 Task: Open a blank google sheet and write heading  Optimum Sales. Add 10 people name  'Alexander Cooper, Victoria Hayes, Daniel Carter, Chloe Murphy, Christopher Ross, Natalie Price, Jack Peterson, Harper Foster, Joseph Gray, Lily Reed'Item code in between  1001-1098. Product range in between  5000-20000. Add Products   ASICS Shoe, Brooks Shoe, Clarks Shoe, Crocs Shoe, Dr. Martens Shoe, Ecco Shoe, Fila Shoe, Hush Puppies Shoe, Jordan Shoe, K-Swiss Shoe.Choose quantity  3 to 10 In Total Add  the Amounts. Save page  Optimum Sales   book
Action: Mouse moved to (255, 160)
Screenshot: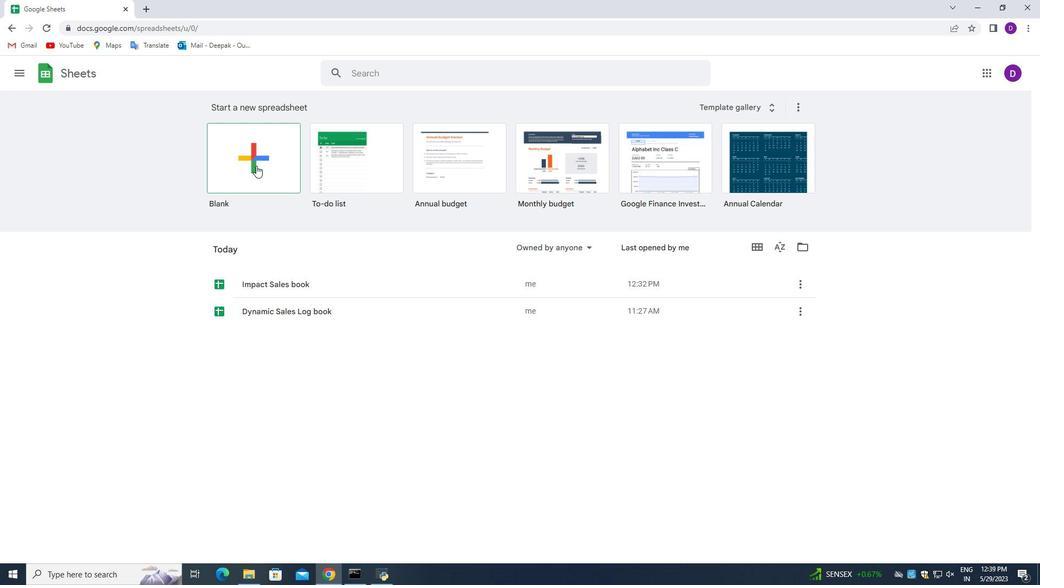 
Action: Mouse pressed left at (255, 160)
Screenshot: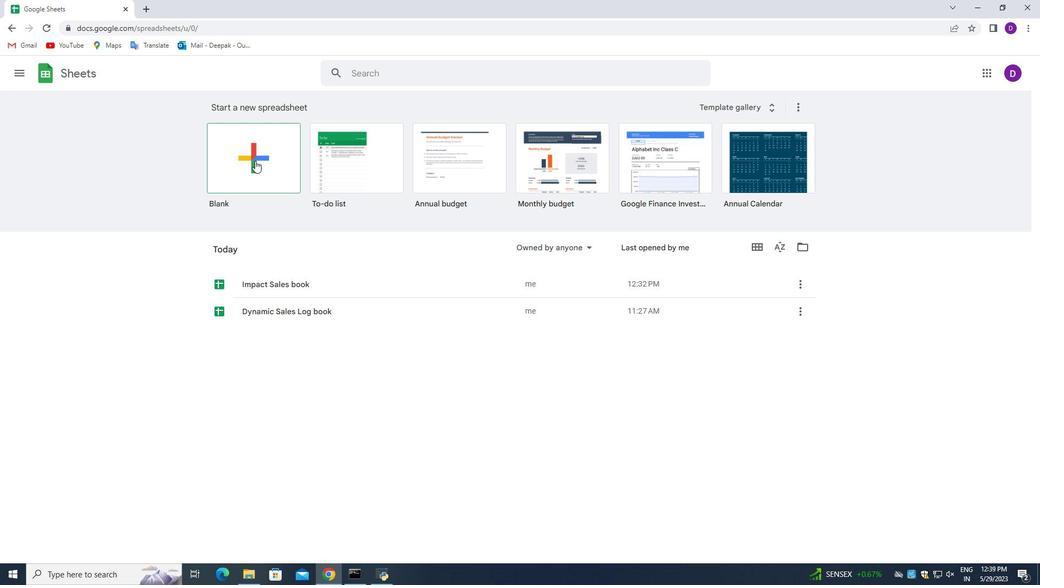 
Action: Mouse moved to (56, 149)
Screenshot: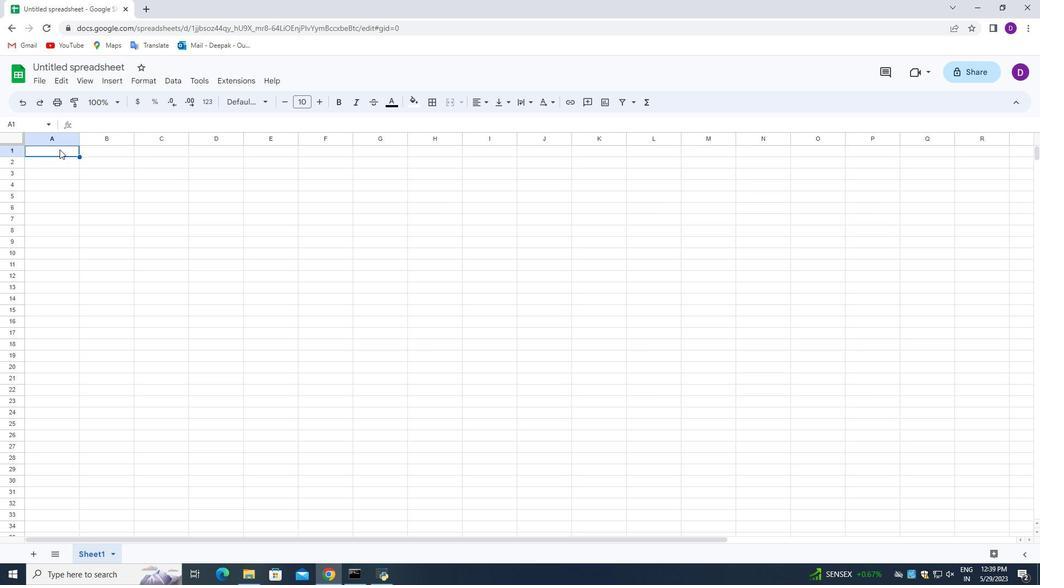 
Action: Mouse pressed left at (56, 149)
Screenshot: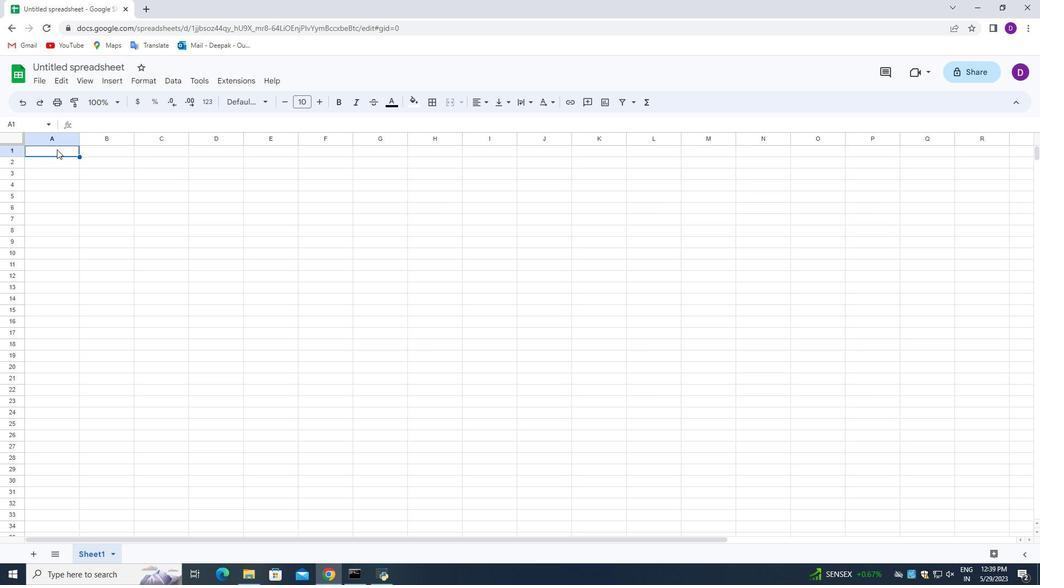 
Action: Mouse pressed left at (56, 149)
Screenshot: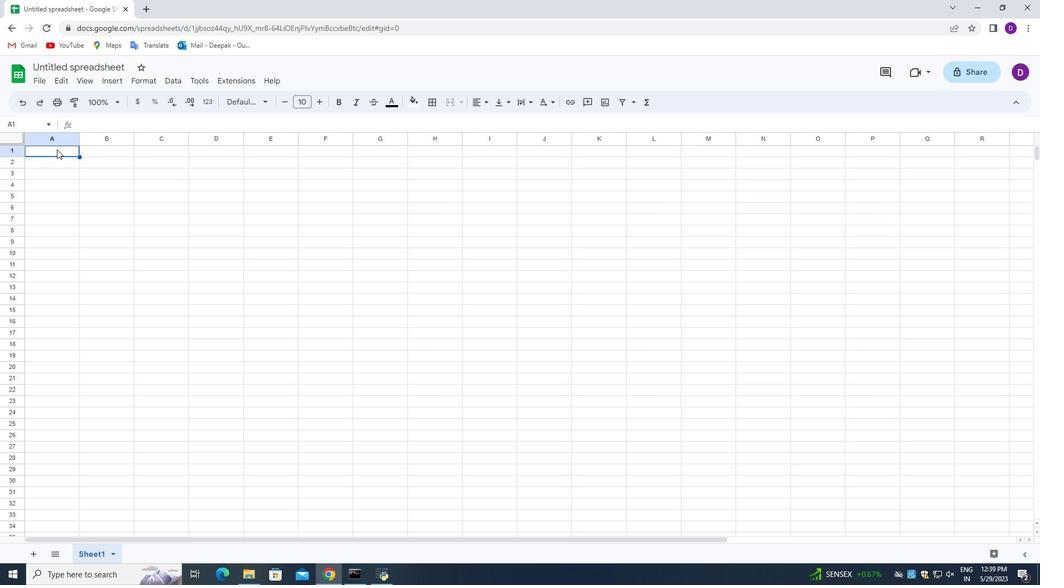 
Action: Mouse moved to (53, 150)
Screenshot: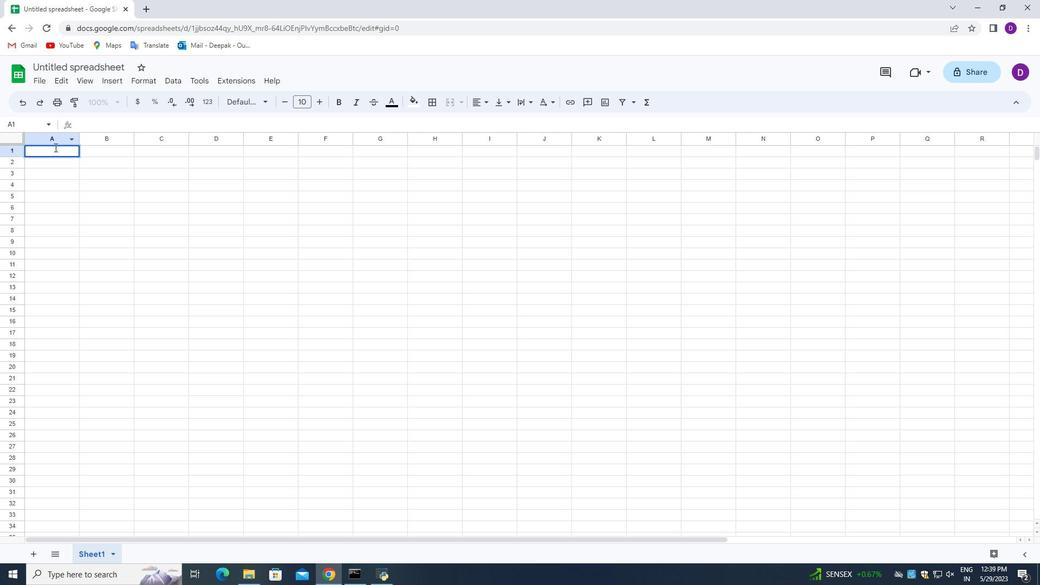 
Action: Key pressed <Key.shift>Optimum<Key.space><Key.shift_r>Sales<Key.enter><Key.shift>Name<Key.enter><Key.shift_r>Alexander<Key.enter>
Screenshot: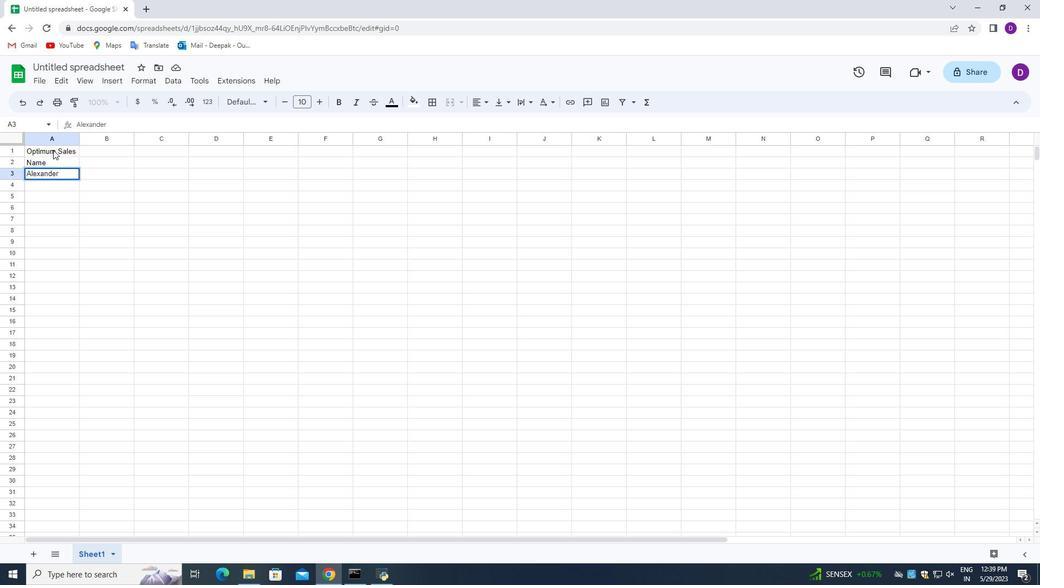 
Action: Mouse moved to (63, 176)
Screenshot: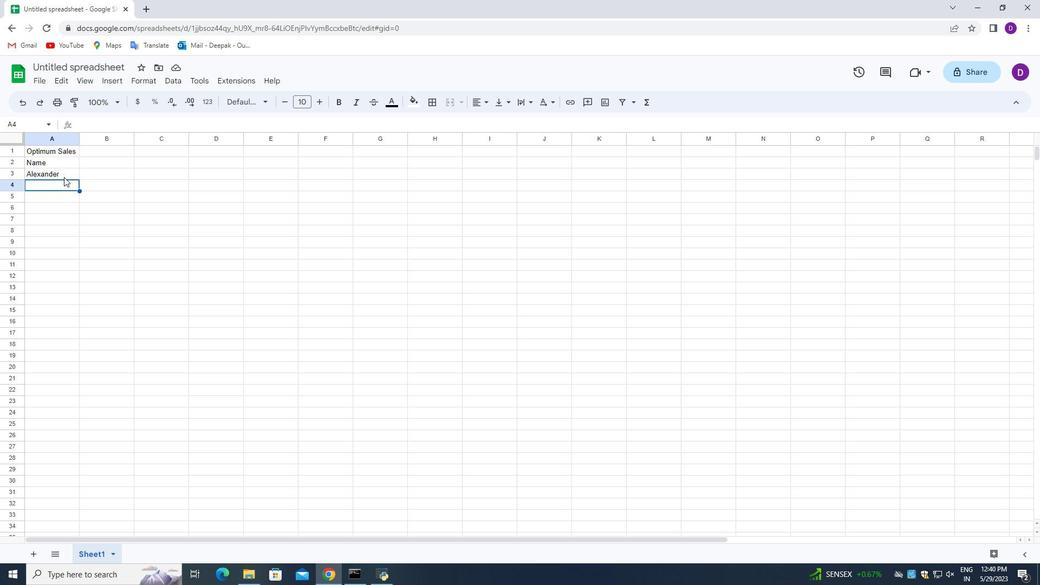 
Action: Mouse pressed left at (63, 176)
Screenshot: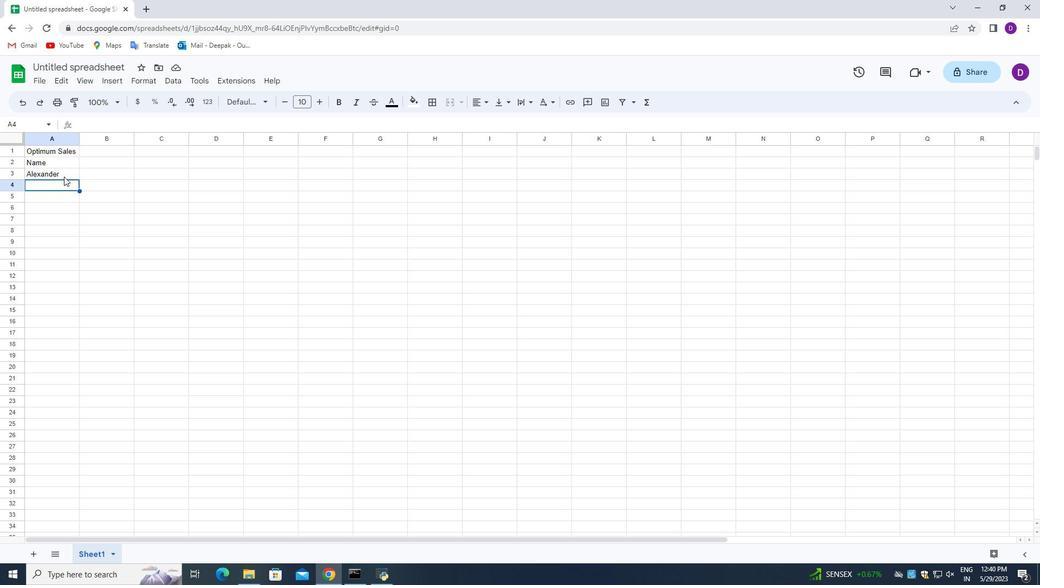
Action: Mouse pressed left at (63, 176)
Screenshot: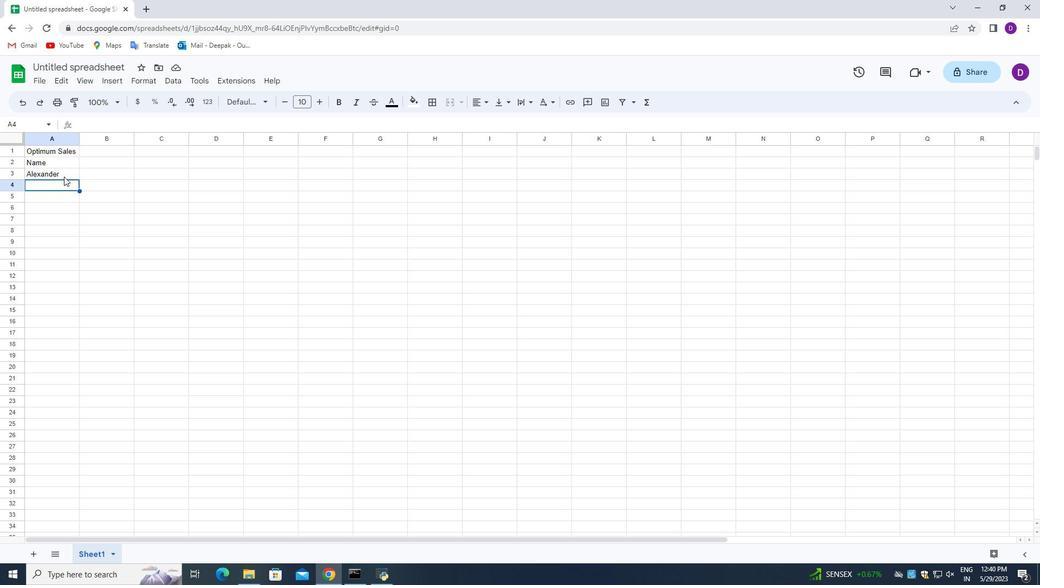 
Action: Mouse moved to (67, 176)
Screenshot: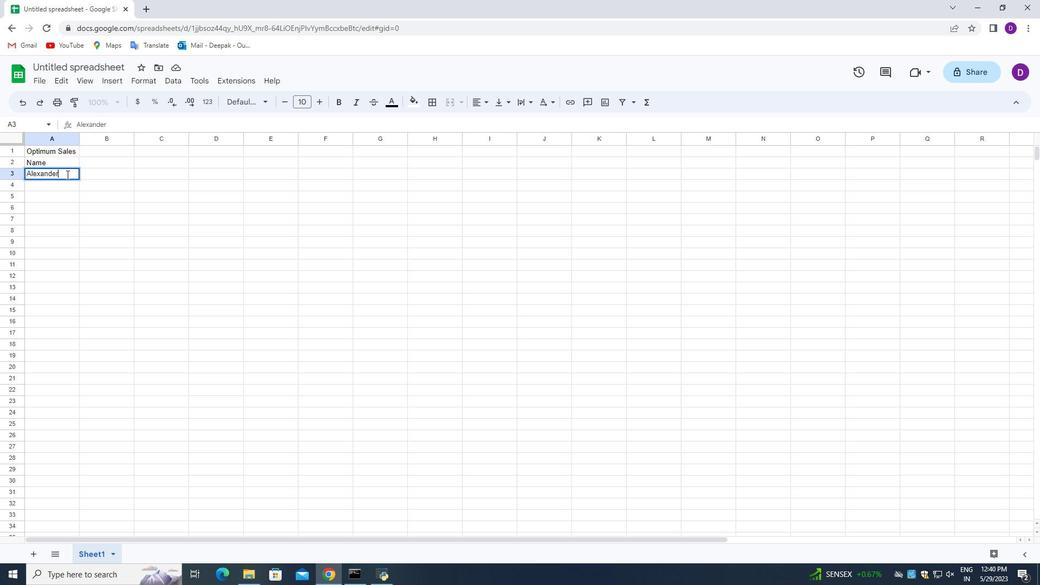
Action: Key pressed <Key.space><Key.shift_r>Cooper<Key.enter><Key.shift_r>Vicrt<Key.backspace><Key.backspace>toria<Key.space><Key.shift>Hayes<Key.enter><Key.shift_r>Daniel<Key.space><Key.shift_r>Carter<Key.enter><Key.shift_r>Chole<Key.space><Key.shift>Murphy<Key.enter><Key.shift_r>Christopher<Key.space><Key.shift_r>Ross<Key.enter><Key.shift>Natai<Key.backspace>lie<Key.space><Key.shift>Price<Key.enter><Key.shift>Jack<Key.space><Key.shift>Peterson<Key.enter><Key.shift>Harper<Key.space><Key.shift_r>Foster<Key.enter><Key.shift>Joseph<Key.space><Key.shift_r>Gray<Key.enter><Key.shift>Lily<Key.space><Key.shift_r>Reed<Key.enter>
Screenshot: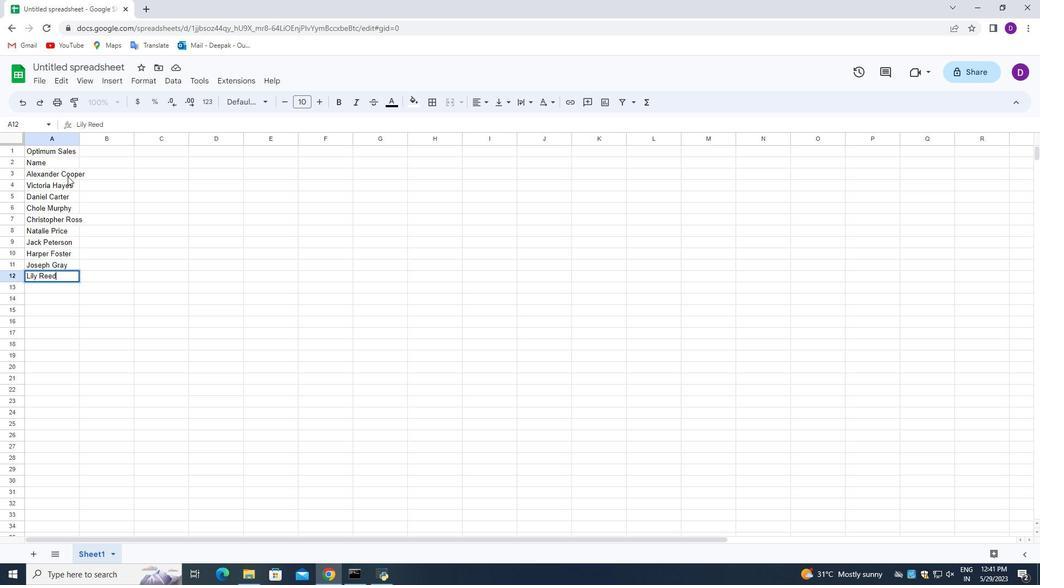 
Action: Mouse moved to (79, 141)
Screenshot: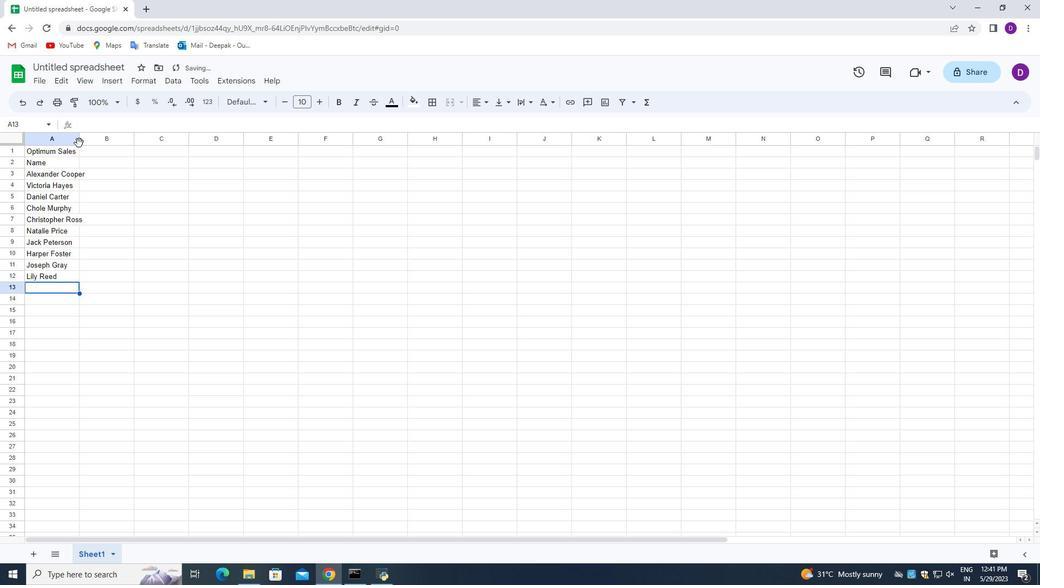 
Action: Mouse pressed left at (79, 141)
Screenshot: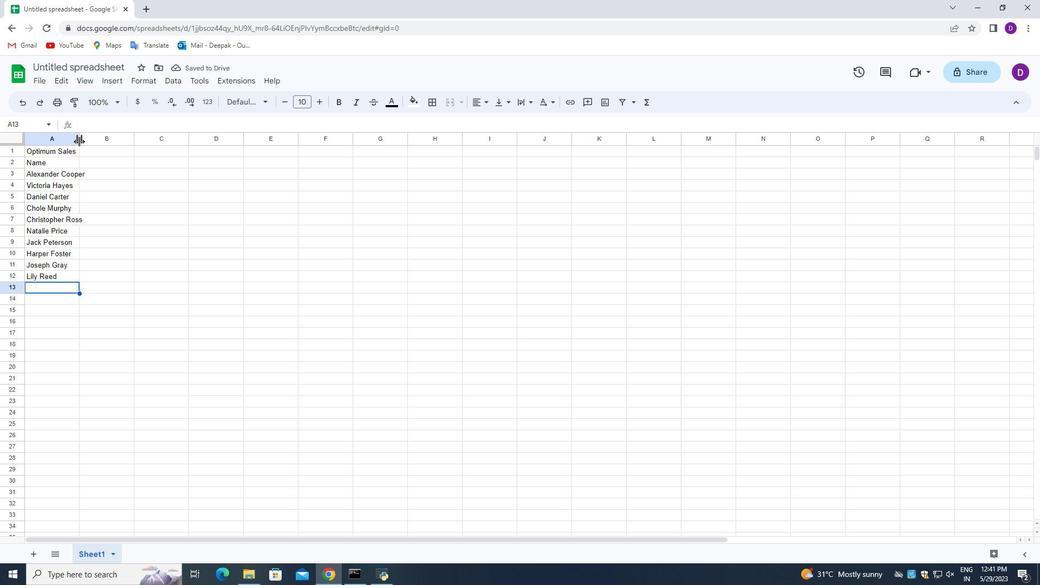 
Action: Mouse pressed left at (79, 141)
Screenshot: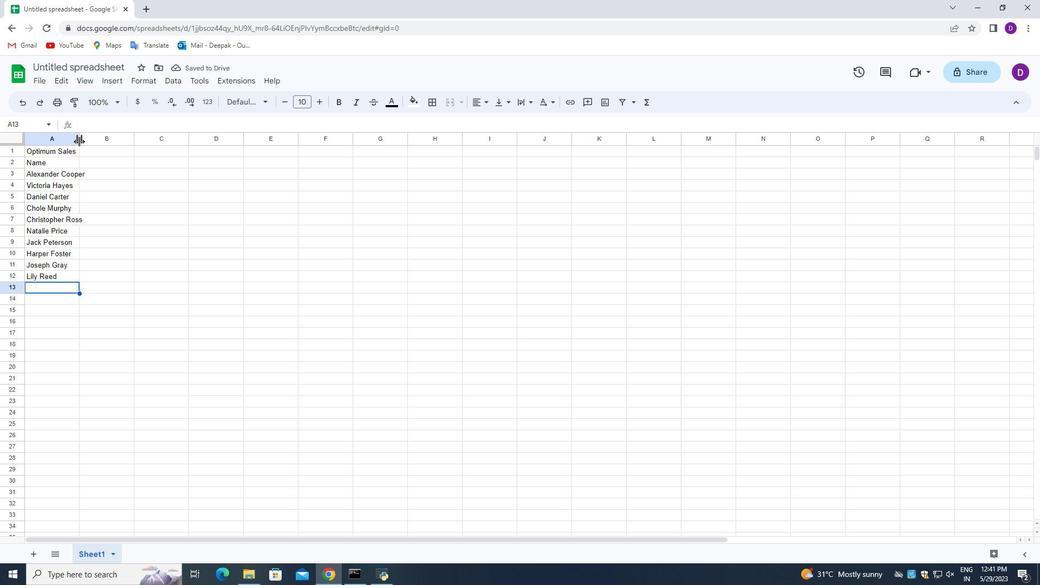 
Action: Mouse moved to (111, 162)
Screenshot: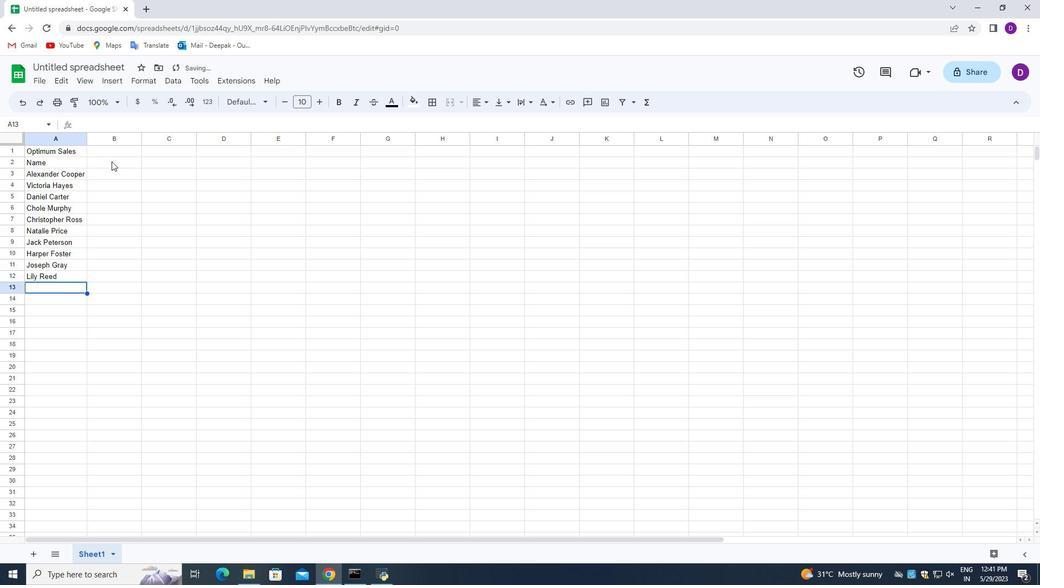 
Action: Mouse pressed left at (111, 162)
Screenshot: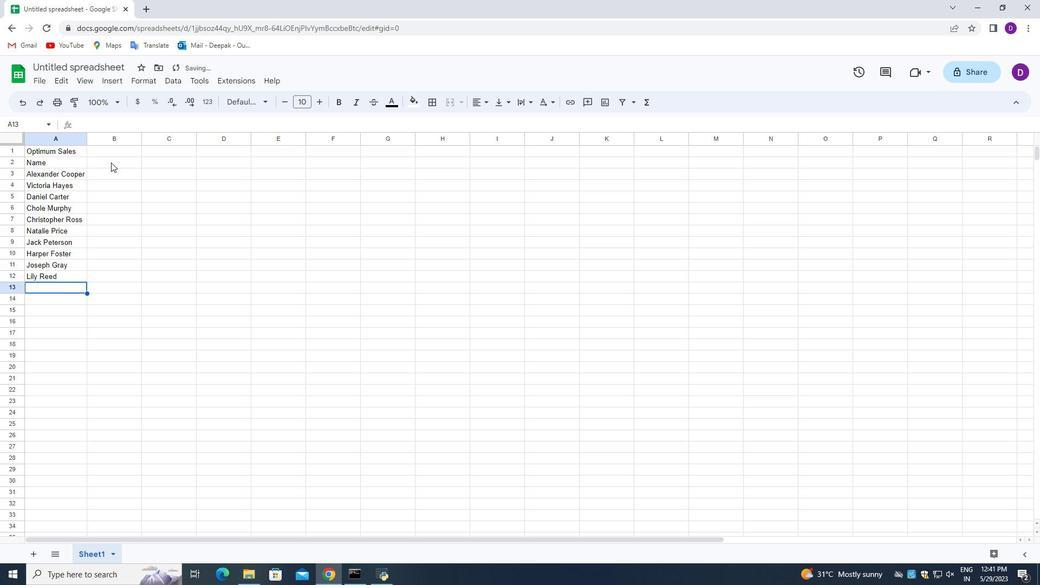 
Action: Mouse pressed left at (111, 162)
Screenshot: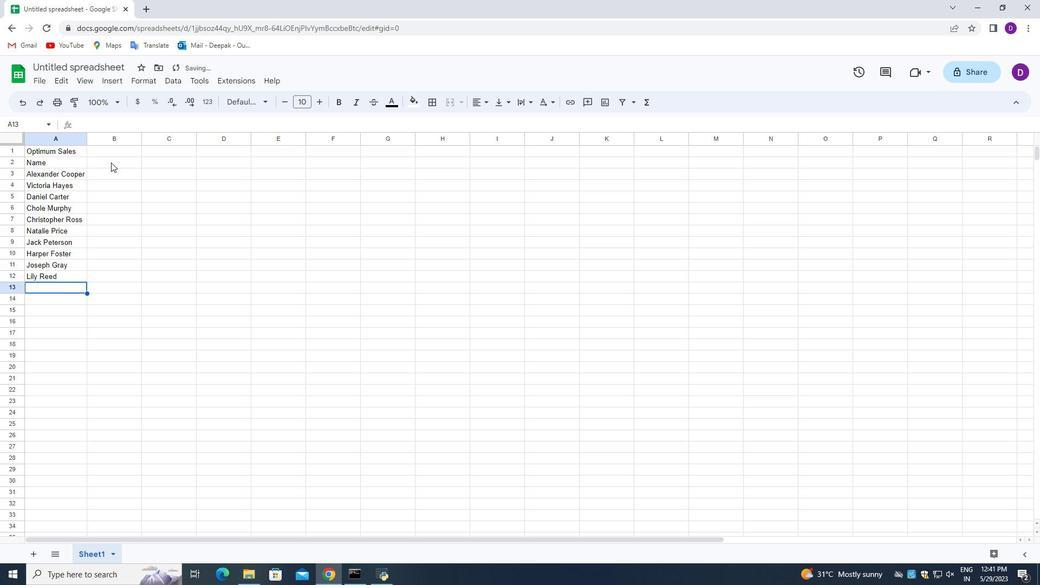 
Action: Mouse moved to (287, 312)
Screenshot: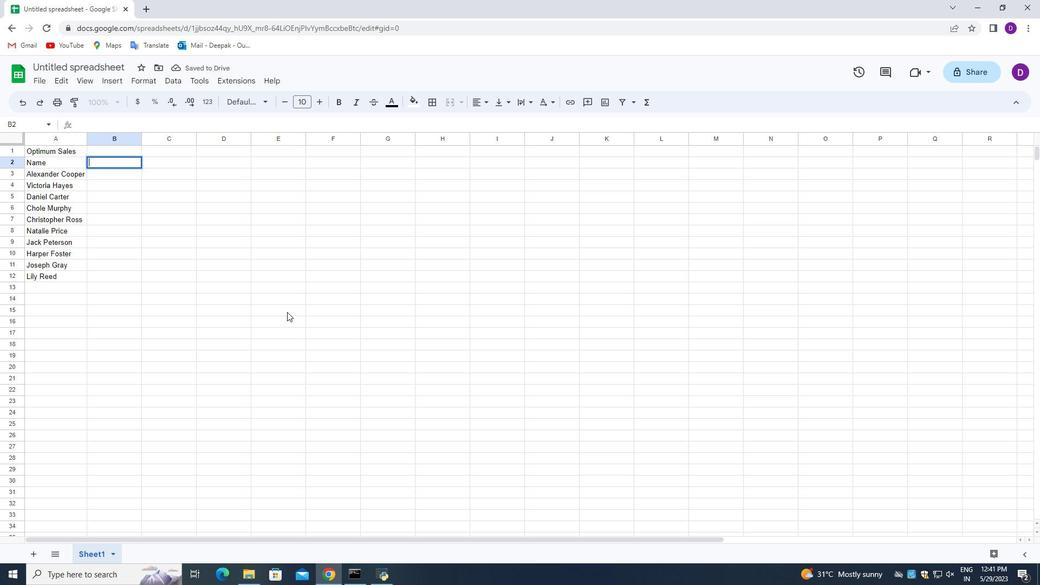 
Action: Key pressed <Key.shift>Item<Key.space><Key.shift_r>Code<Key.enter>1001<Key.enter>1005<Key.enter>1015<Key.enter>1020<Key.enter>1030<Key.enter>1040<Key.enter>1050<Key.enter>1060<Key.enter>1090<Key.enter>1095<Key.enter>
Screenshot: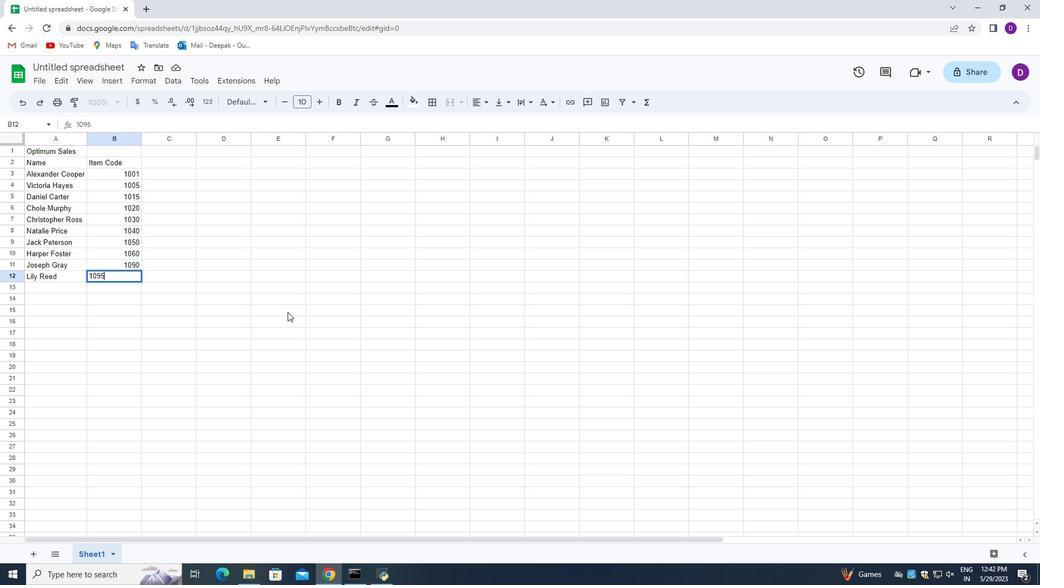 
Action: Mouse moved to (77, 66)
Screenshot: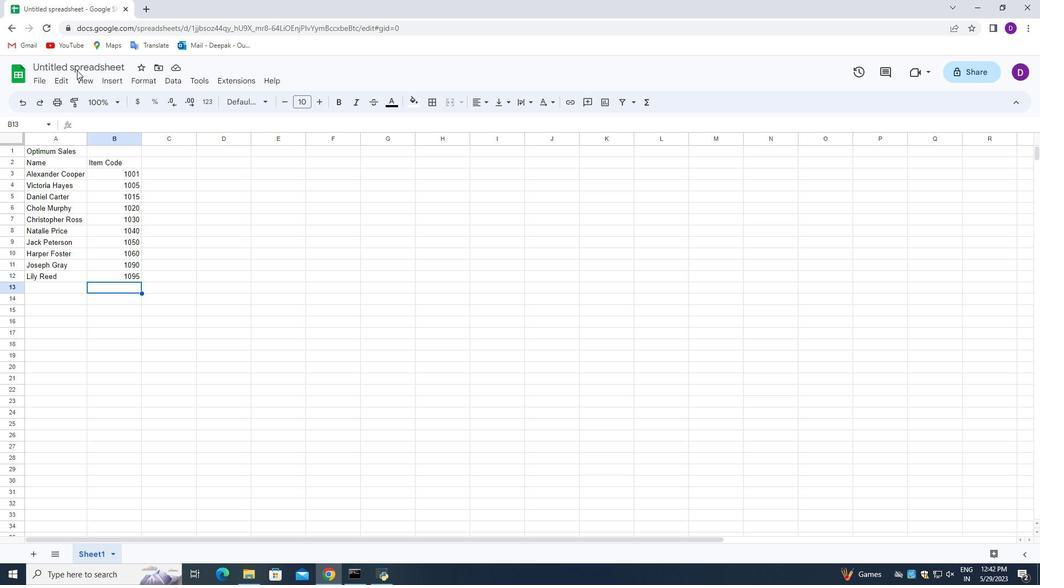 
Action: Mouse pressed left at (77, 66)
Screenshot: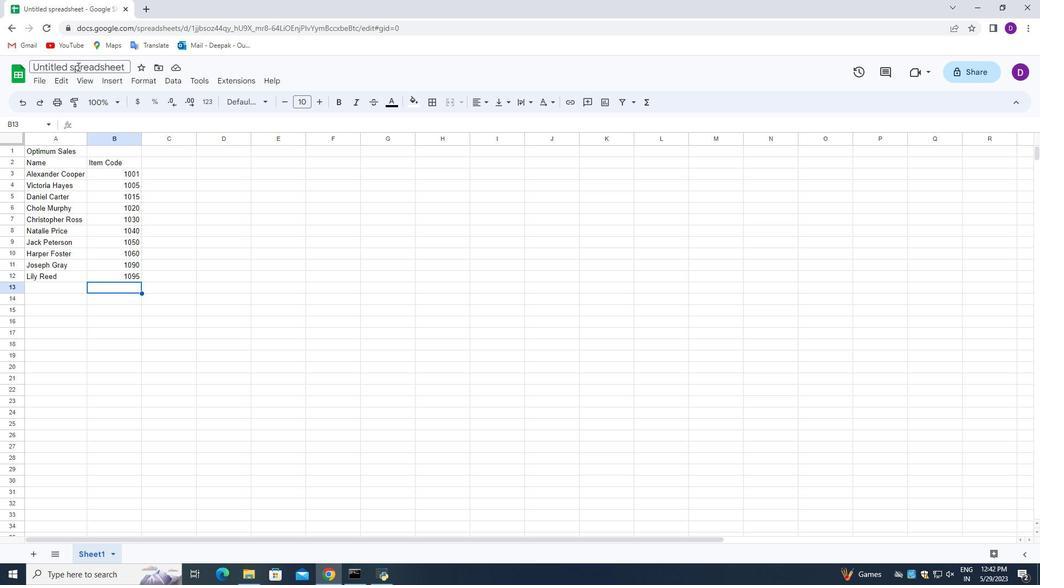 
Action: Key pressed <Key.backspace><Key.shift><Key.shift><Key.shift><Key.shift>Optimum<Key.space><Key.shift_r>Sales<Key.space>book
Screenshot: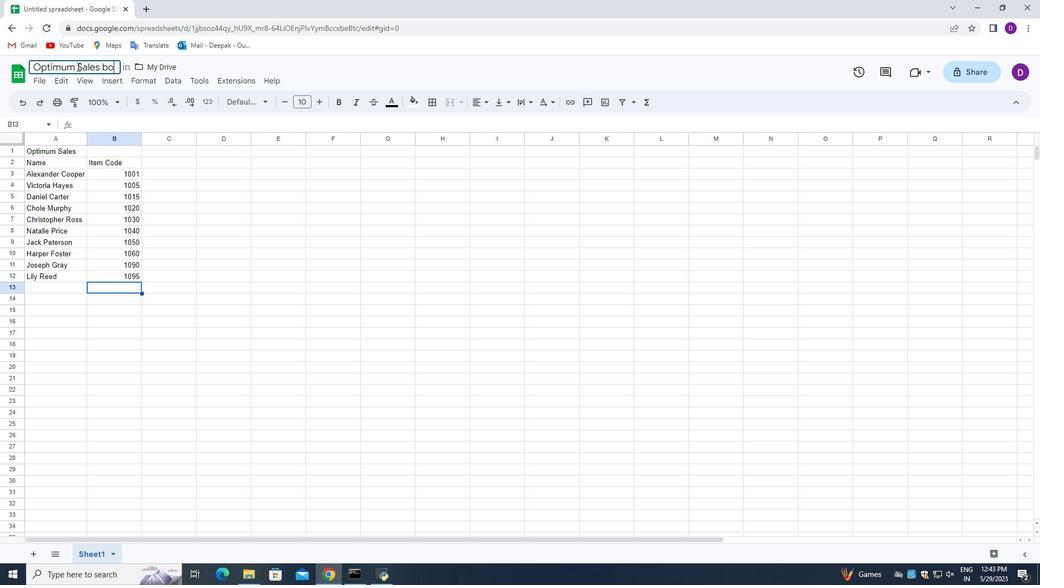 
Action: Mouse moved to (164, 158)
Screenshot: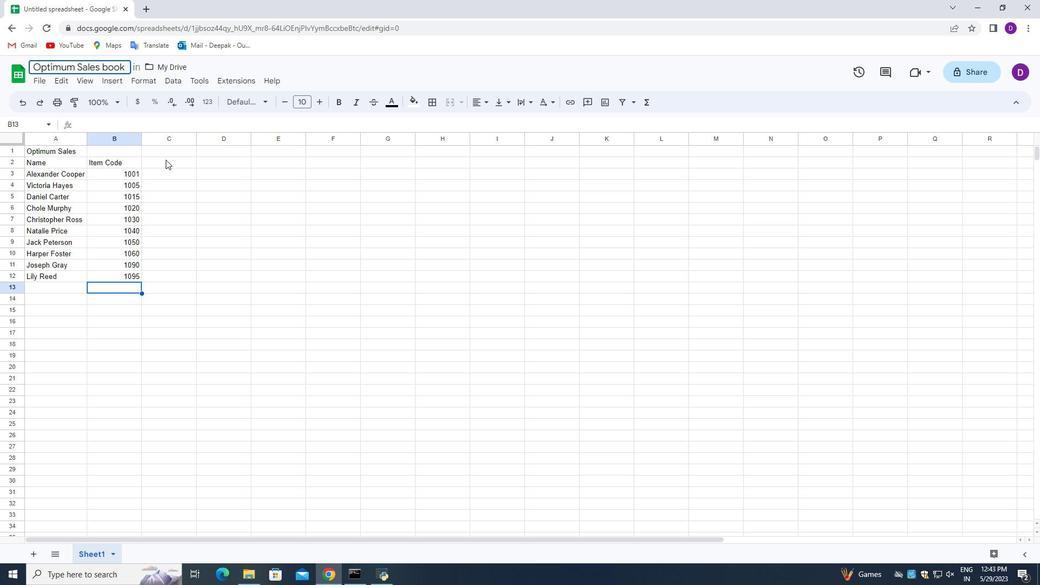
Action: Mouse pressed left at (164, 158)
Screenshot: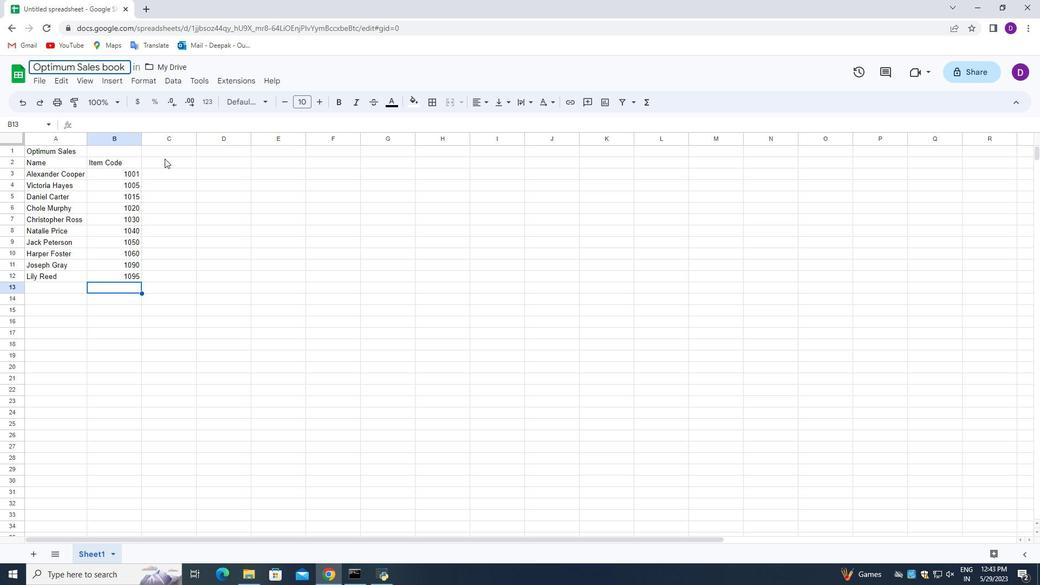 
Action: Mouse moved to (219, 157)
Screenshot: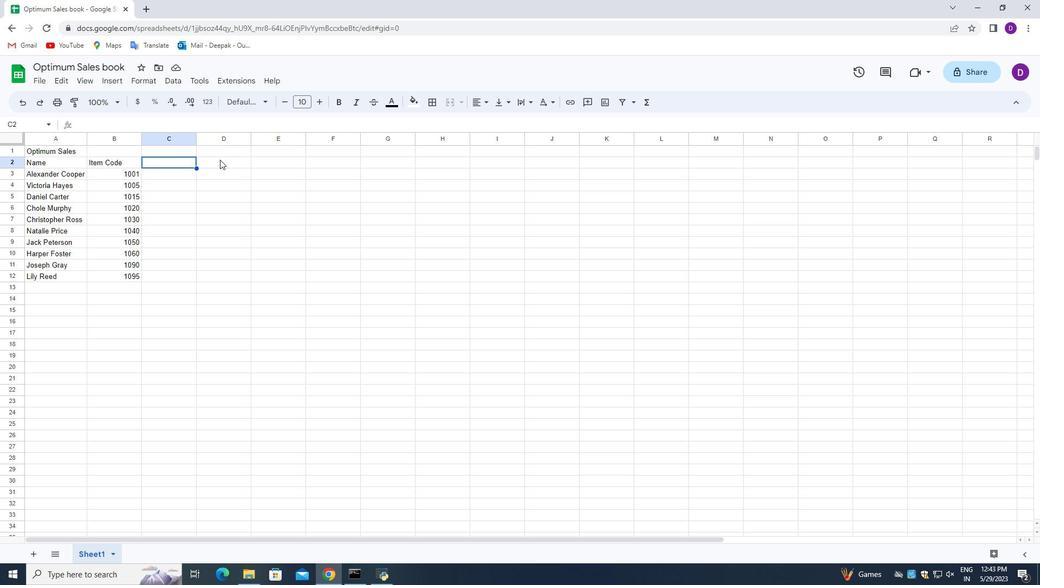 
Action: Mouse pressed left at (219, 157)
Screenshot: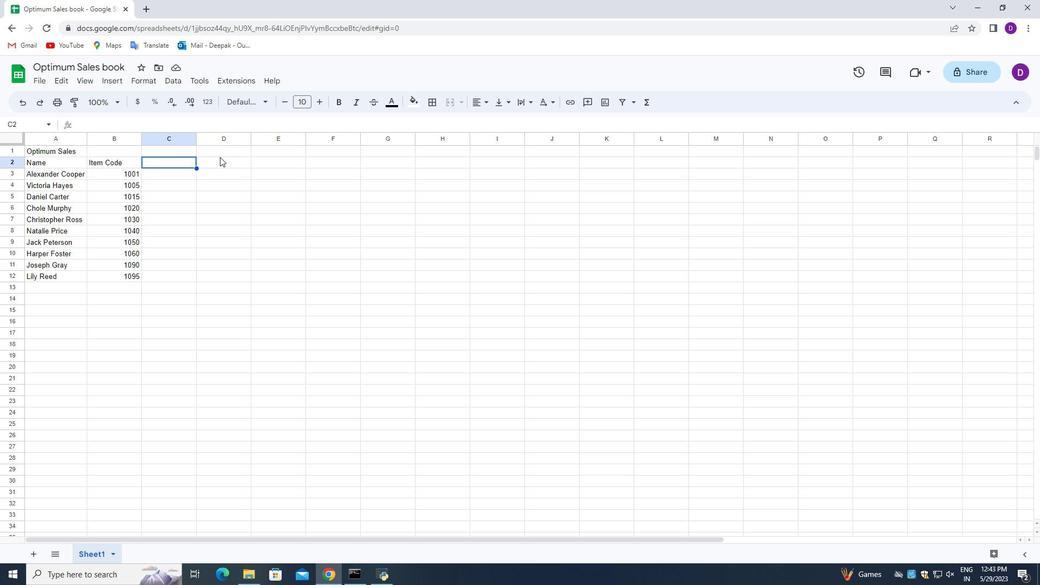 
Action: Mouse moved to (167, 157)
Screenshot: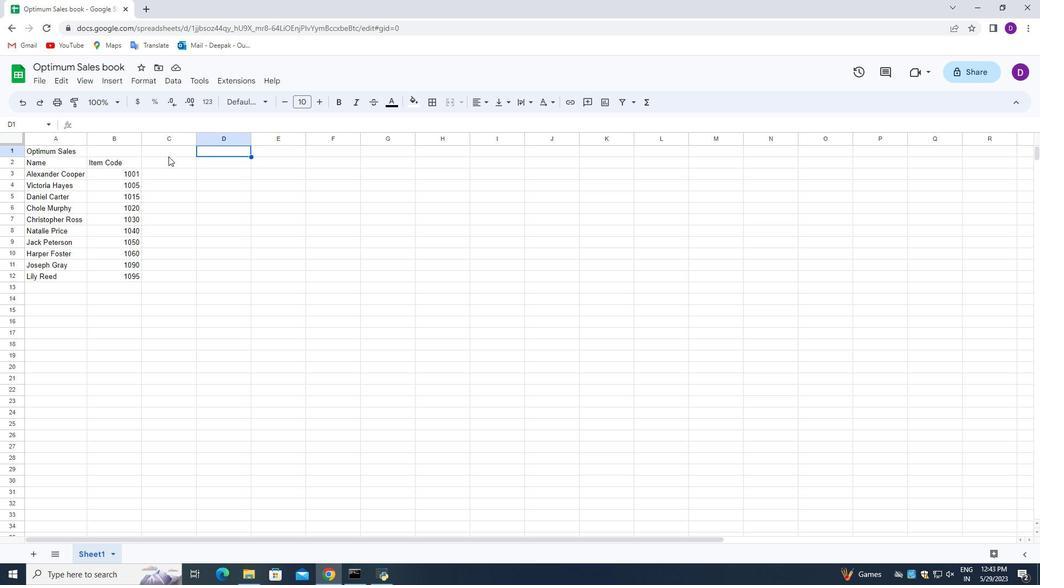 
Action: Mouse pressed left at (167, 157)
Screenshot: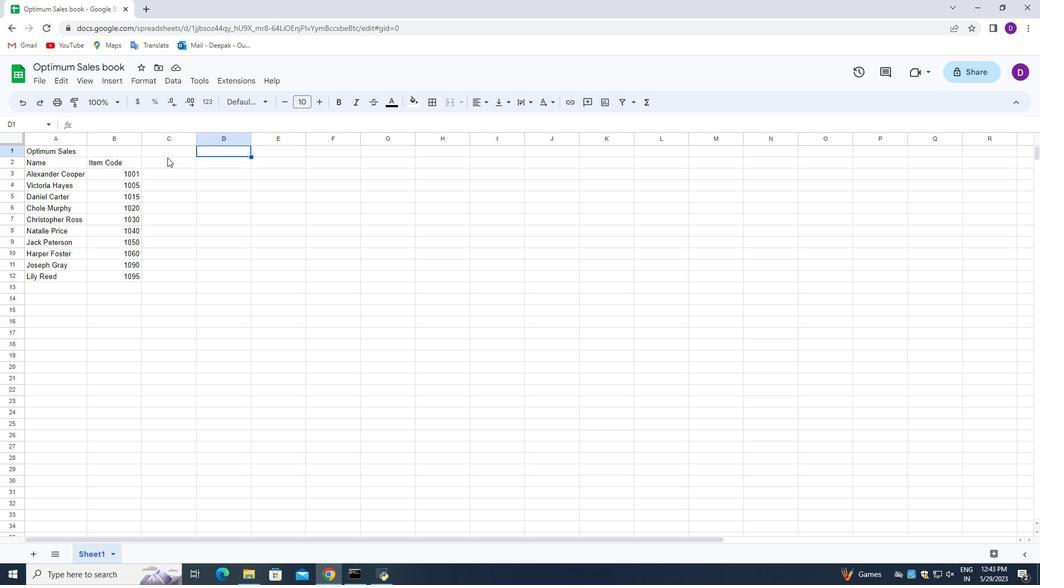 
Action: Mouse moved to (219, 159)
Screenshot: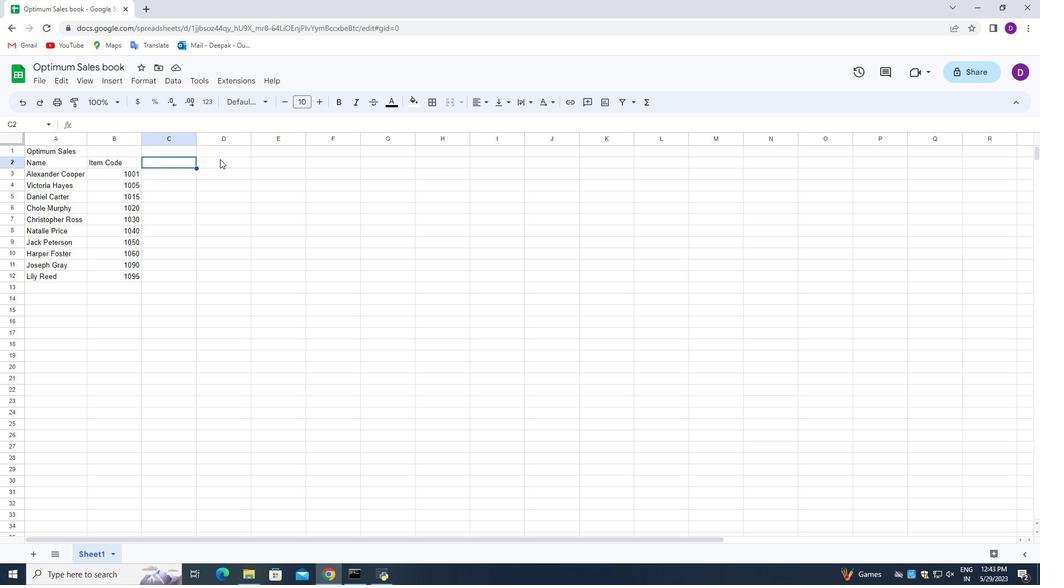 
Action: Mouse pressed left at (219, 159)
Screenshot: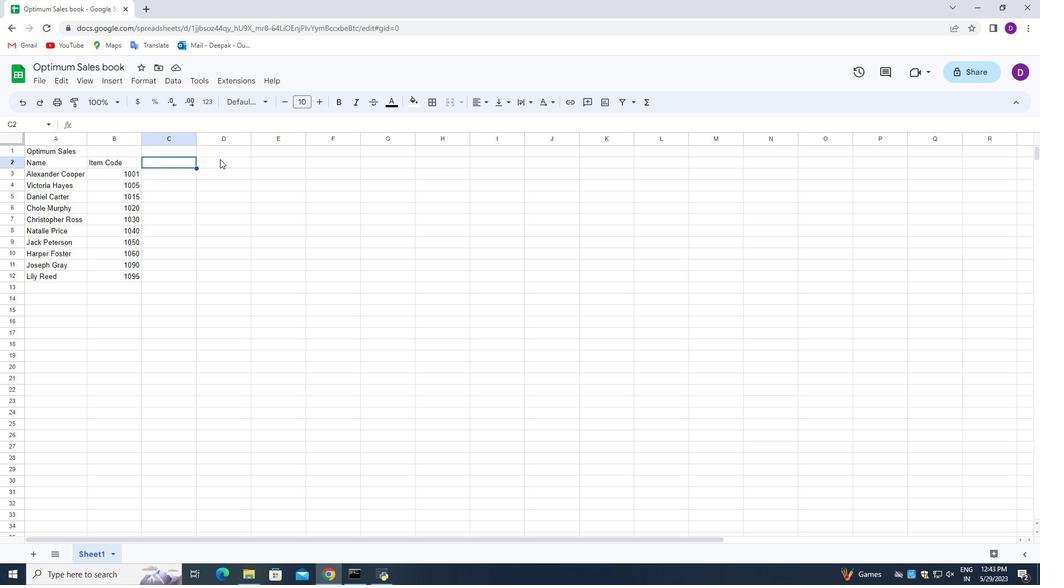 
Action: Mouse moved to (178, 158)
Screenshot: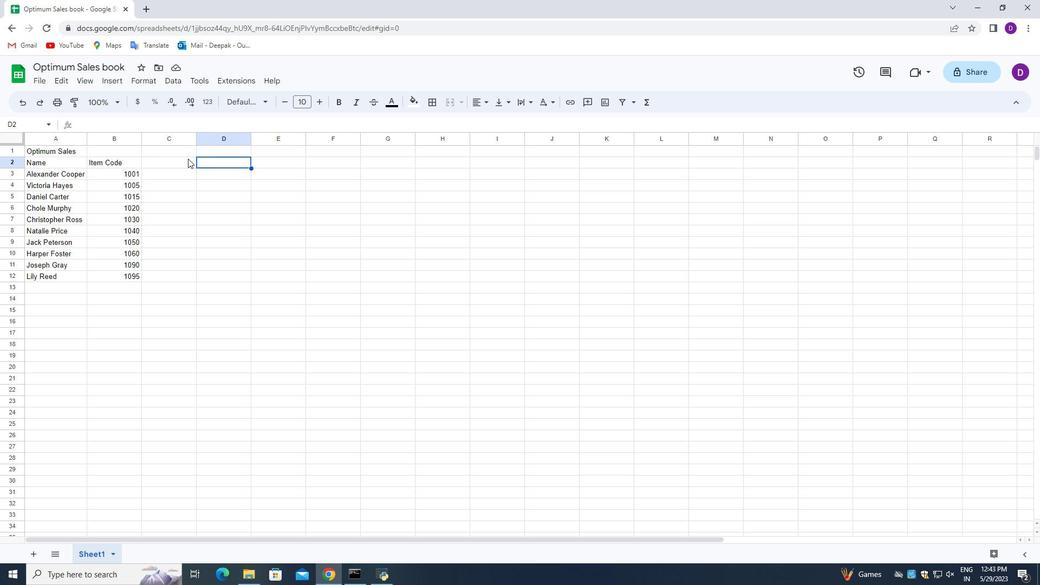 
Action: Mouse pressed left at (178, 158)
Screenshot: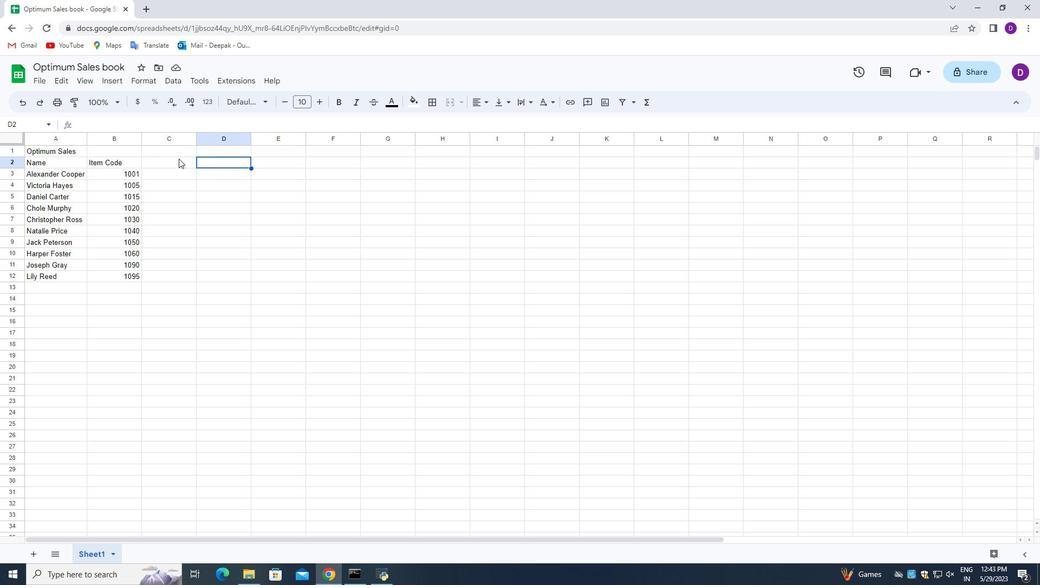 
Action: Mouse moved to (170, 166)
Screenshot: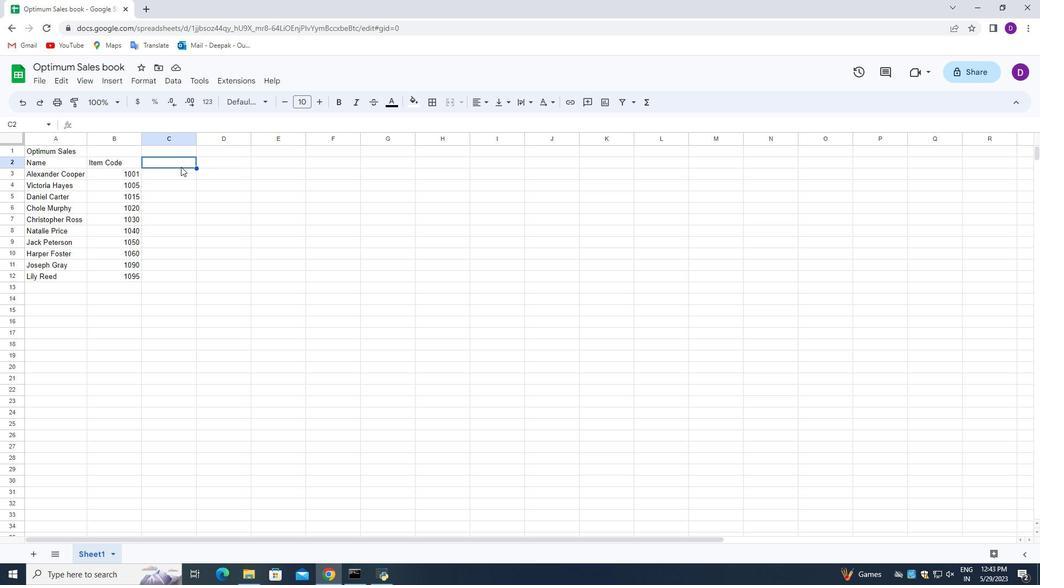 
Action: Key pressed k<Key.backspace><Key.shift>Product<Key.space><Key.shift_r>Range<Key.enter>
Screenshot: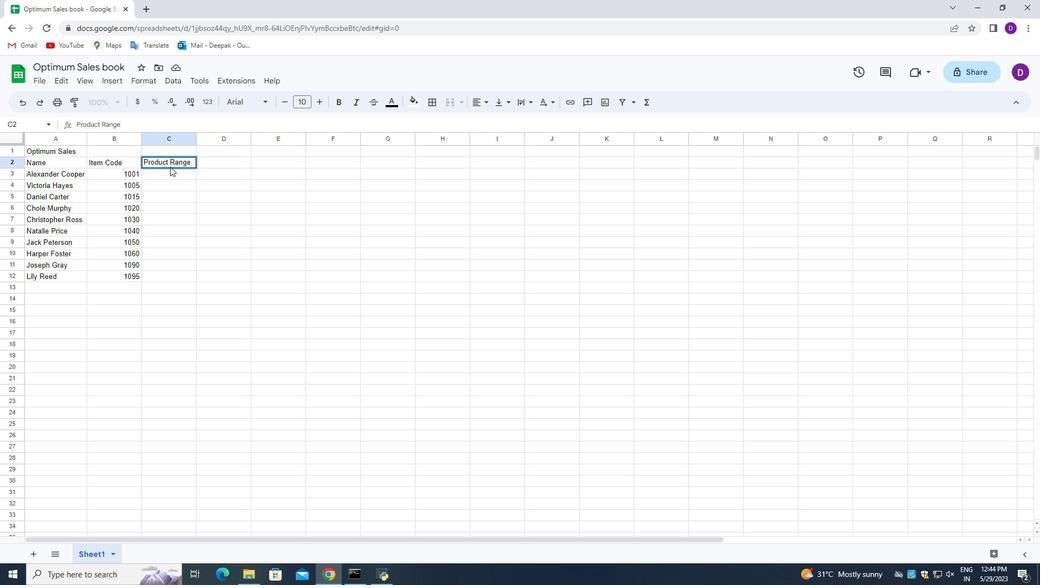 
Action: Mouse moved to (170, 171)
Screenshot: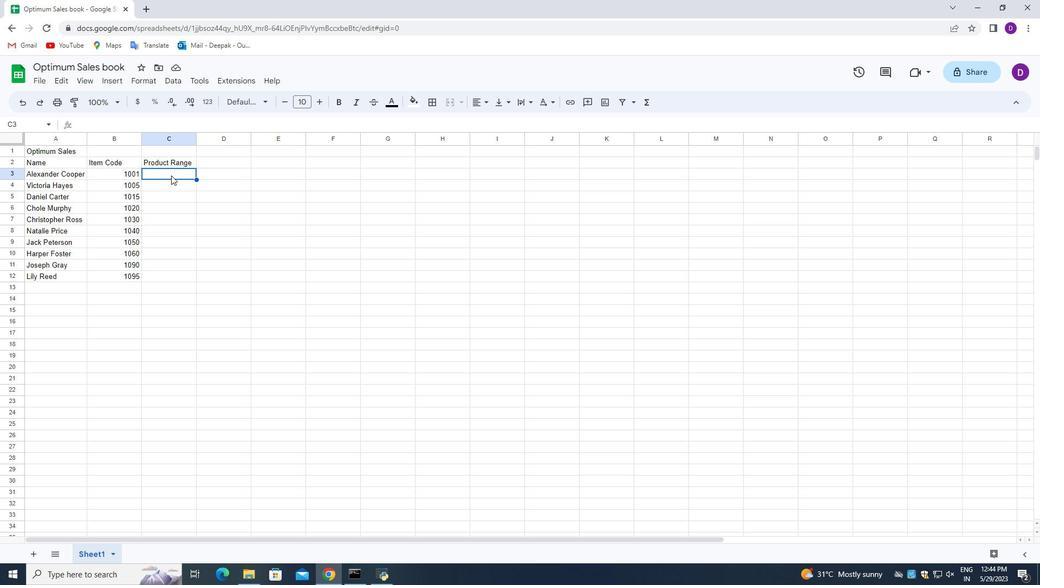 
Action: Mouse pressed left at (170, 171)
Screenshot: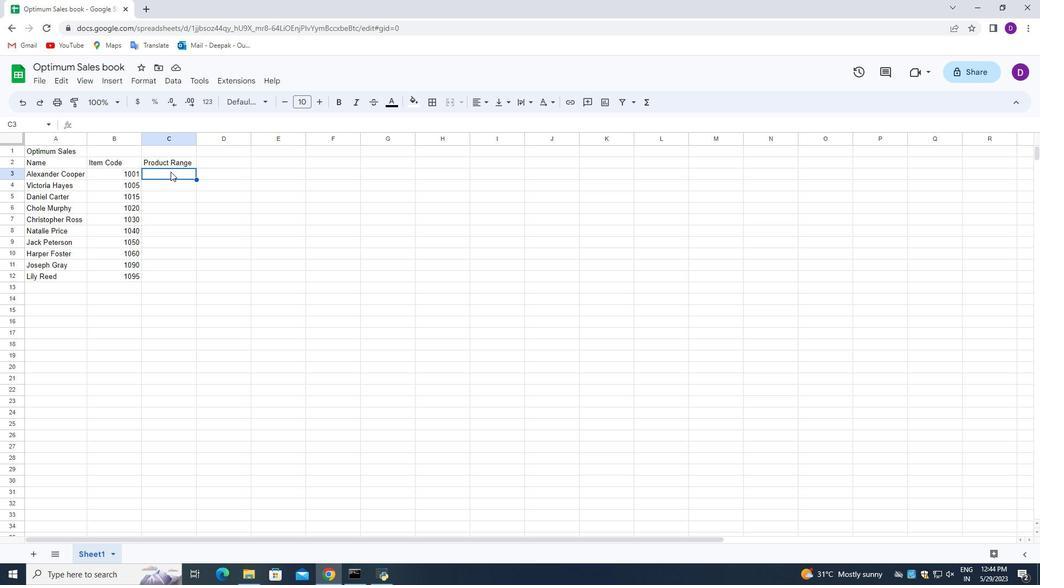 
Action: Mouse pressed left at (170, 171)
Screenshot: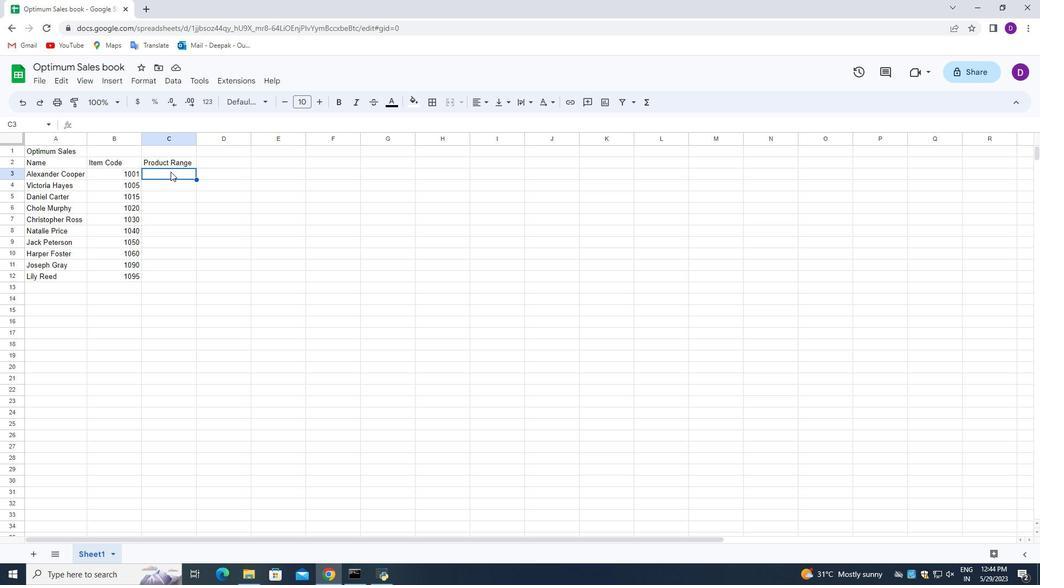 
Action: Key pressed 5000<Key.enter>6000<Key.enter>7000<Key.enter>80<Key.enter><Key.enter><Key.enter><Key.backspace>
Screenshot: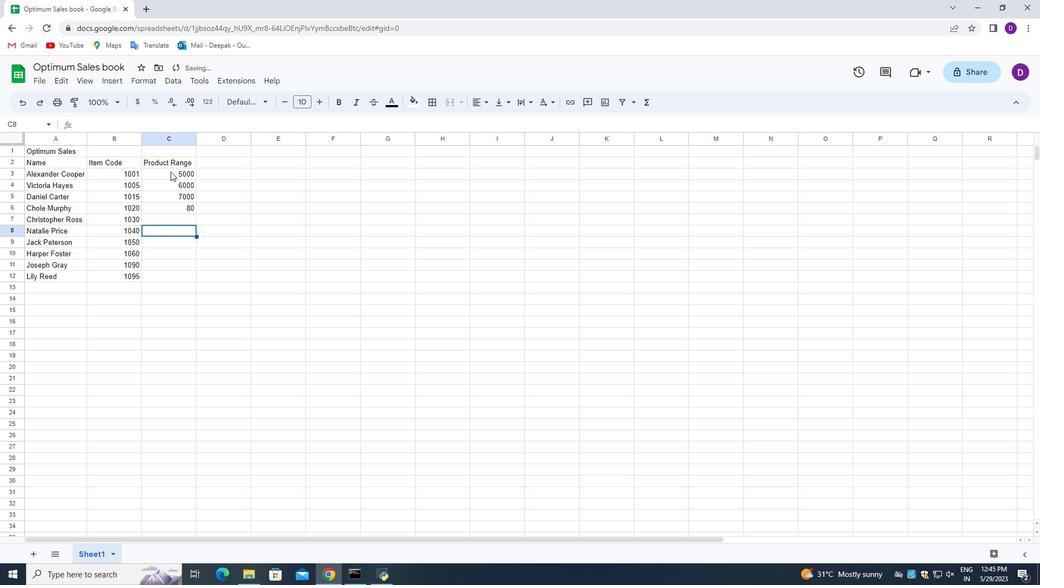 
Action: Mouse moved to (176, 206)
Screenshot: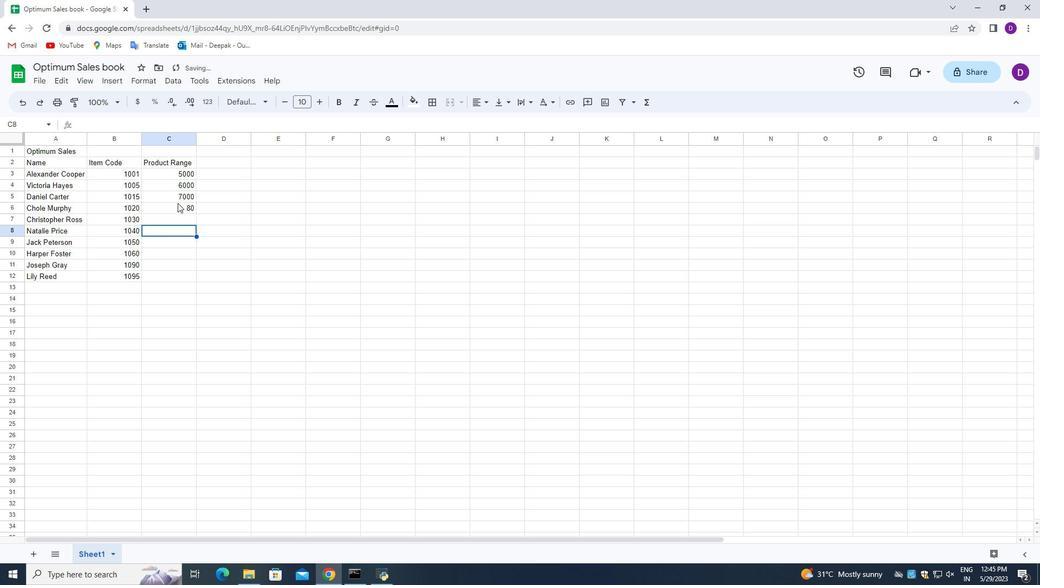 
Action: Mouse pressed left at (176, 206)
Screenshot: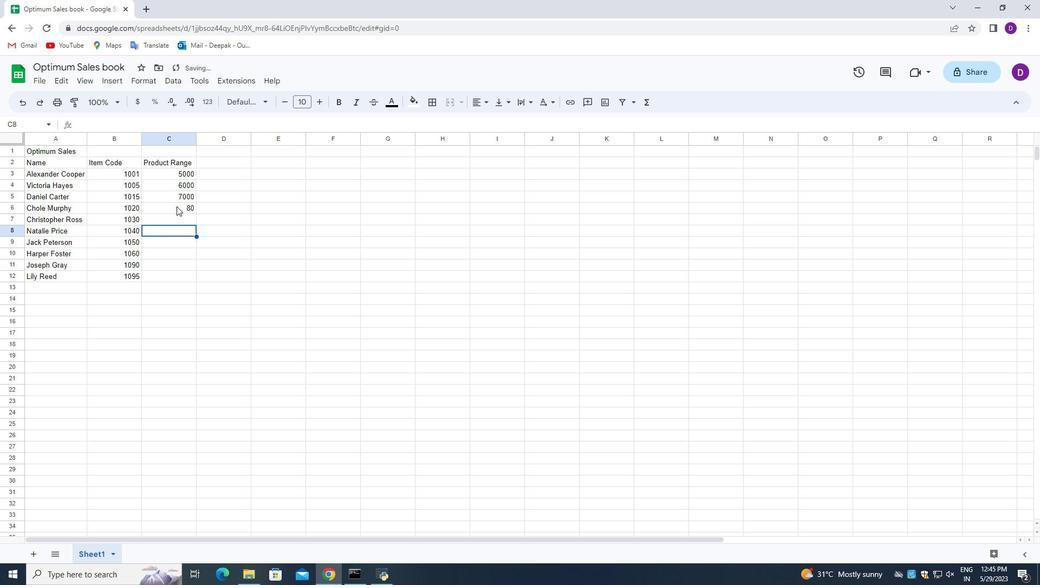 
Action: Mouse pressed left at (176, 206)
Screenshot: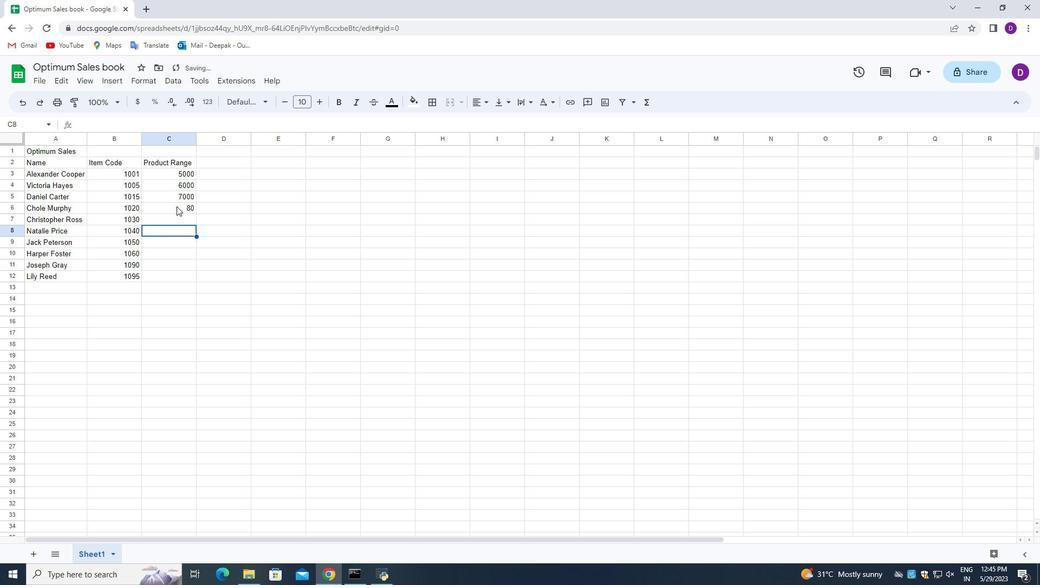 
Action: Key pressed 00
Screenshot: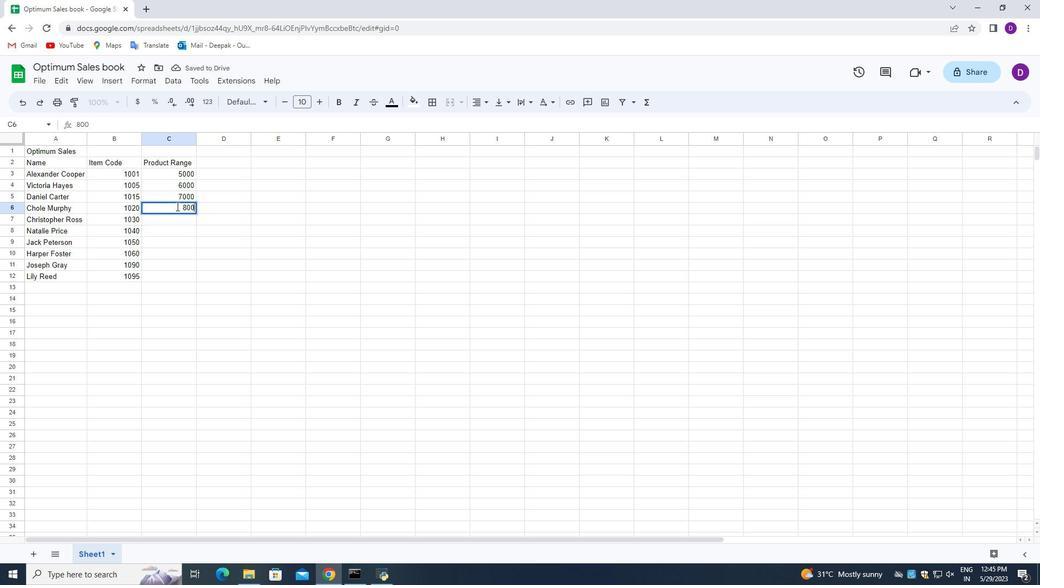 
Action: Mouse moved to (176, 206)
Screenshot: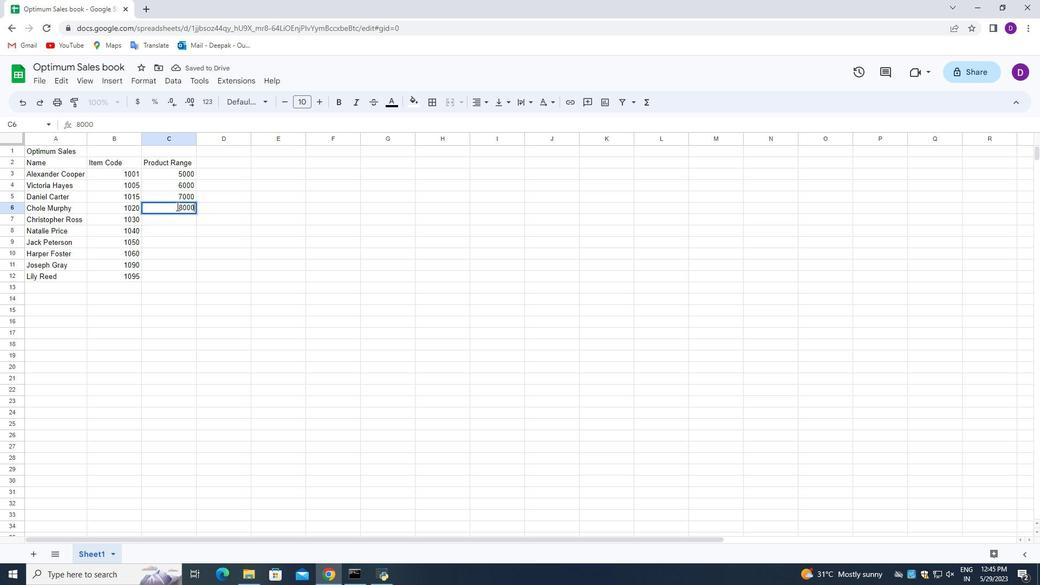 
Action: Key pressed <Key.enter>9000<Key.enter>10000<Key.enter>12000<Key.enter>15000<Key.enter>16<Key.enter><Key.enter><Key.enter>
Screenshot: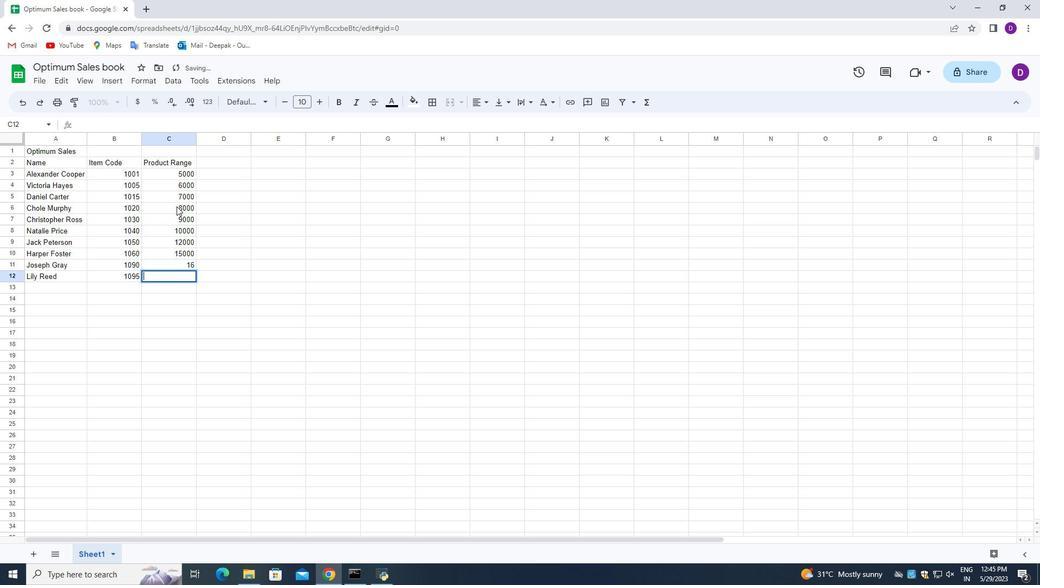 
Action: Mouse moved to (180, 265)
Screenshot: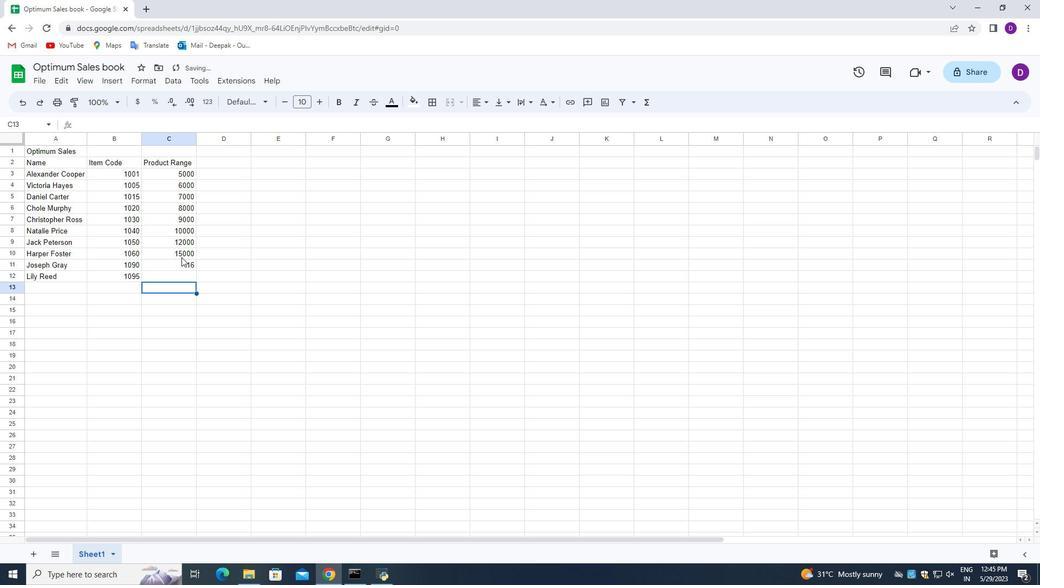 
Action: Mouse pressed left at (180, 265)
Screenshot: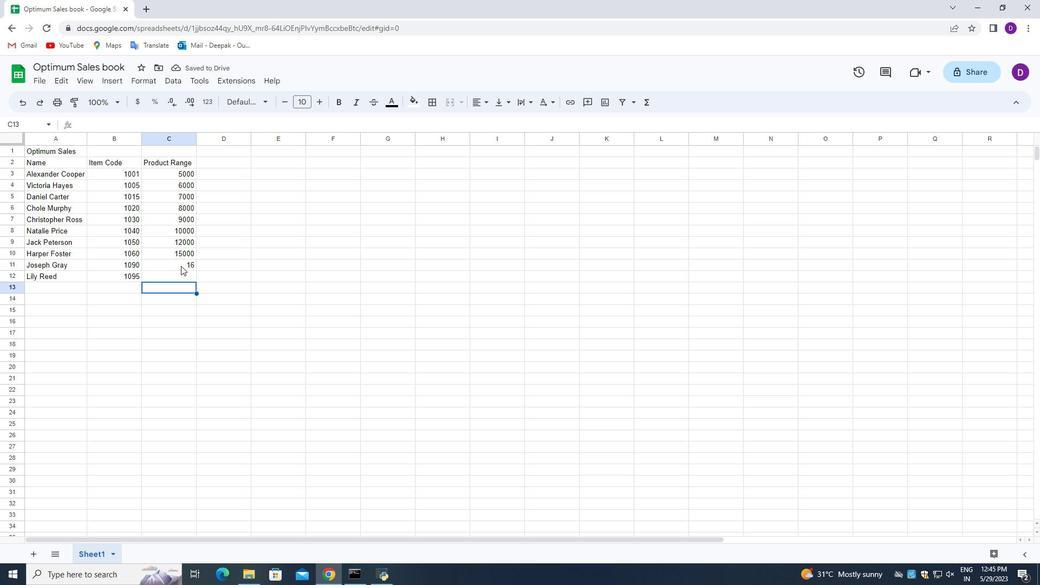 
Action: Mouse pressed left at (180, 265)
Screenshot: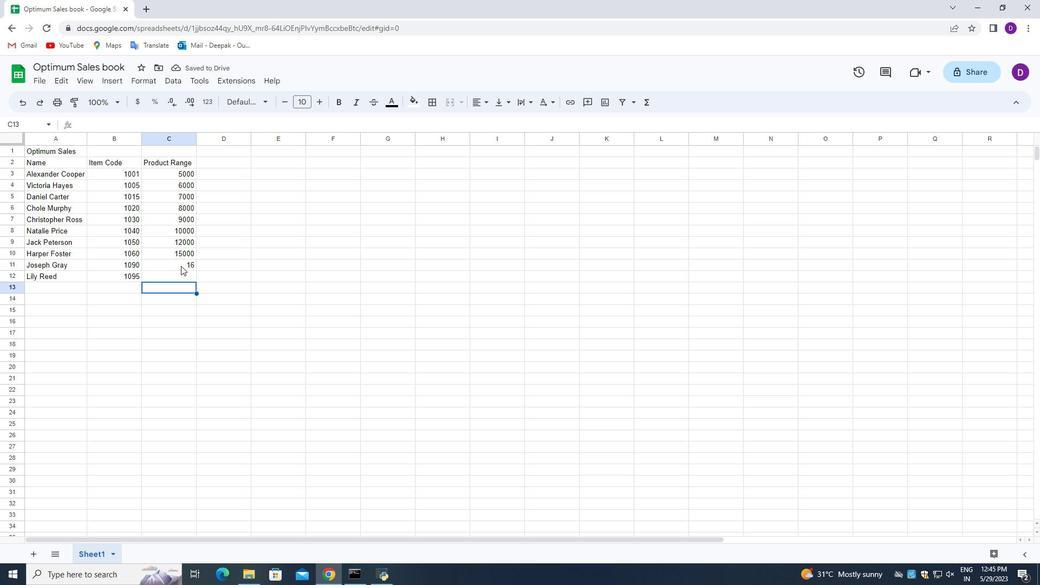 
Action: Key pressed <Key.backspace><Key.backspace>16000<Key.enter>195000<Key.enter>
Screenshot: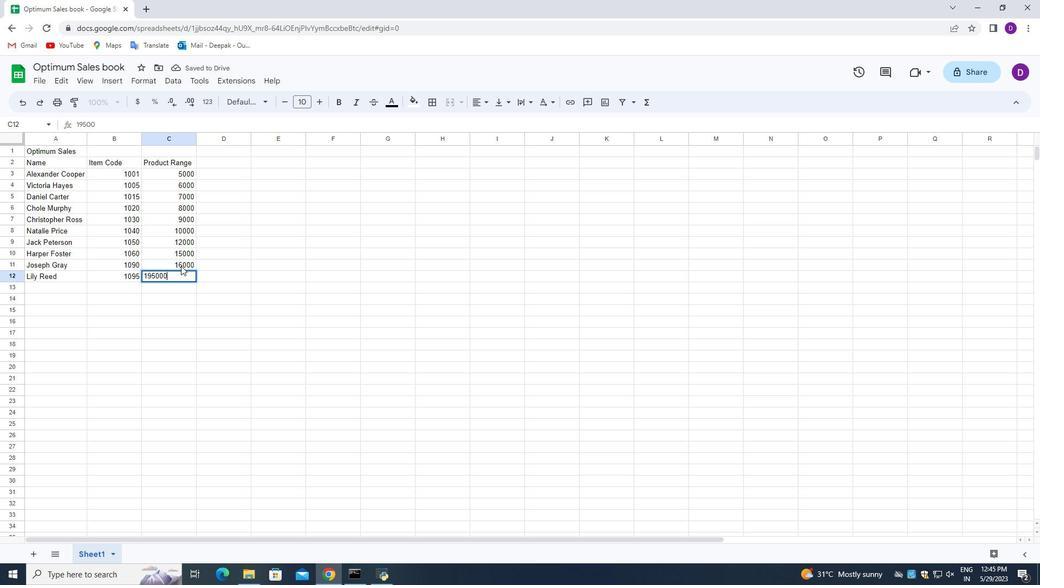 
Action: Mouse moved to (191, 275)
Screenshot: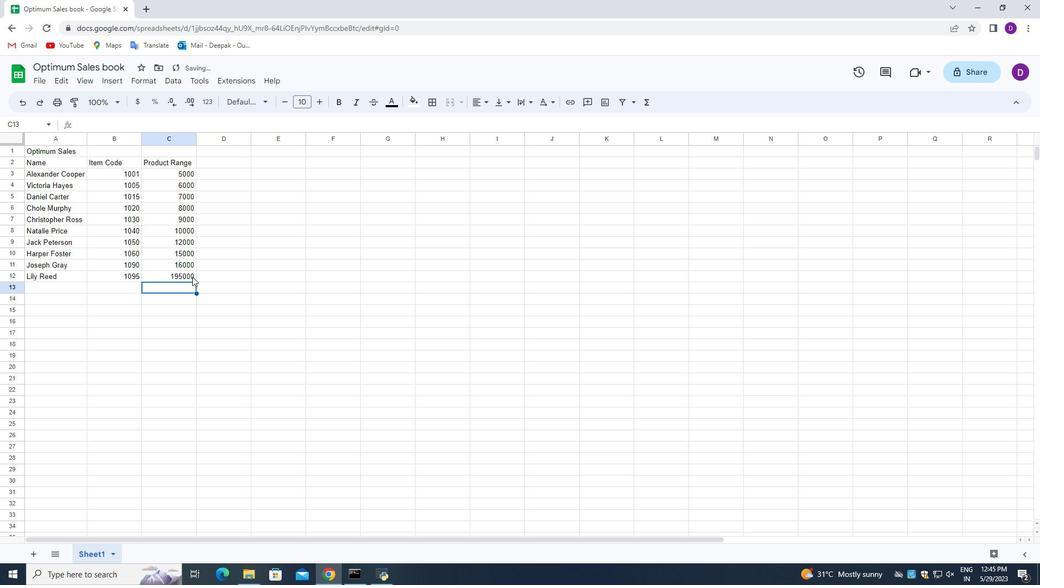 
Action: Mouse pressed left at (191, 275)
Screenshot: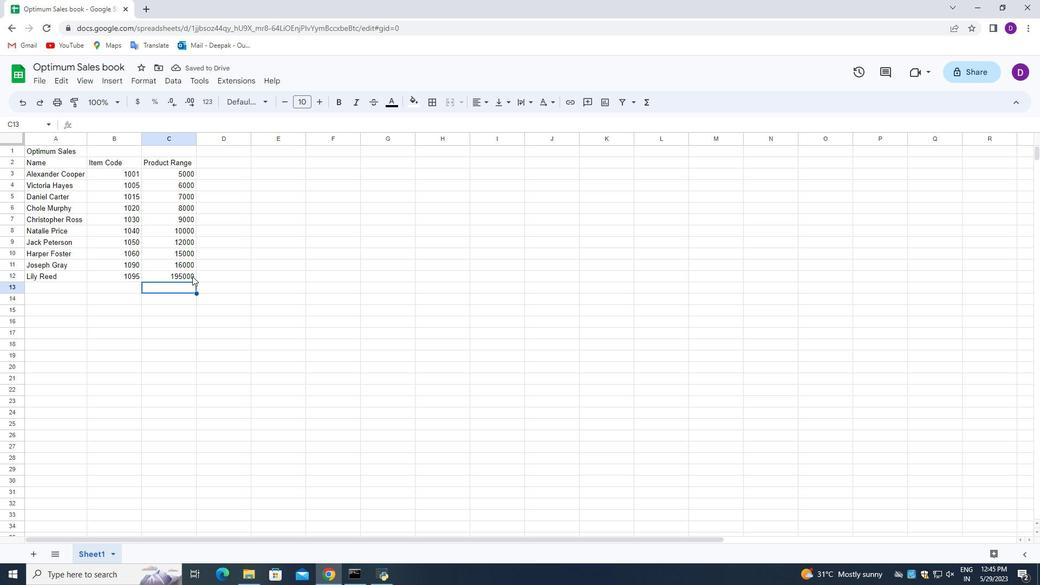 
Action: Mouse pressed left at (191, 275)
Screenshot: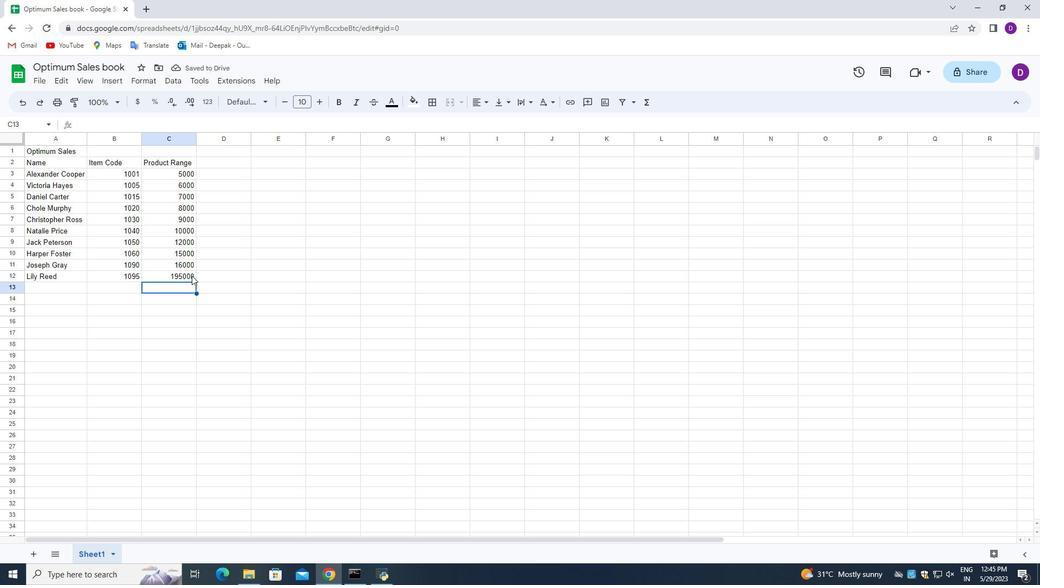 
Action: Key pressed <Key.backspace><Key.enter>
Screenshot: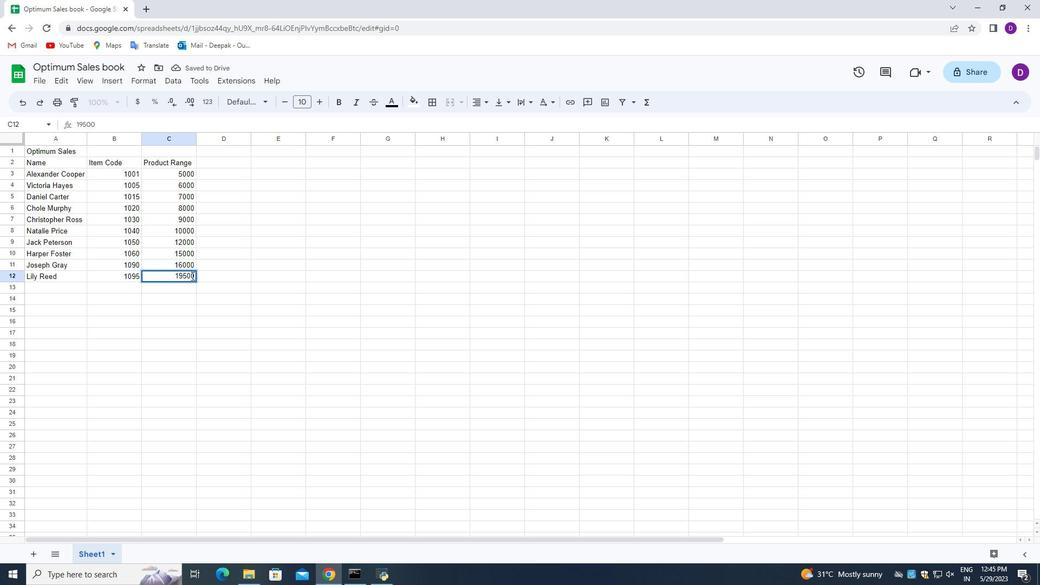 
Action: Mouse moved to (221, 157)
Screenshot: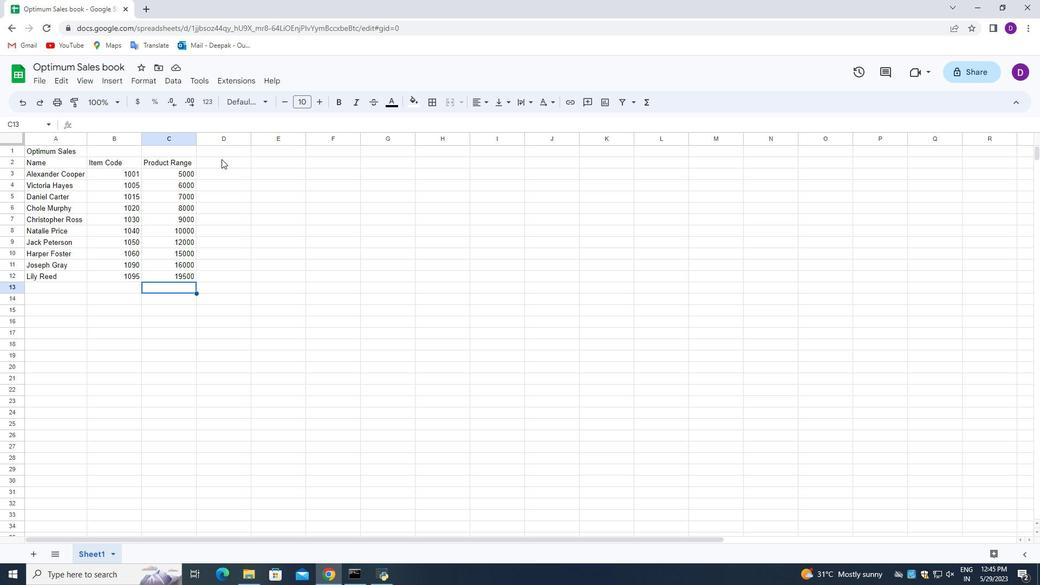 
Action: Mouse pressed left at (221, 157)
Screenshot: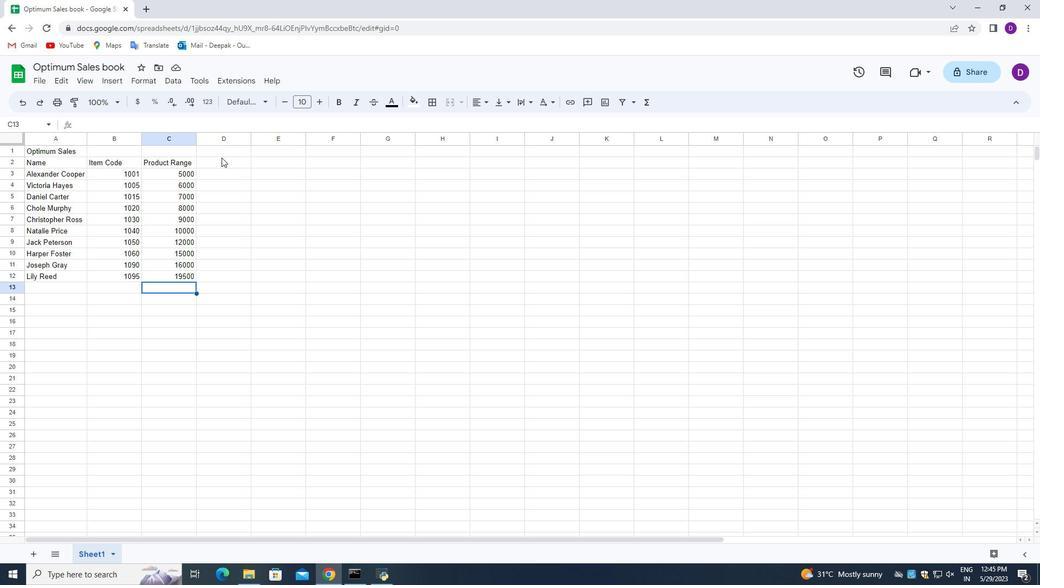 
Action: Mouse moved to (221, 160)
Screenshot: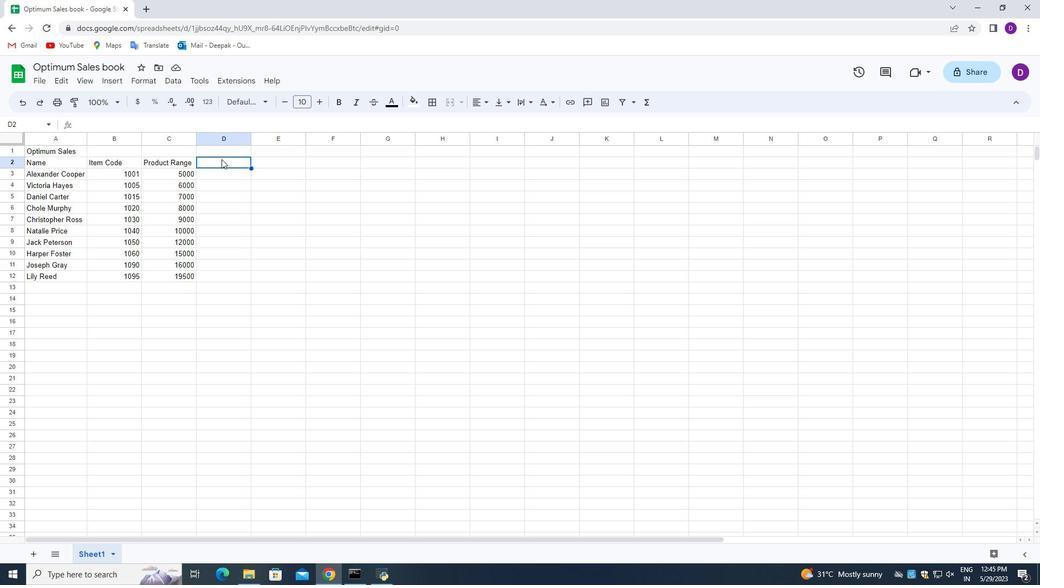 
Action: Key pressed <Key.shift>Producte<Key.backspace>s<Key.enter>
Screenshot: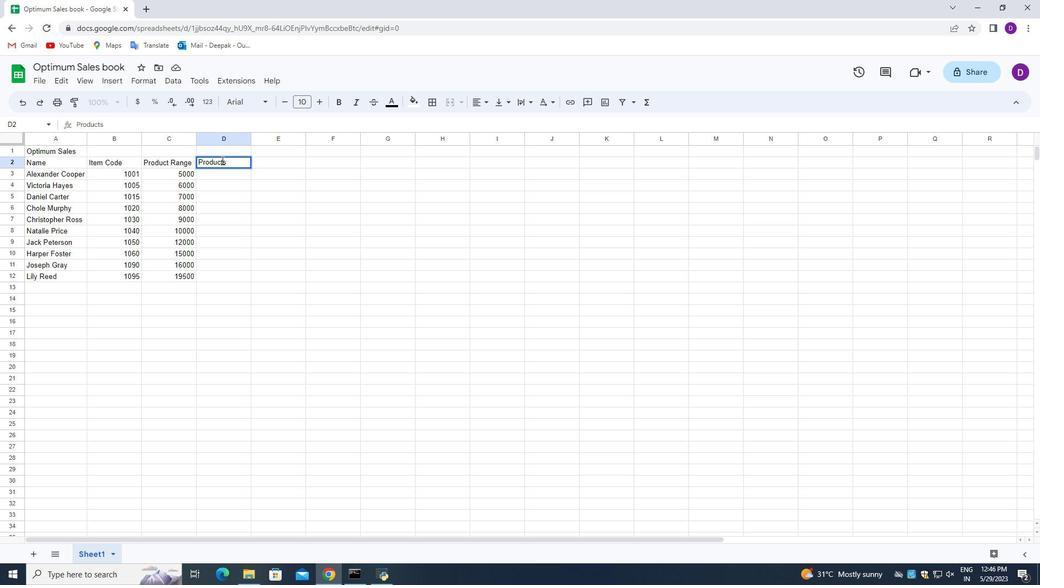 
Action: Mouse moved to (268, 160)
Screenshot: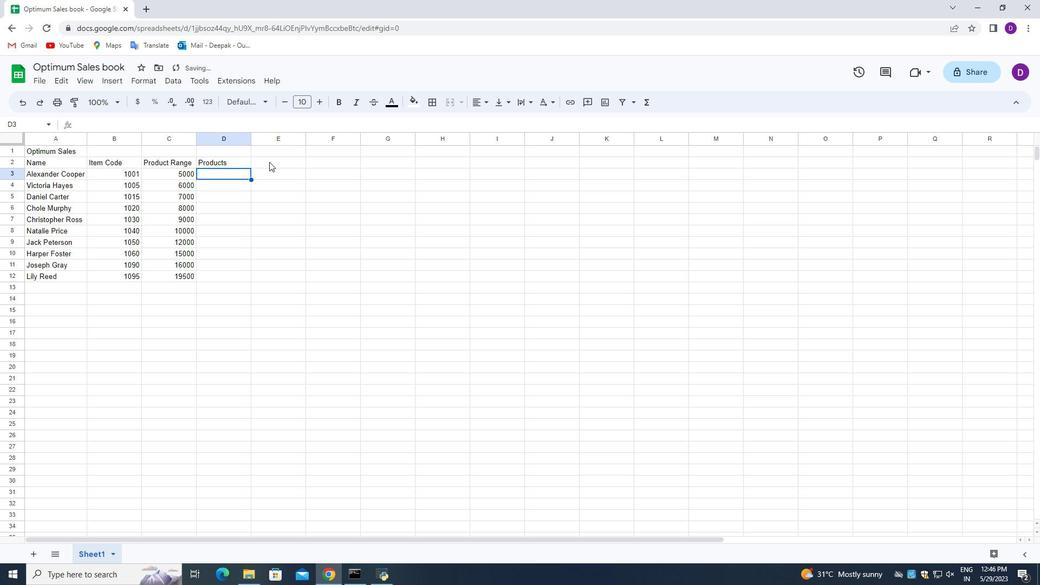 
Action: Key pressed <Key.shift_r>A<Key.shift_r>SICS<Key.space><Key.space><Key.backspace><Key.shift_r>Shoe<Key.enter><Key.shift_r>Brooks<Key.space><Key.shift_r>Shoe<Key.enter><Key.shift_r>Clarks<Key.space><Key.shift_r>Shoe<Key.enter><Key.shift_r>Crocs<Key.space><Key.shift_r>Shoe<Key.enter><Key.shift_r>Dr,<Key.backspace>.<Key.space><Key.shift>Martens<Key.space><Key.shift_r>Shoe<Key.enter><Key.shift_r><Key.shift_r><Key.shift_r><Key.shift_r><Key.shift_r><Key.shift_r><Key.shift_r><Key.shift_r>Ecco<Key.space><Key.shift_r>Shoe<Key.enter><Key.shift_r>Fila<Key.space><Key.shift_r>Shoe<Key.enter><Key.shift>Hush<Key.space><Key.shift>Puppies<Key.space><Key.shift_r>Shoes<Key.enter><Key.shift>Jordan<Key.space><Key.shift_r><Key.shift_r>Shoe<Key.enter><Key.shift>K<Key.shift>_<Key.backspace>-<Key.shift_r>Swiss<Key.space><Key.shift_r>Shoe<Key.enter>
Screenshot: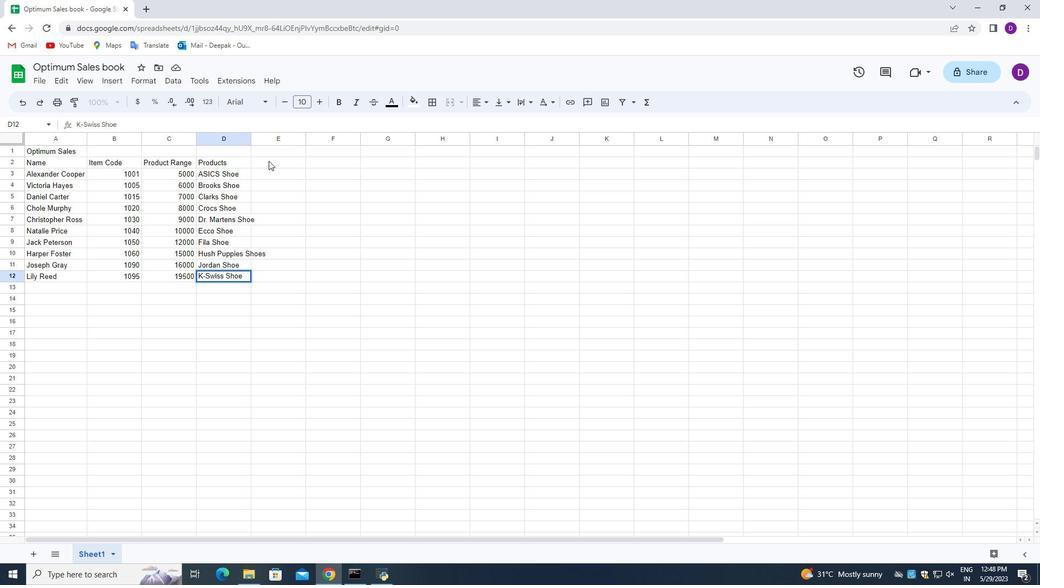 
Action: Mouse moved to (250, 141)
Screenshot: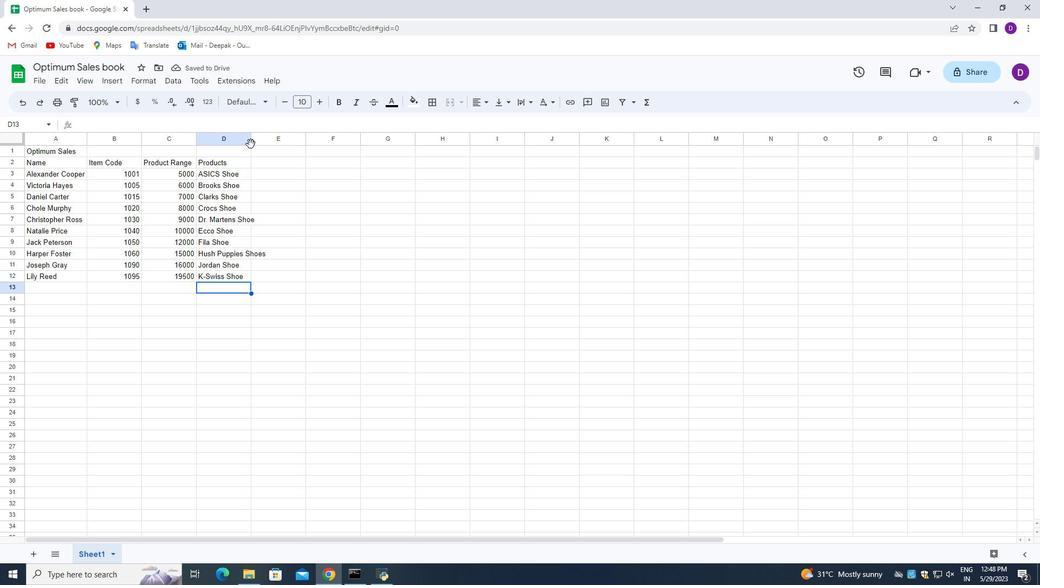 
Action: Mouse pressed left at (250, 141)
Screenshot: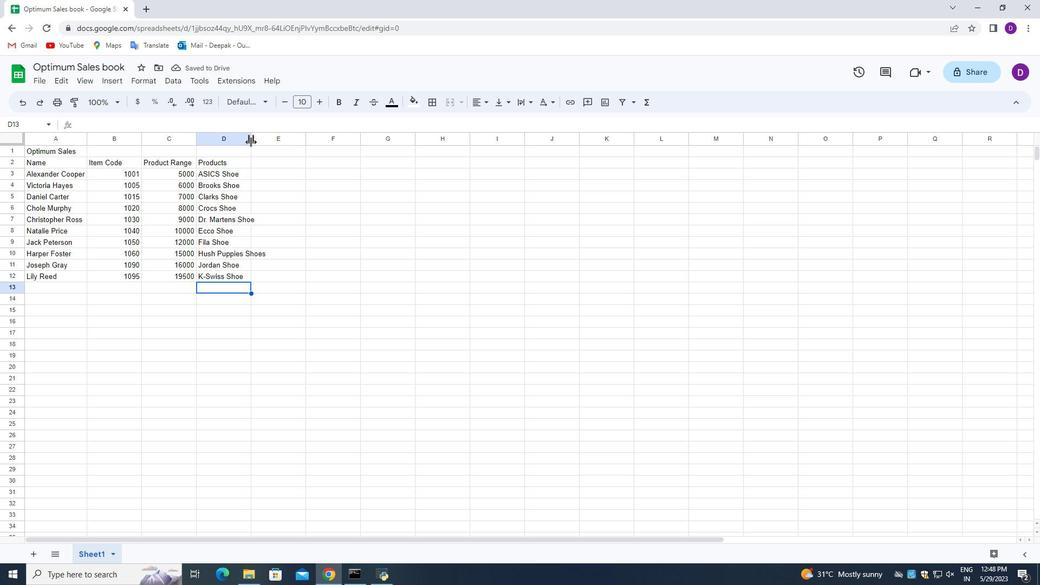 
Action: Mouse pressed left at (250, 141)
Screenshot: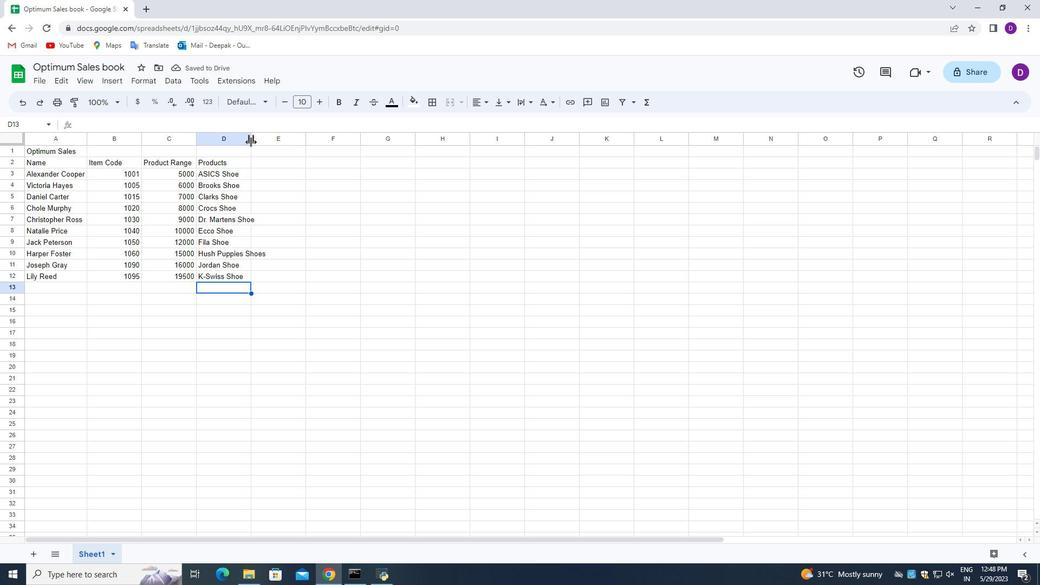 
Action: Mouse moved to (286, 160)
Screenshot: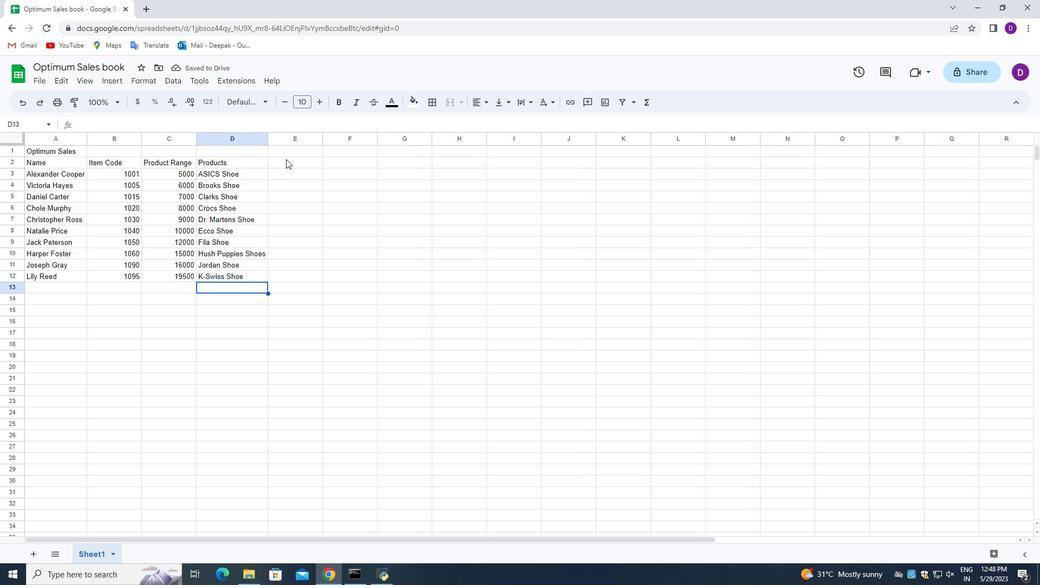 
Action: Mouse pressed left at (286, 160)
Screenshot: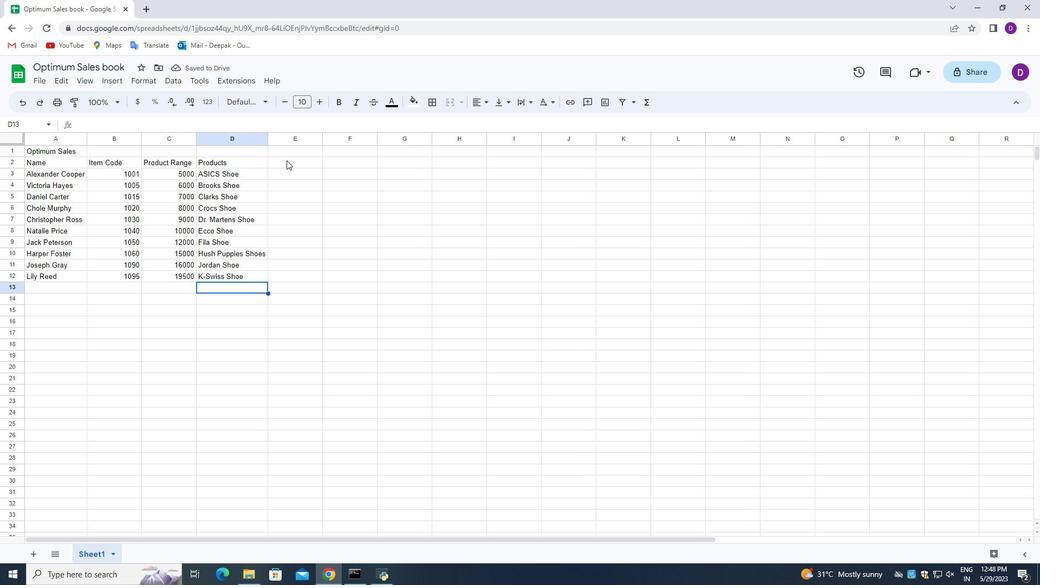 
Action: Mouse moved to (286, 160)
Screenshot: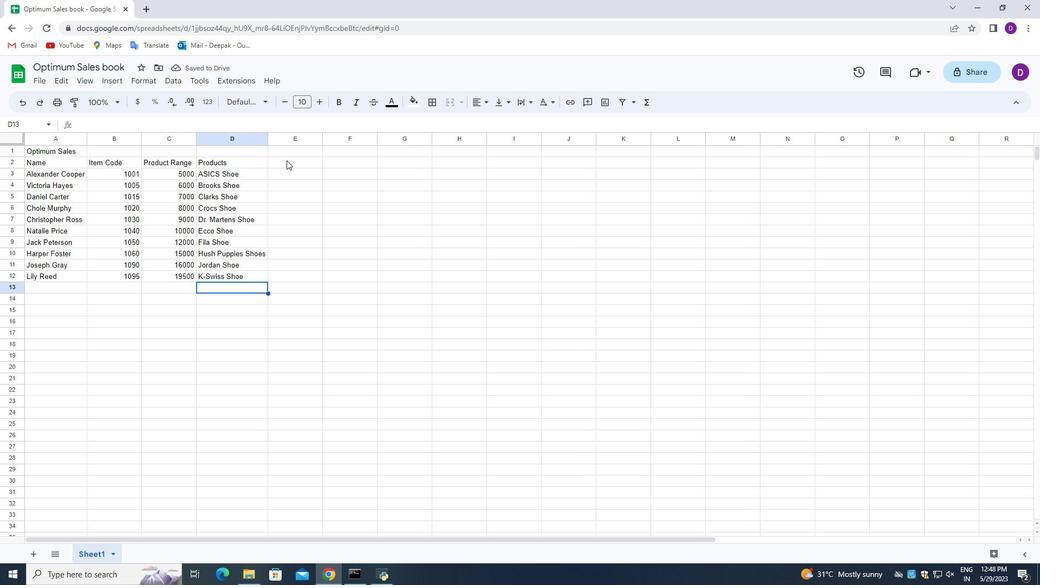 
Action: Mouse pressed left at (286, 160)
Screenshot: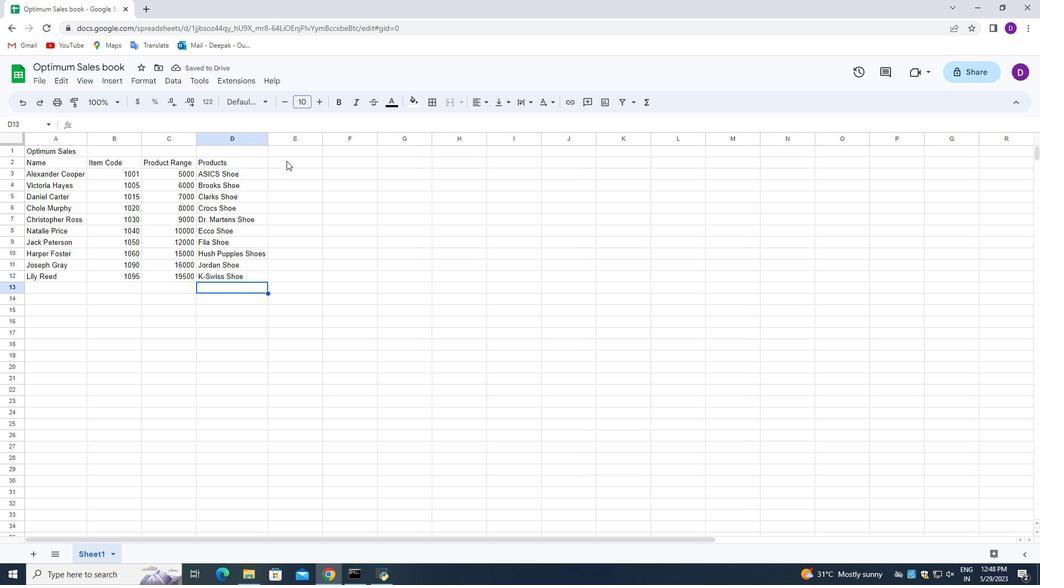 
Action: Key pressed <Key.shift_r>Quantity
Screenshot: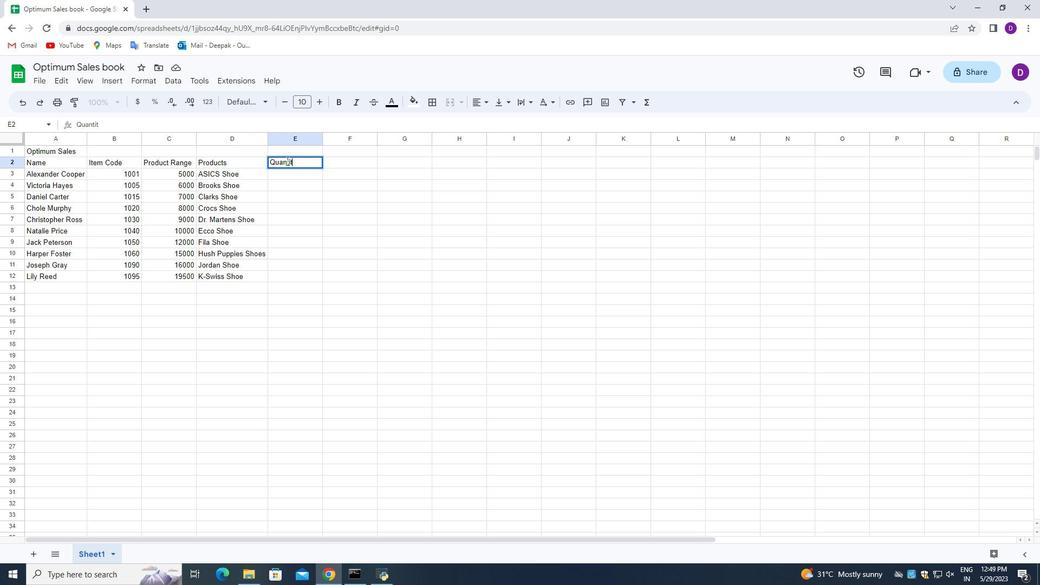 
Action: Mouse moved to (299, 173)
Screenshot: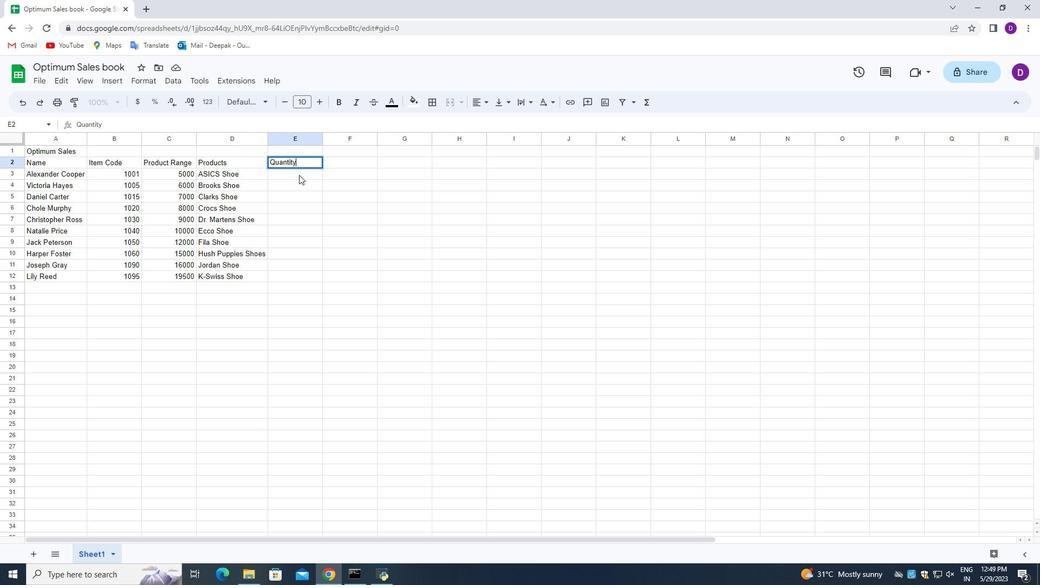 
Action: Mouse pressed left at (299, 173)
Screenshot: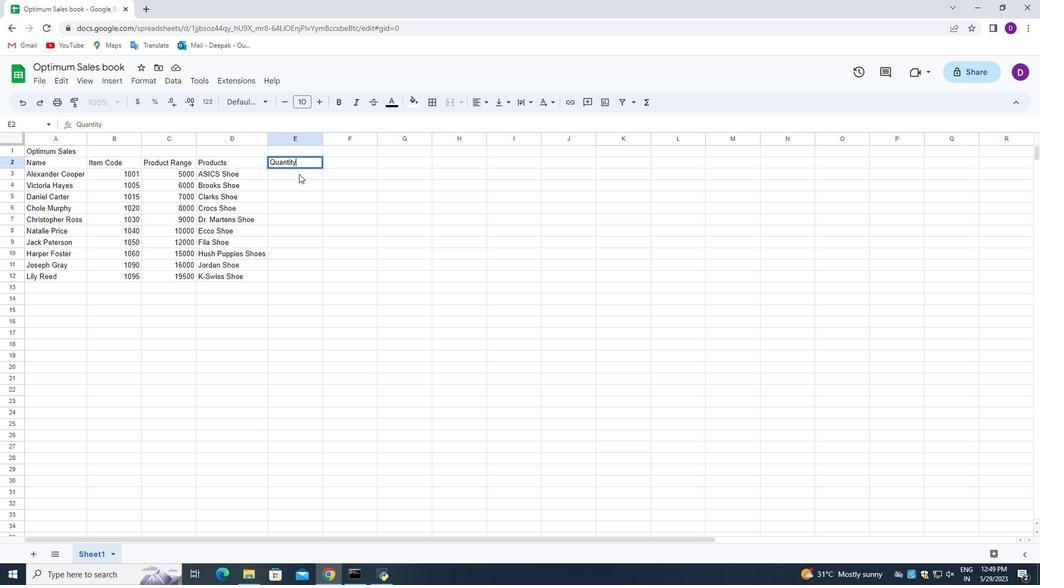 
Action: Key pressed 3<Key.enter>6<Key.enter>5<Key.enter>9<Key.enter>1<Key.enter>4<Key.enter>8<Key.enter>5<Key.enter>7<Key.enter>6<Key.enter>
Screenshot: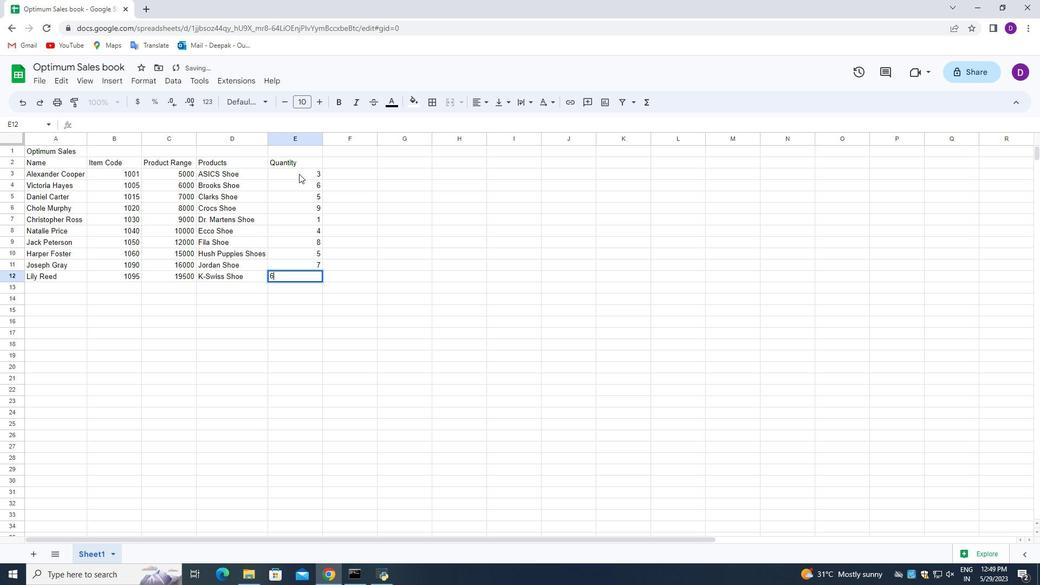 
Action: Mouse moved to (306, 217)
Screenshot: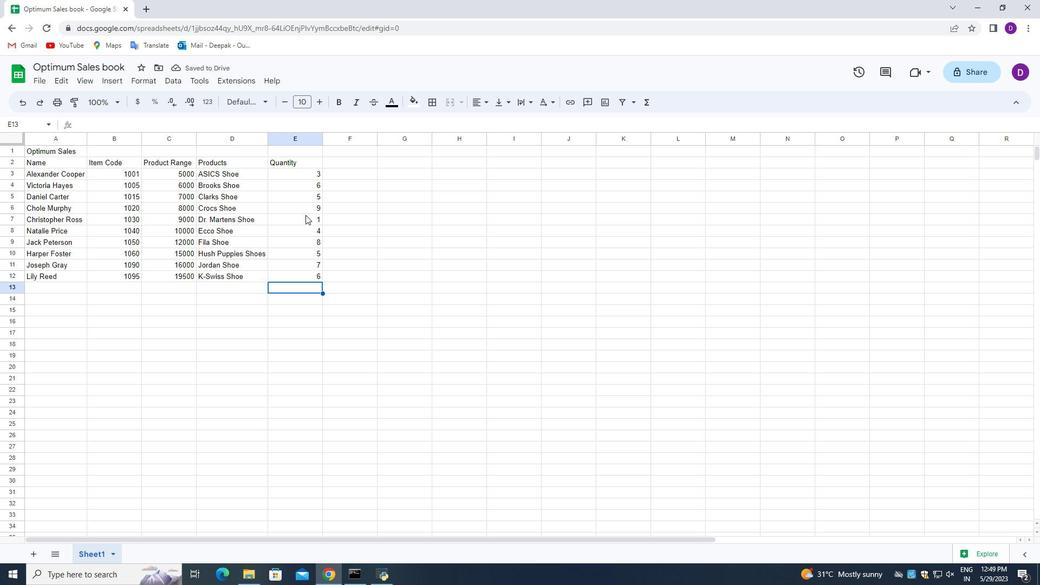 
Action: Mouse pressed left at (306, 217)
Screenshot: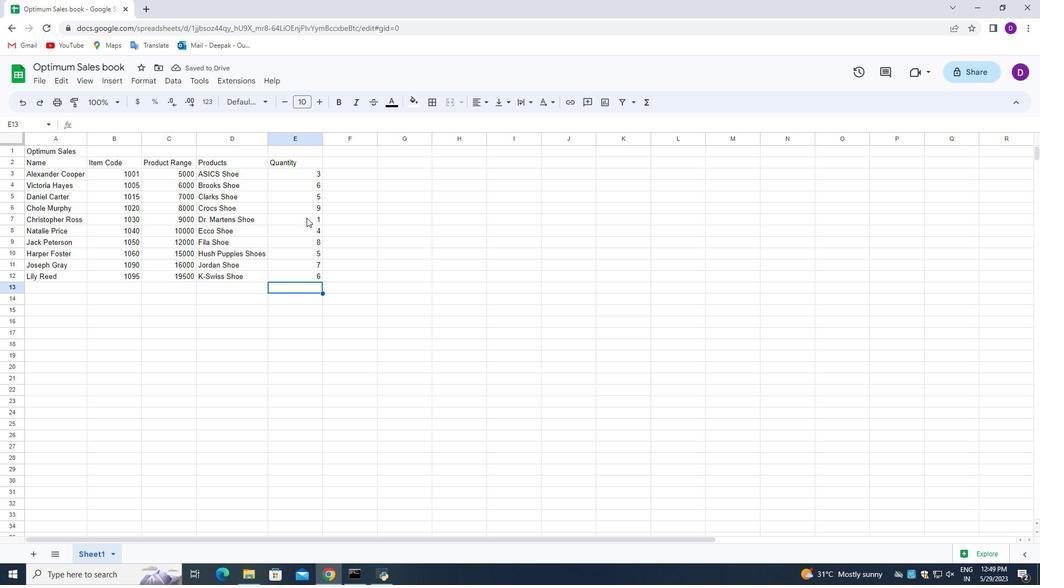 
Action: Key pressed <Key.delete>5
Screenshot: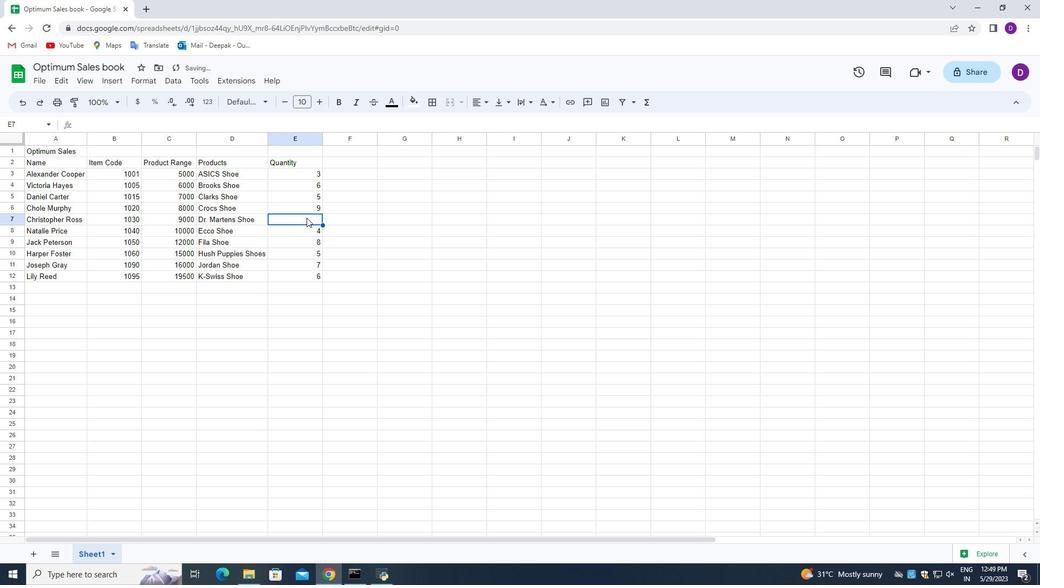 
Action: Mouse moved to (346, 162)
Screenshot: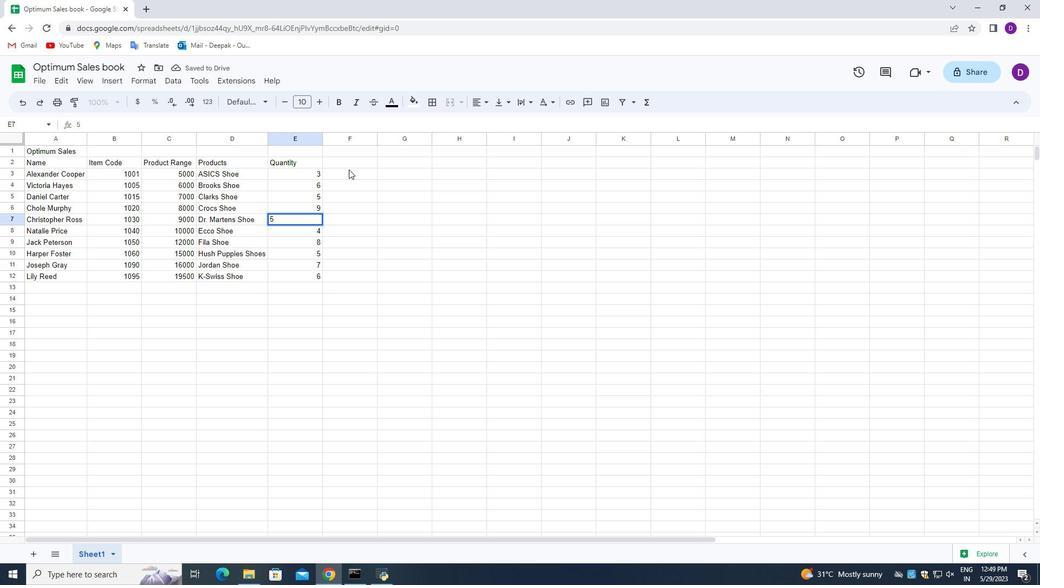 
Action: Mouse pressed left at (346, 162)
Screenshot: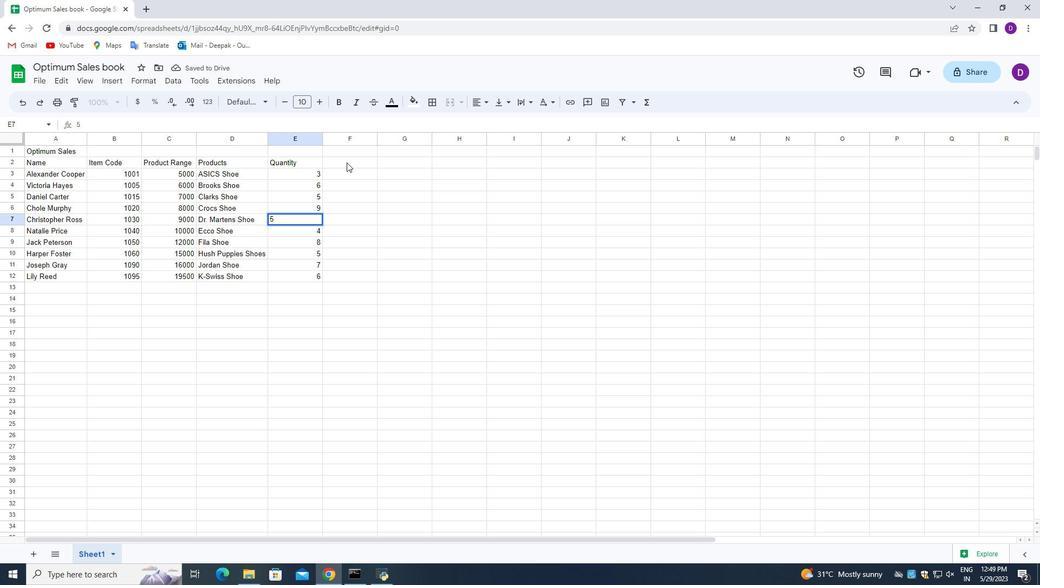 
Action: Mouse moved to (347, 162)
Screenshot: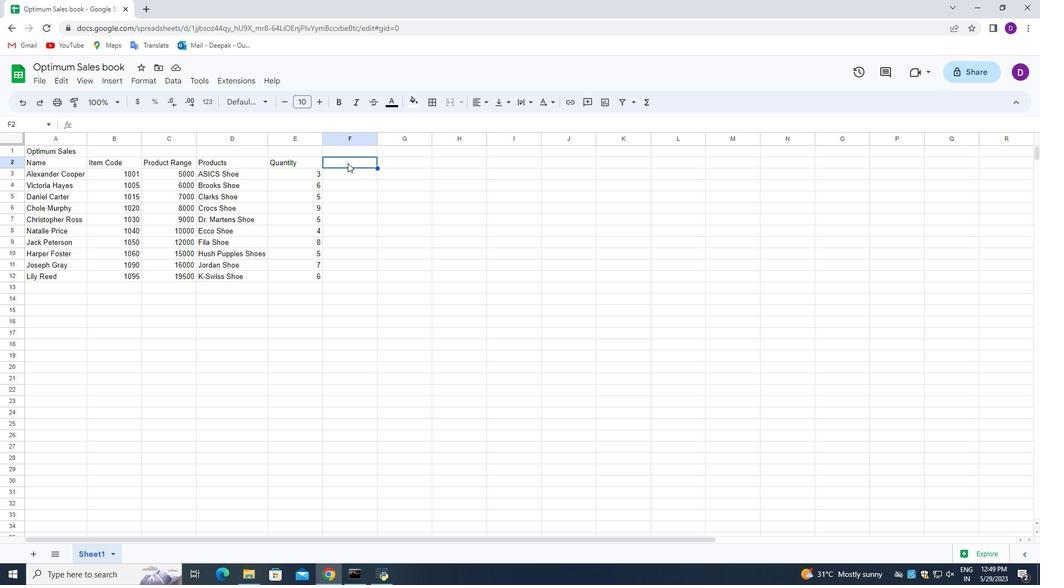 
Action: Mouse pressed left at (347, 162)
Screenshot: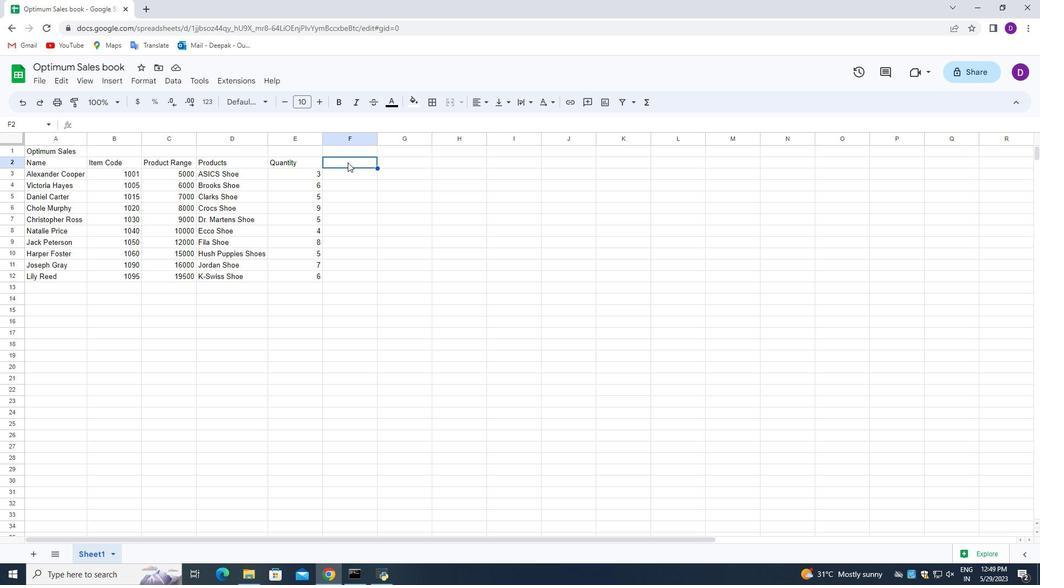 
Action: Mouse pressed left at (347, 162)
Screenshot: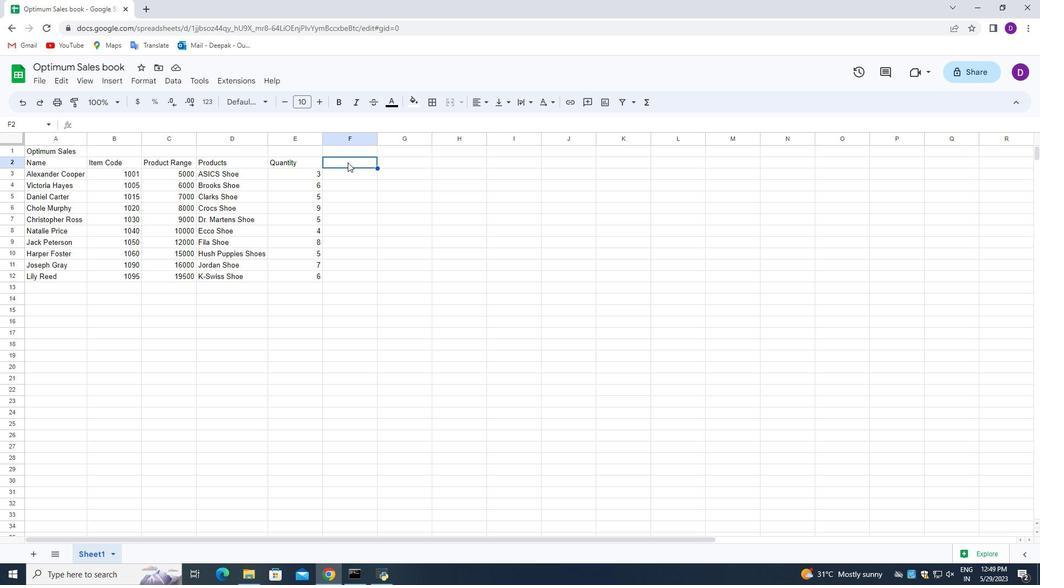 
Action: Key pressed <Key.shift_r>Amount<Key.space>
Screenshot: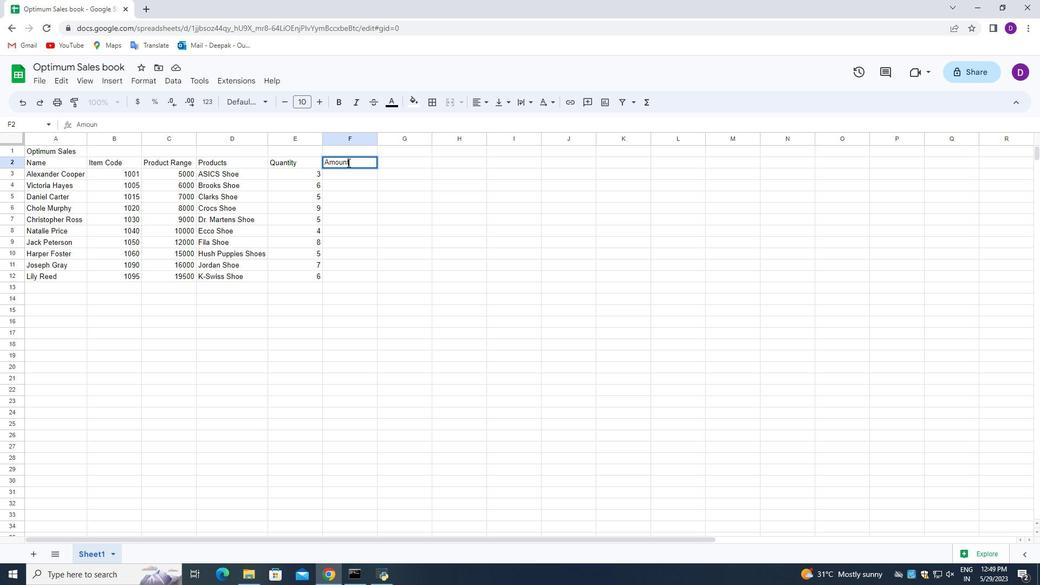 
Action: Mouse moved to (351, 172)
Screenshot: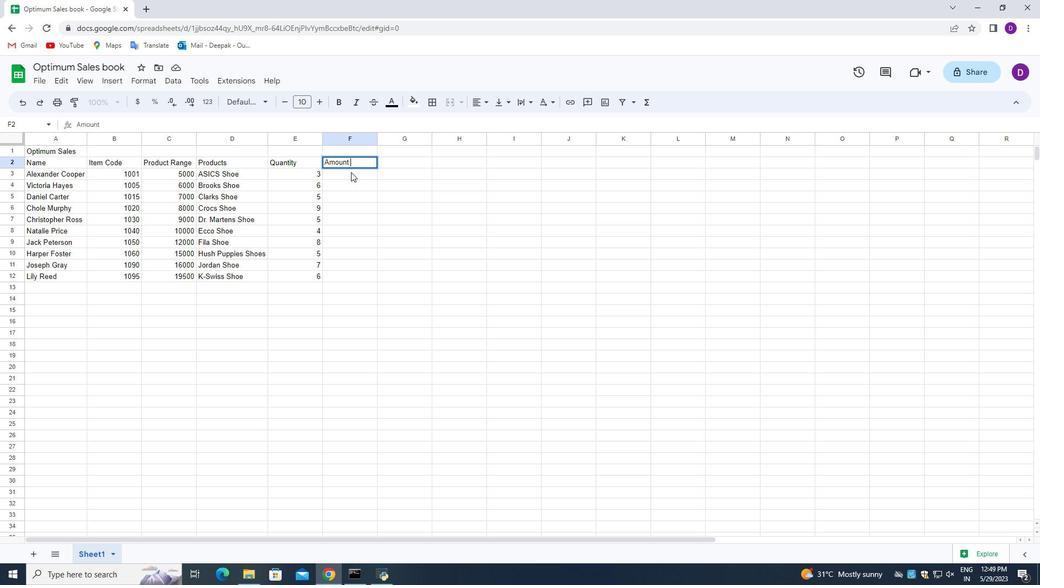 
Action: Mouse pressed left at (351, 172)
Screenshot: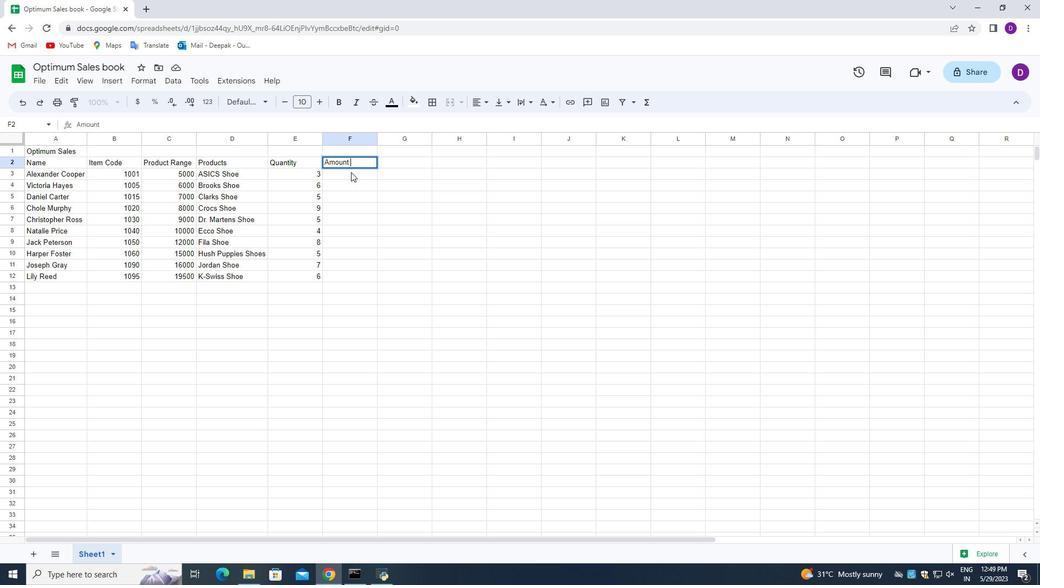 
Action: Mouse moved to (354, 163)
Screenshot: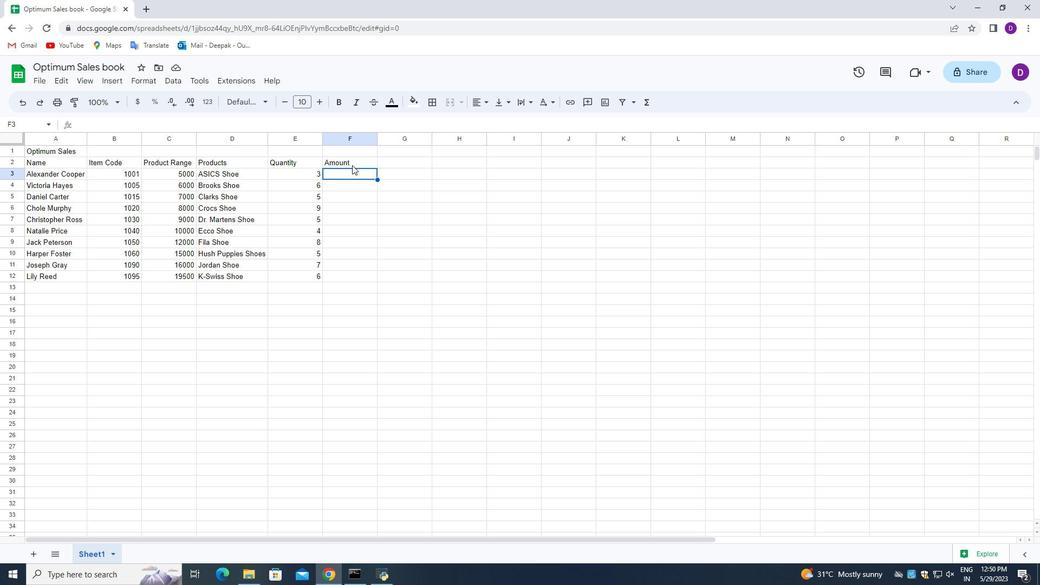 
Action: Mouse pressed left at (354, 163)
Screenshot: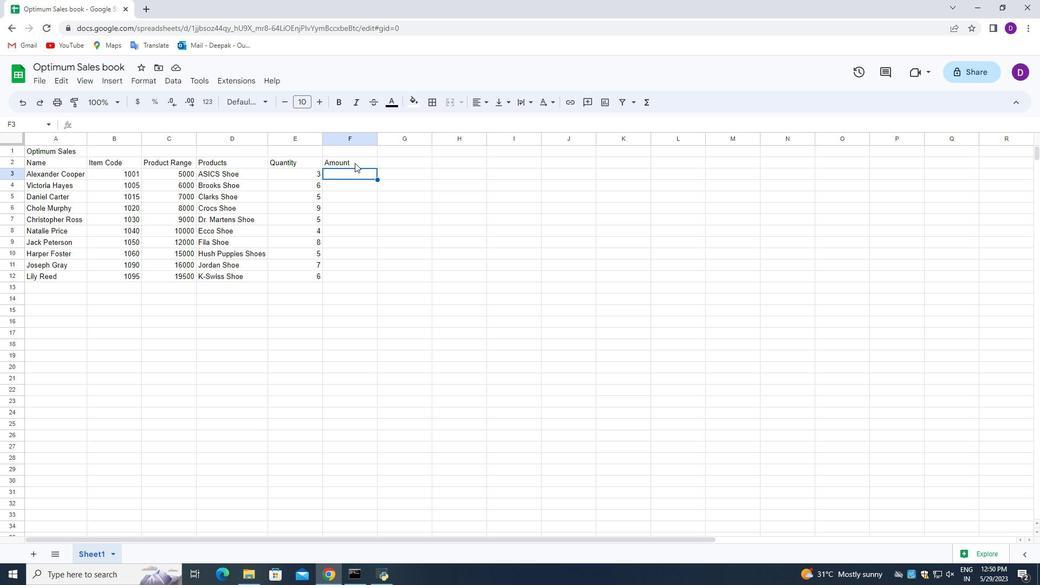 
Action: Mouse pressed left at (354, 163)
Screenshot: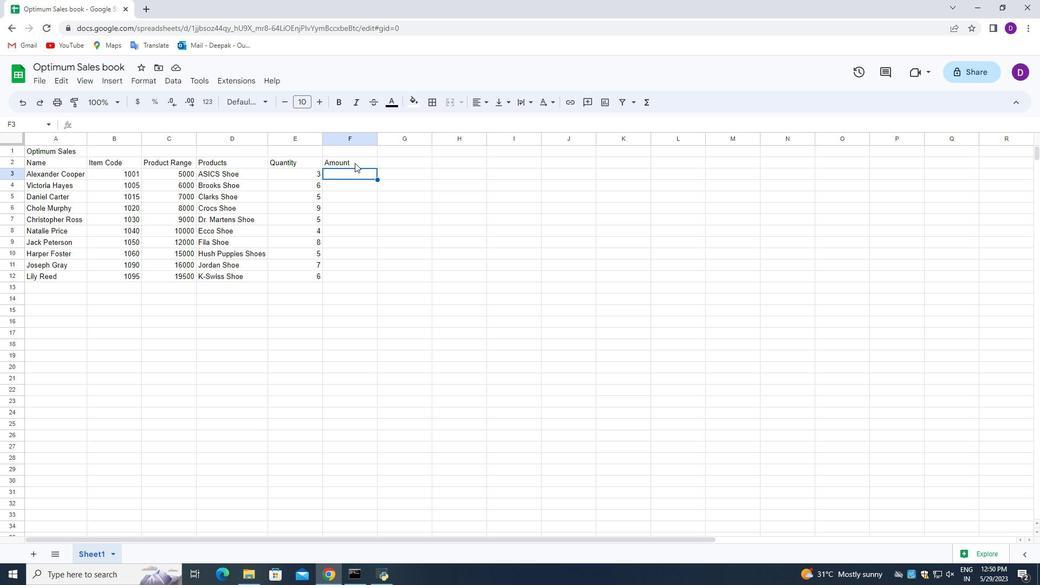 
Action: Key pressed <Key.backspace>s
Screenshot: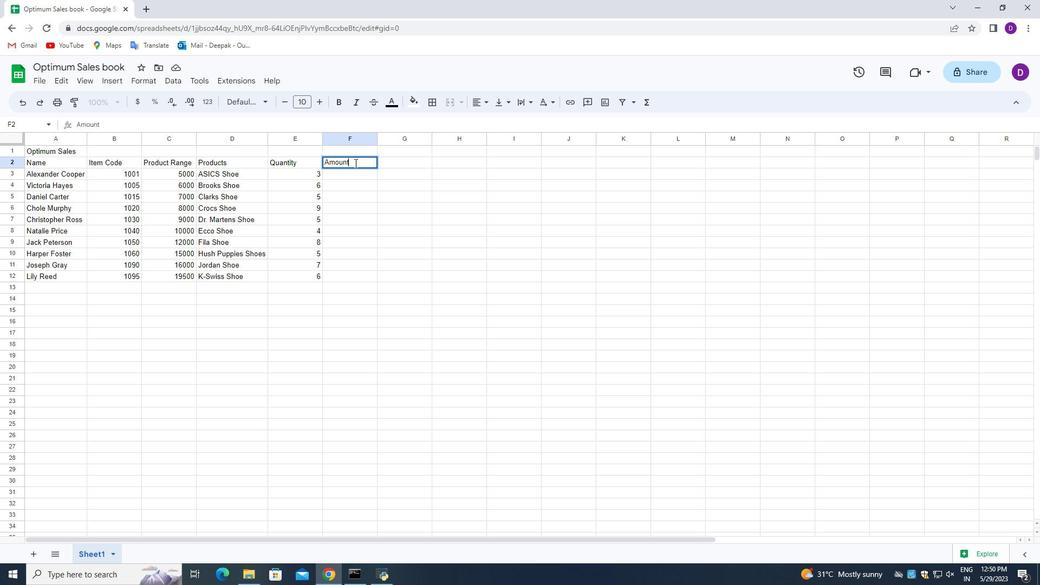 
Action: Mouse moved to (356, 171)
Screenshot: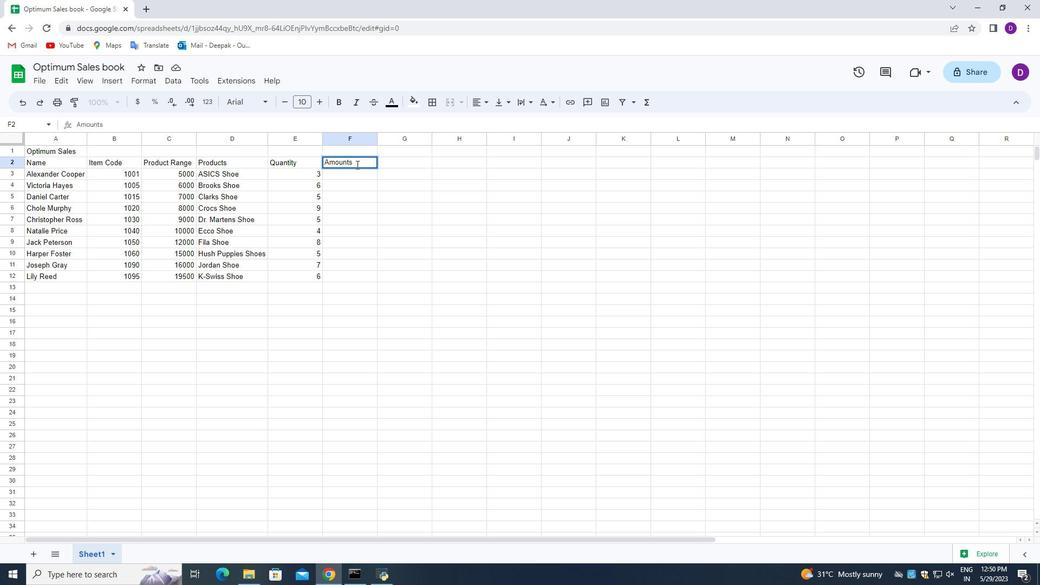 
Action: Mouse pressed left at (356, 171)
Screenshot: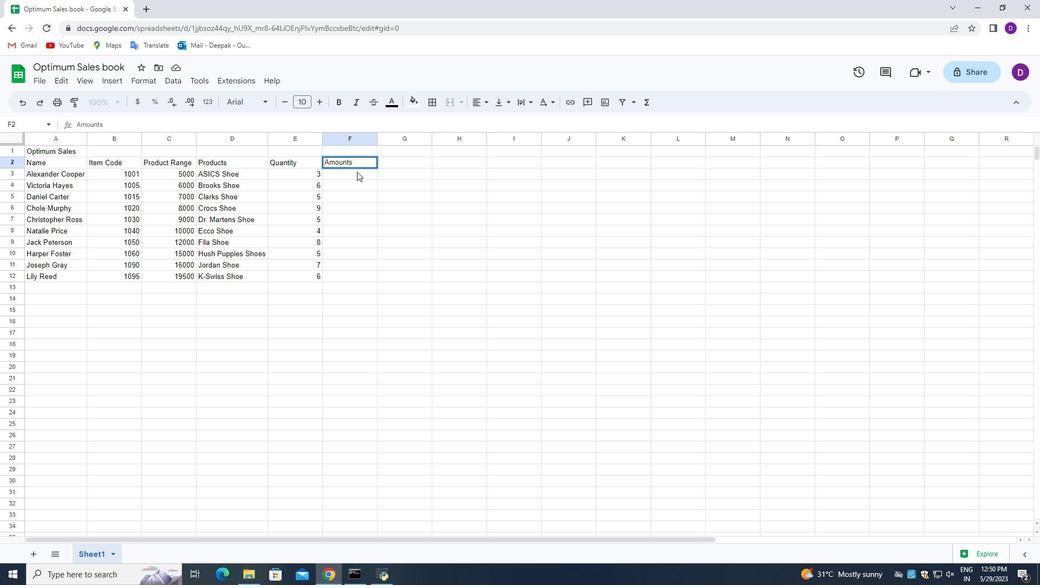 
Action: Key pressed =c3*e3<Key.enter>
Screenshot: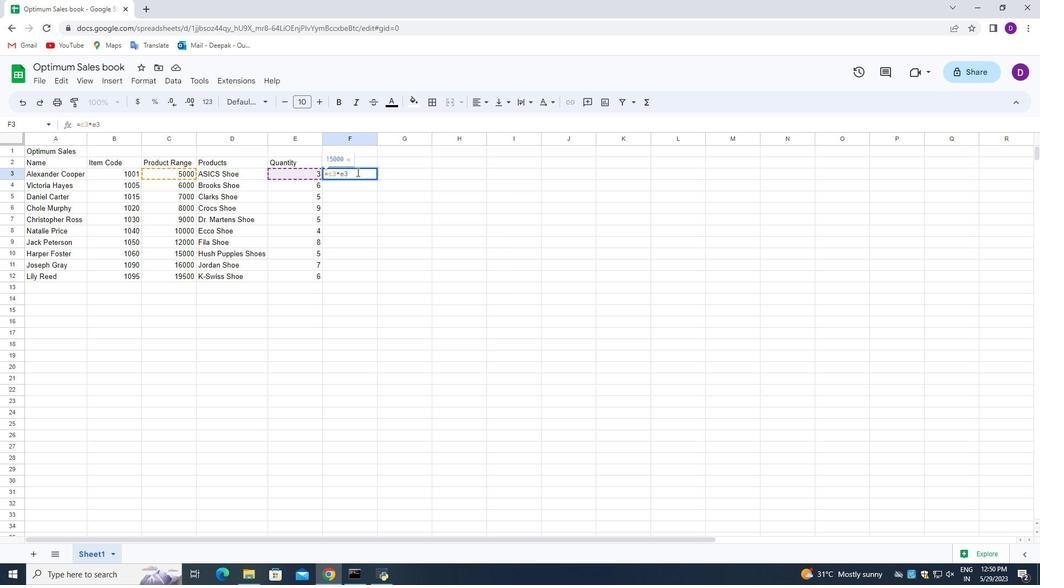 
Action: Mouse moved to (351, 185)
Screenshot: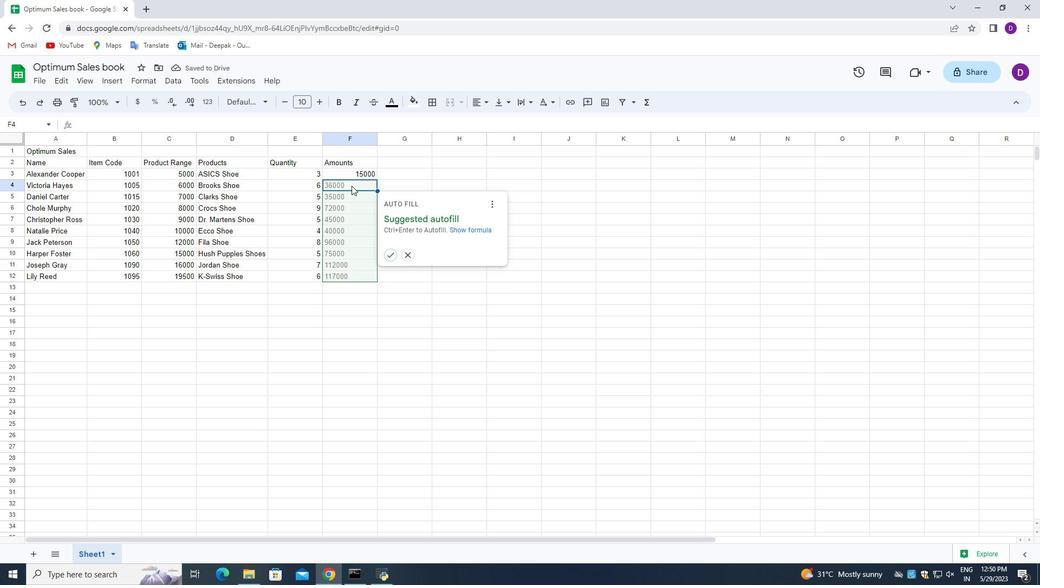 
Action: Mouse pressed left at (351, 185)
Screenshot: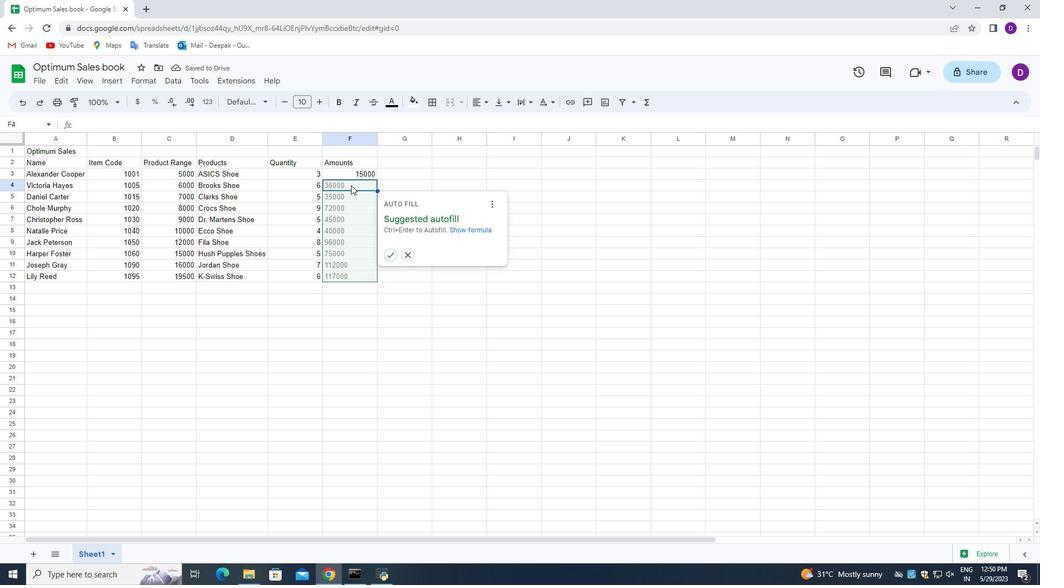 
Action: Mouse moved to (349, 184)
Screenshot: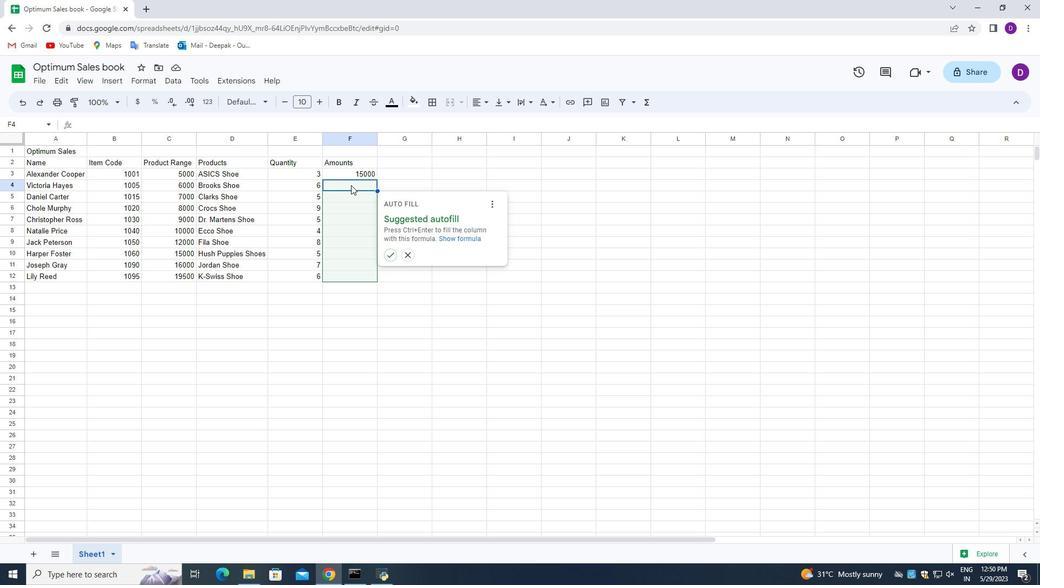 
Action: Mouse pressed left at (349, 184)
Screenshot: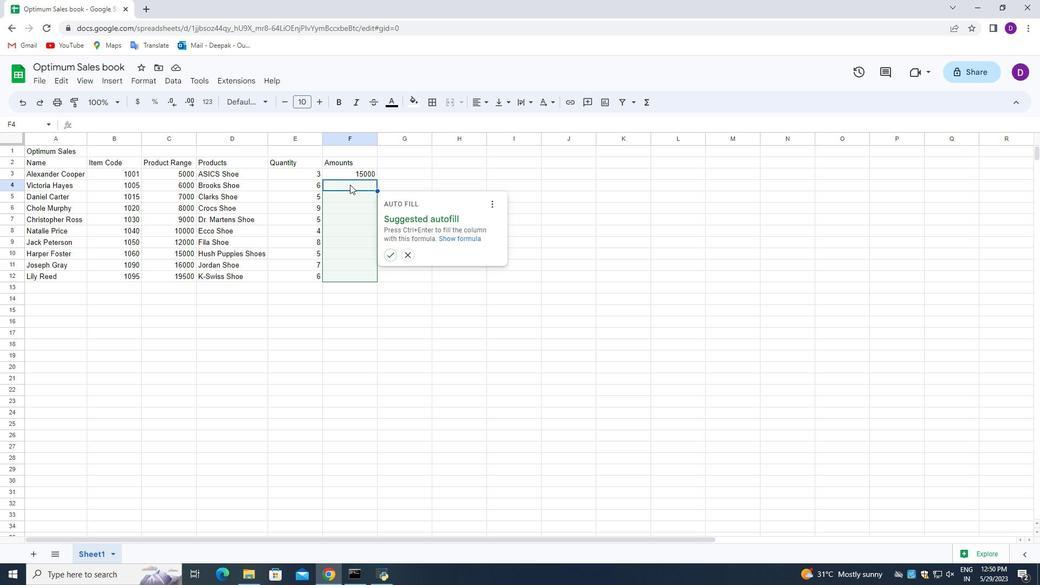 
Action: Mouse moved to (421, 303)
Screenshot: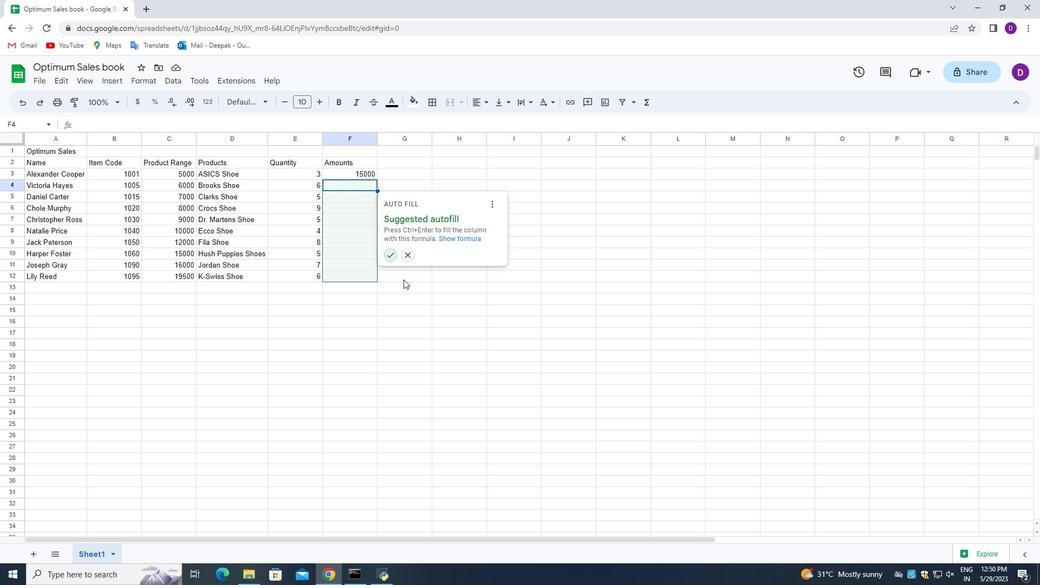 
Action: Mouse pressed left at (421, 303)
Screenshot: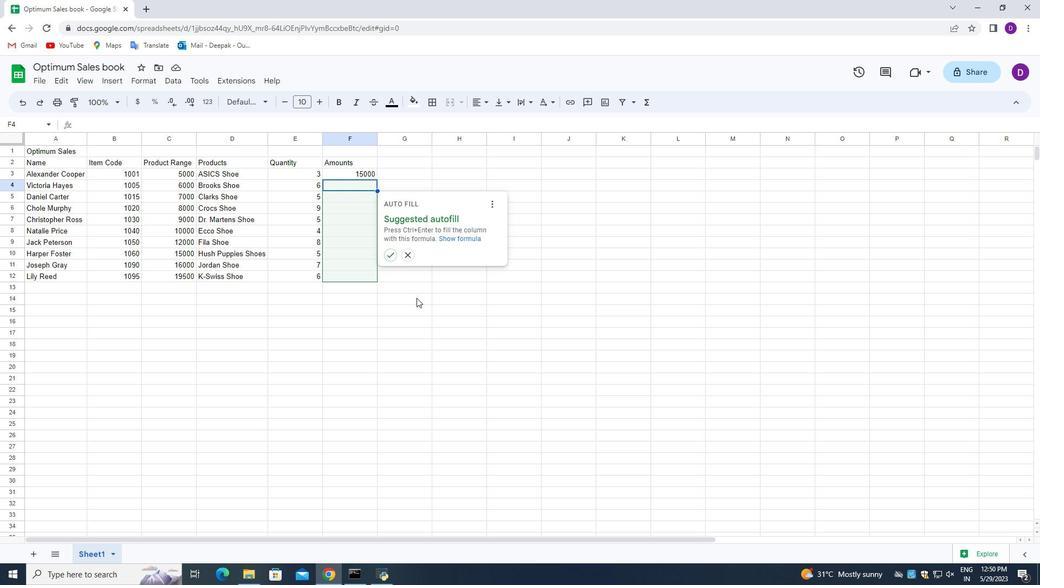 
Action: Mouse moved to (339, 185)
Screenshot: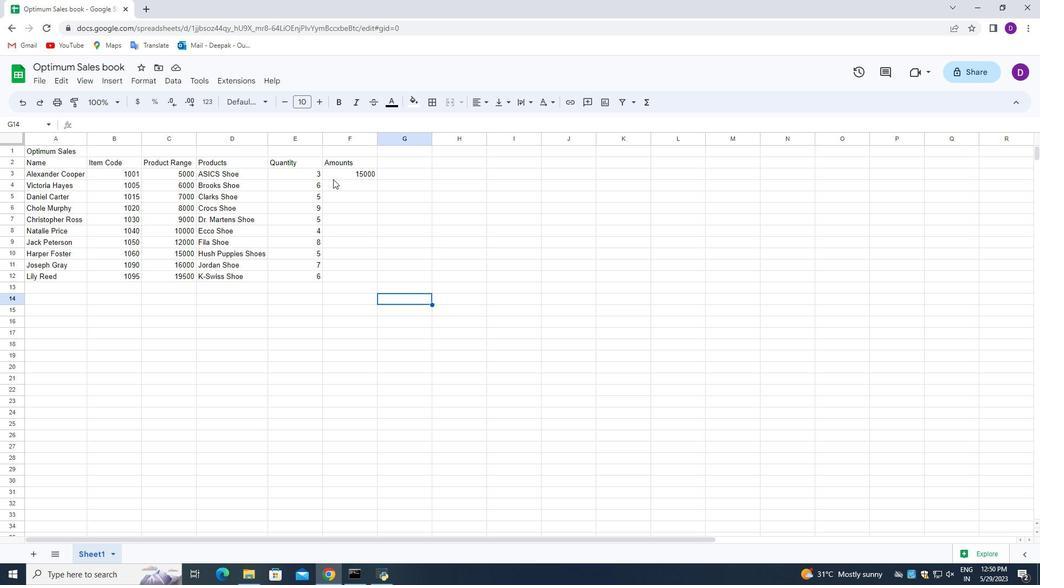 
Action: Mouse pressed left at (339, 185)
Screenshot: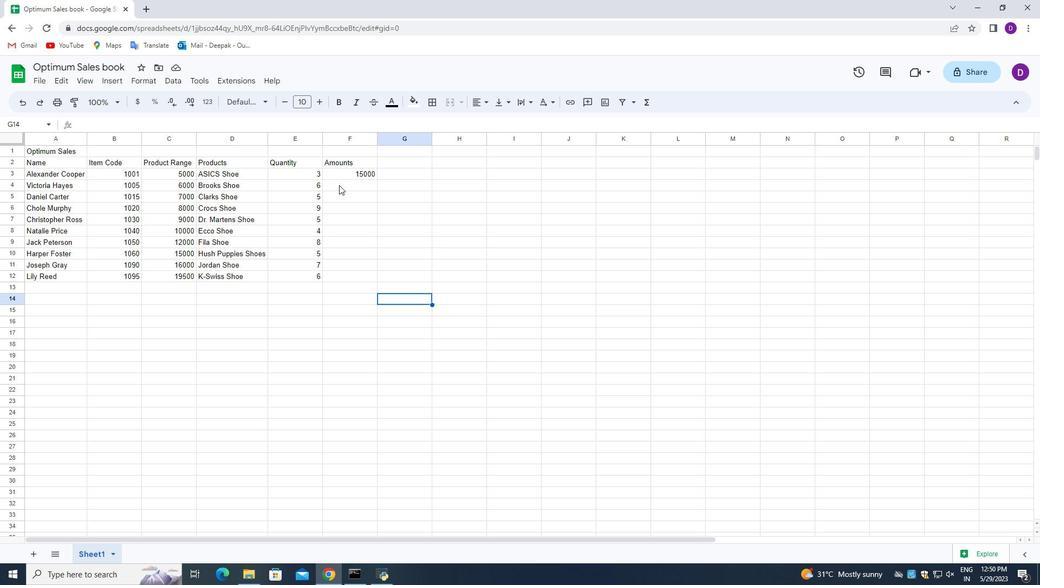 
Action: Mouse pressed left at (339, 185)
Screenshot: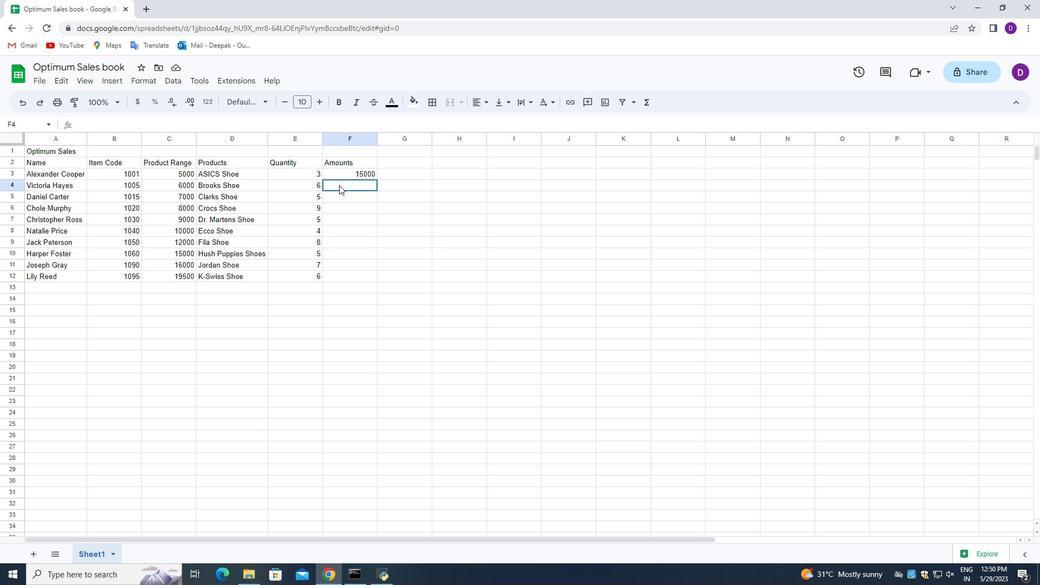 
Action: Key pressed =c4*
Screenshot: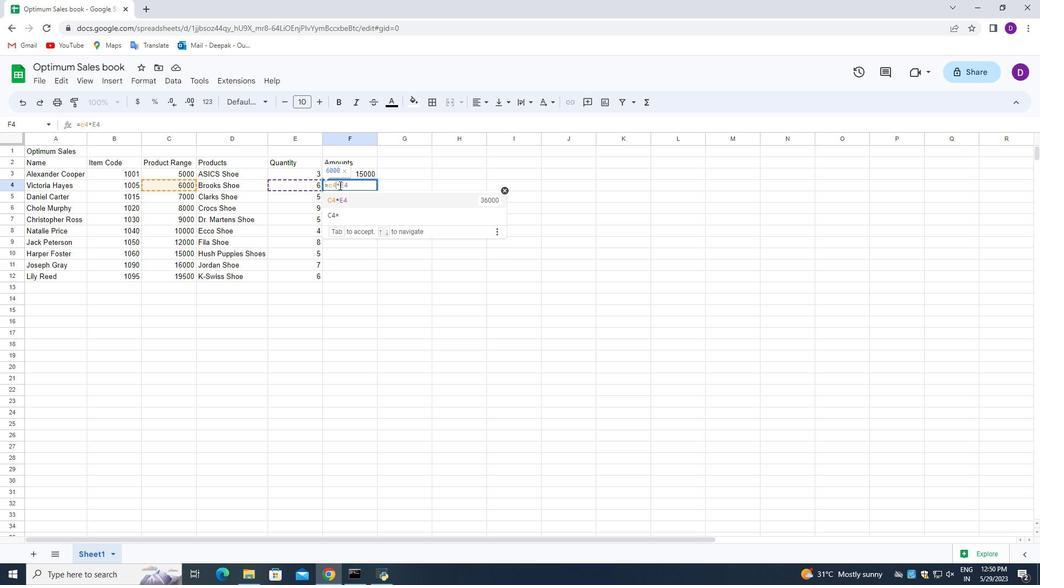 
Action: Mouse moved to (549, 189)
Screenshot: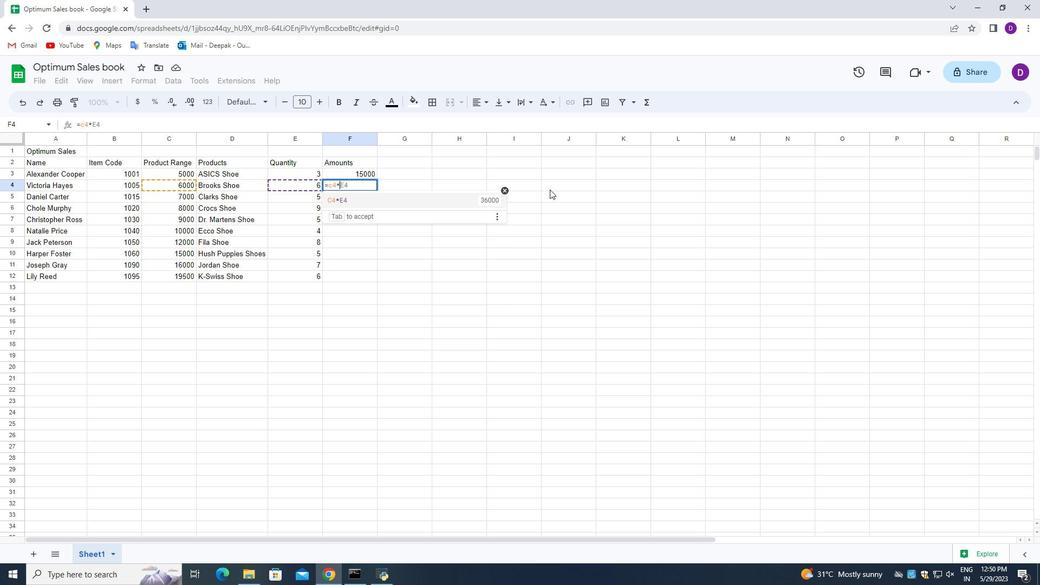 
Action: Key pressed e4<Key.enter>
Screenshot: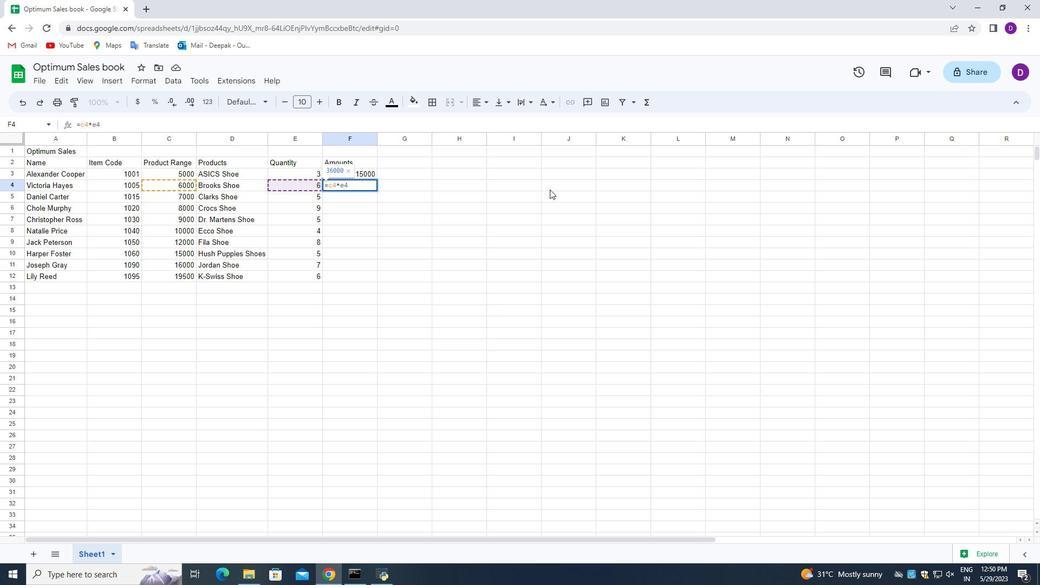 
Action: Mouse moved to (351, 195)
Screenshot: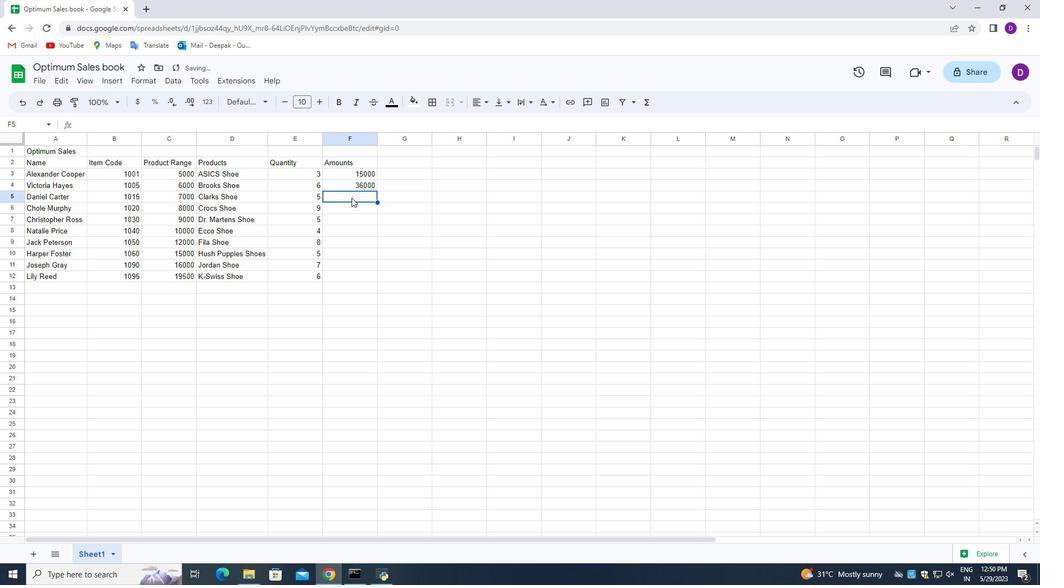 
Action: Mouse pressed left at (351, 195)
Screenshot: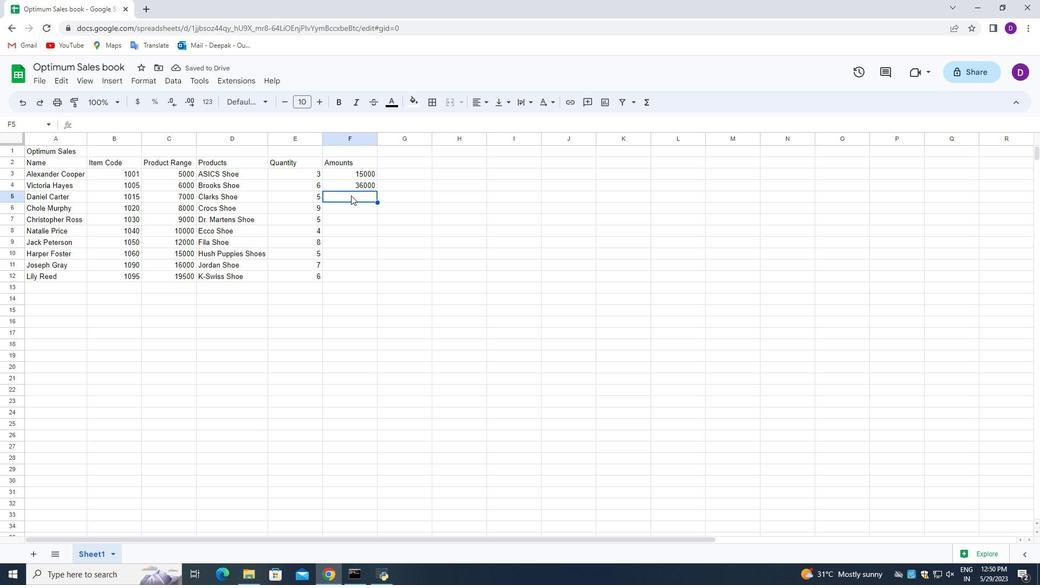 
Action: Mouse pressed left at (351, 195)
Screenshot: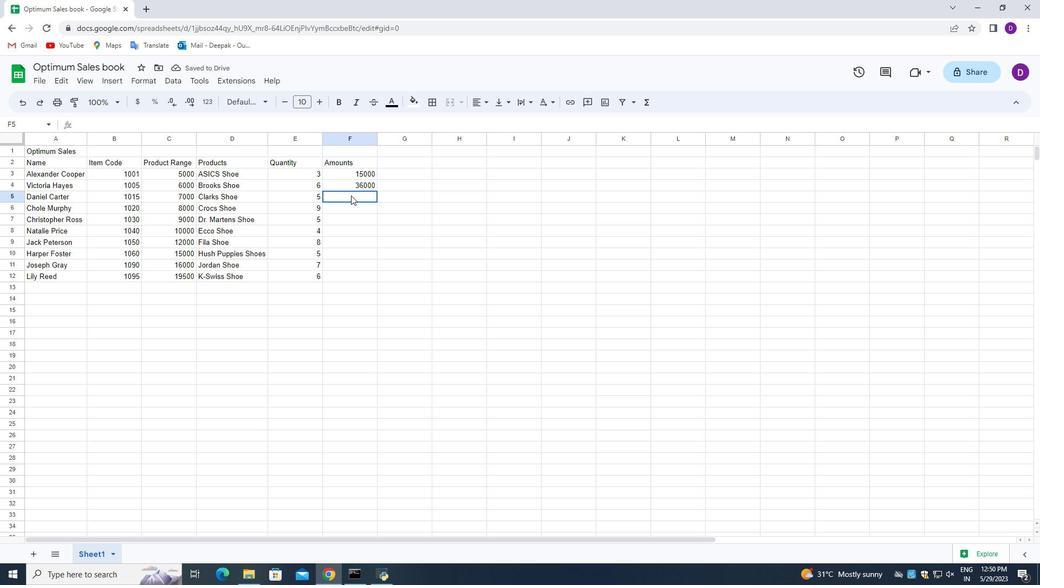 
Action: Key pressed =
Screenshot: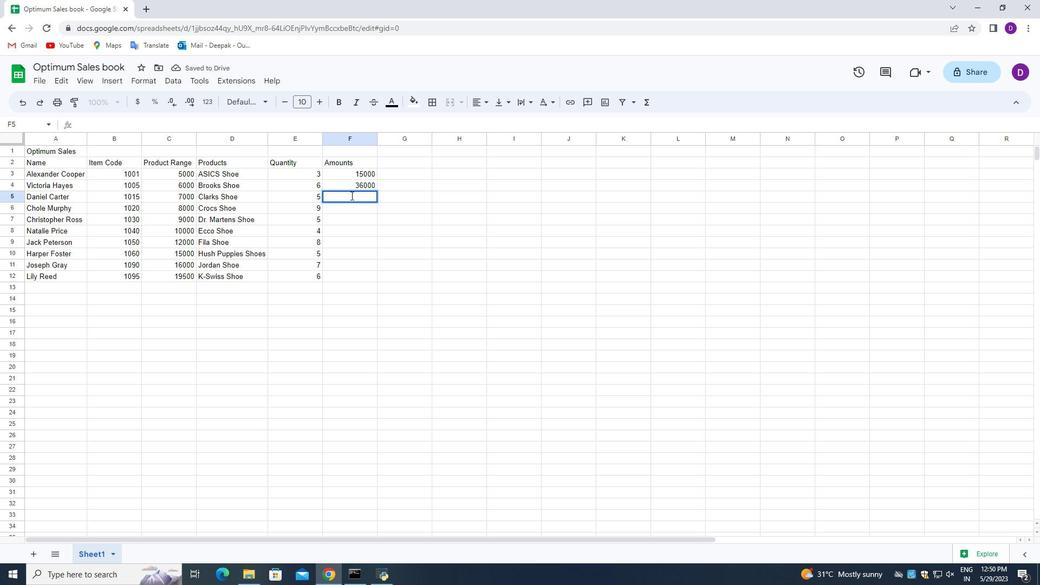 
Action: Mouse moved to (491, 199)
Screenshot: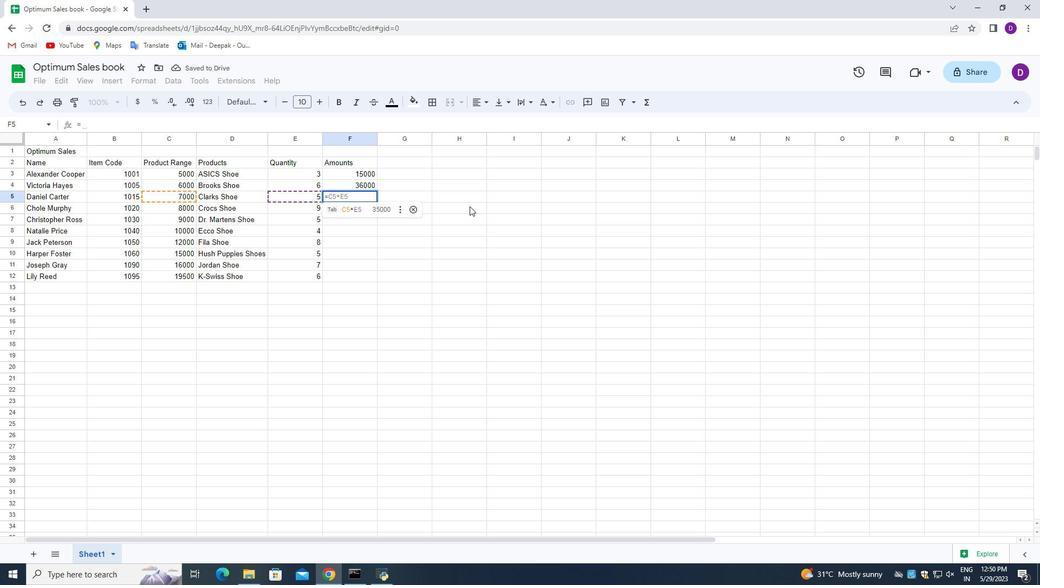
Action: Key pressed c5*e5<Key.enter>
Screenshot: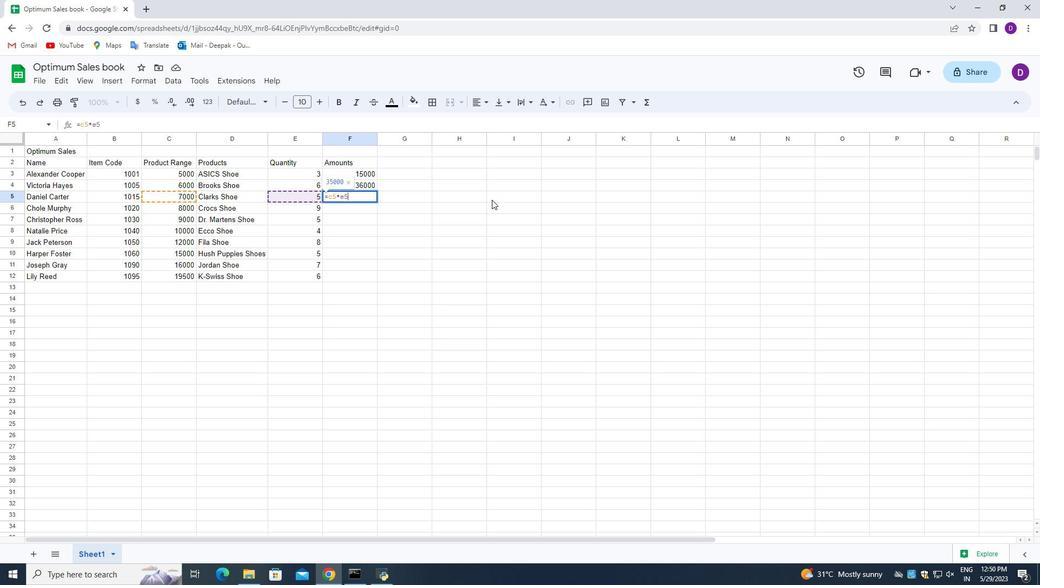
Action: Mouse moved to (433, 215)
Screenshot: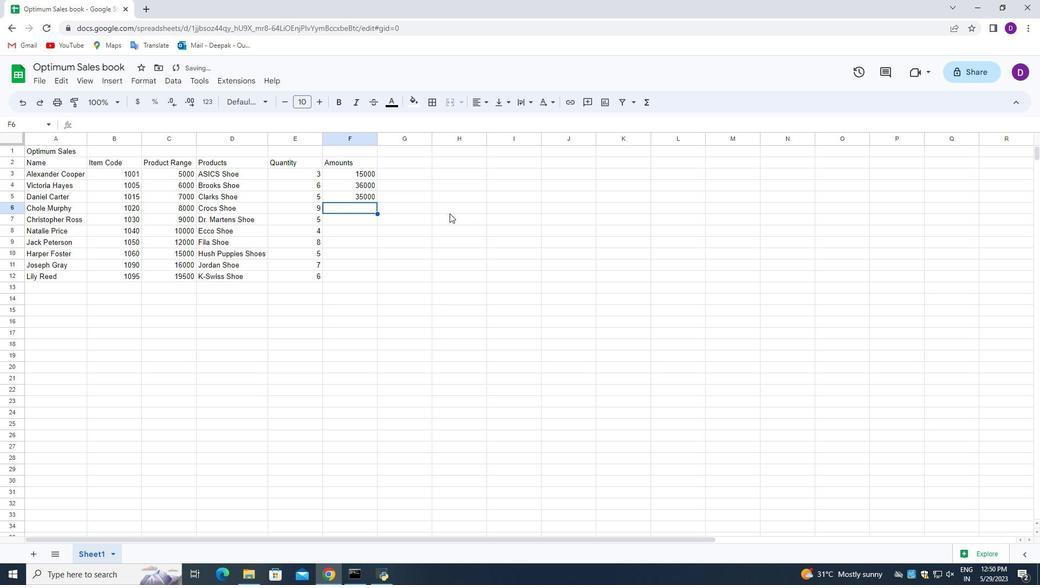 
Action: Key pressed =c6*e6<Key.enter>=
Screenshot: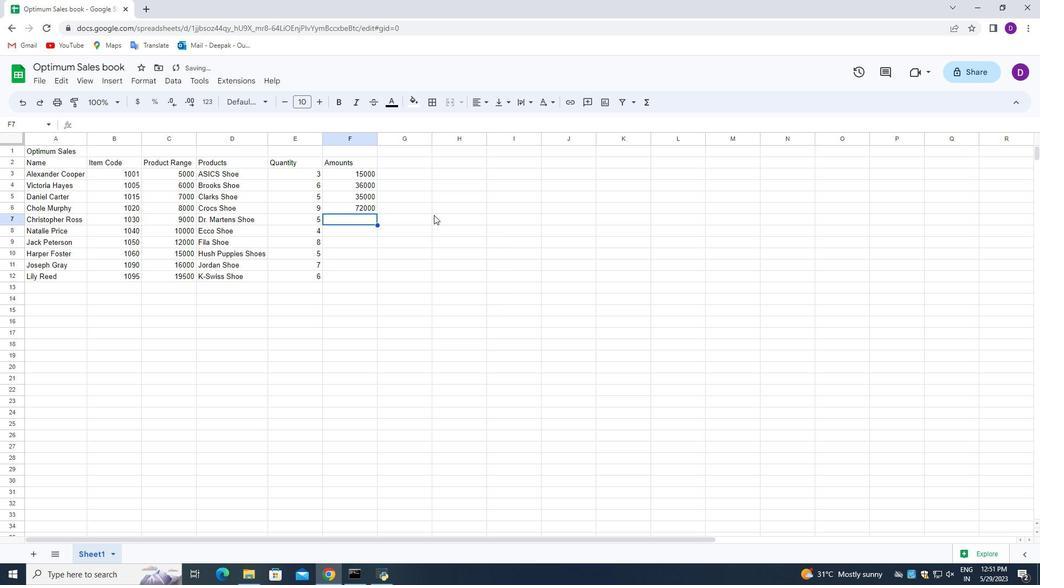 
Action: Mouse moved to (464, 215)
Screenshot: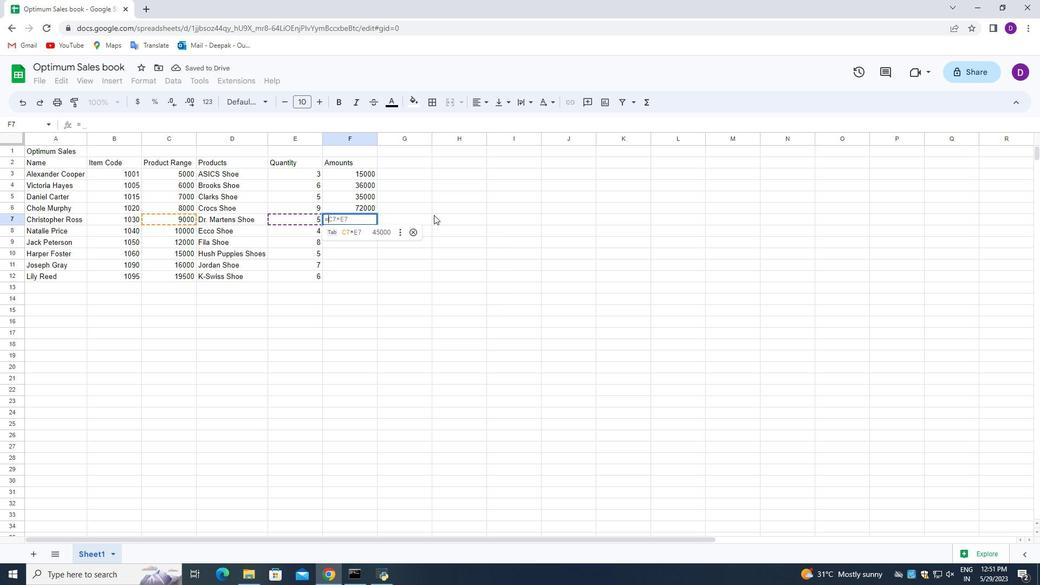 
Action: Key pressed c7*e7<Key.enter>=c8*e8<Key.enter>=c9*e9<Key.enter>=
Screenshot: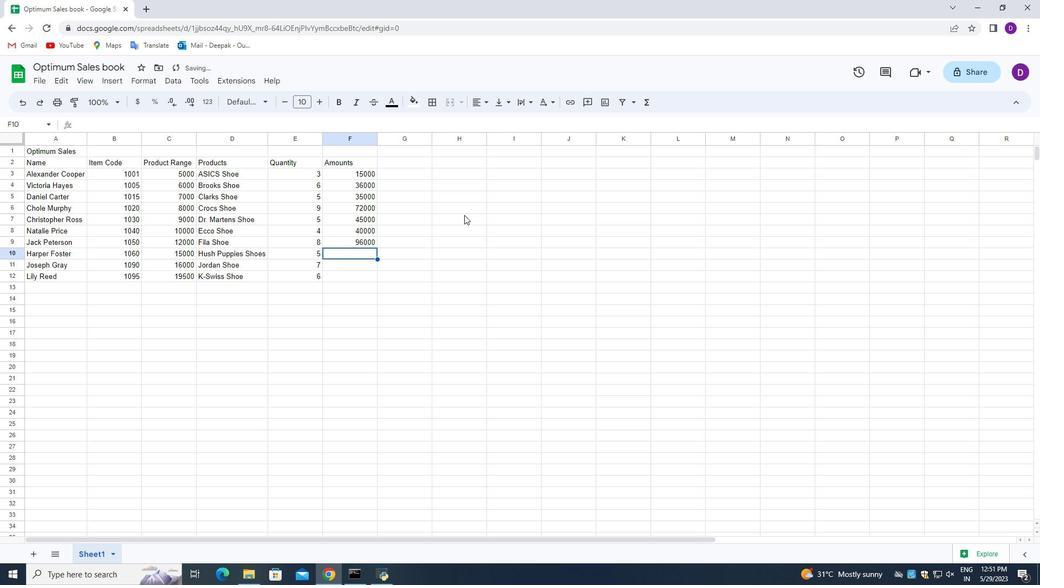 
Action: Mouse moved to (1026, 354)
Screenshot: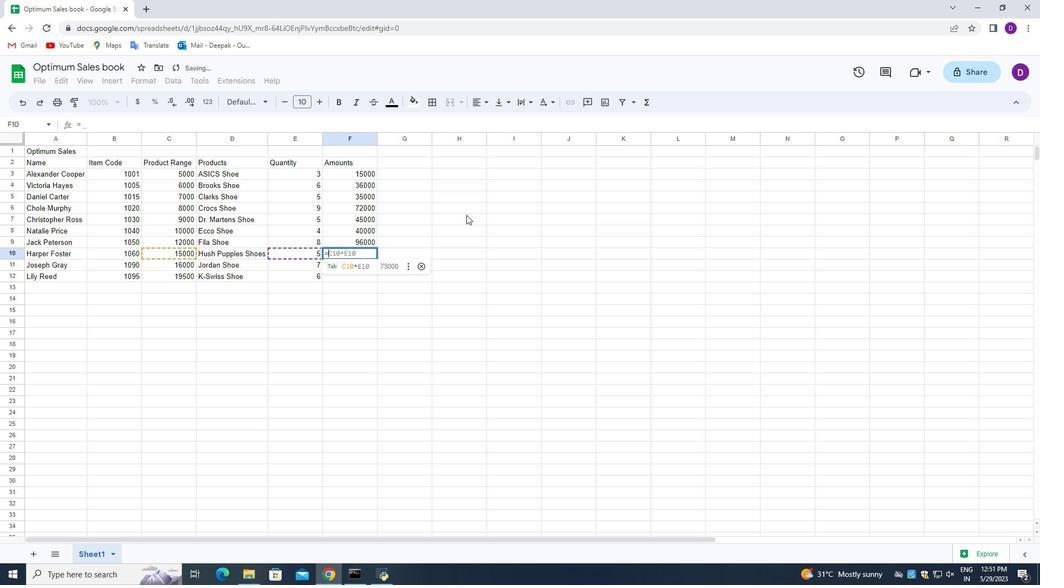 
Action: Key pressed c10*e10<Key.enter>=c11*e11<Key.enter>=c12*e12<Key.enter>
Screenshot: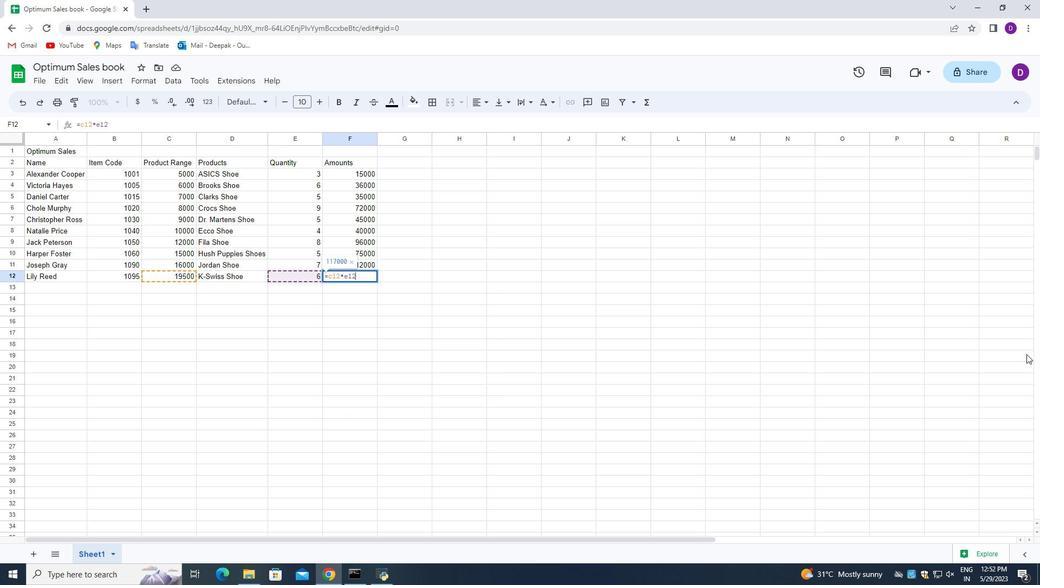 
Action: Mouse moved to (403, 283)
Screenshot: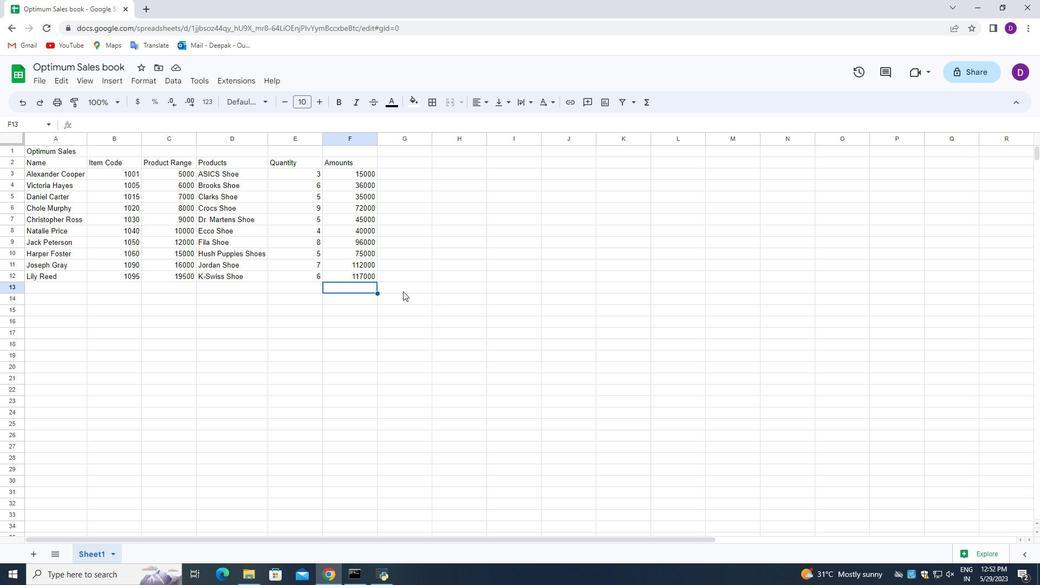 
Action: Mouse pressed left at (403, 283)
Screenshot: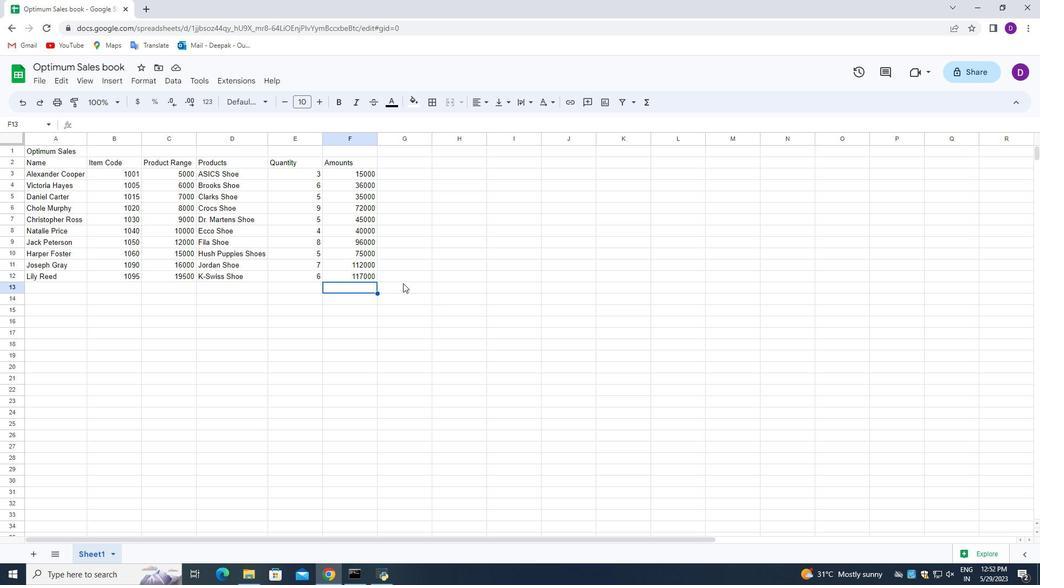 
Action: Mouse moved to (405, 326)
Screenshot: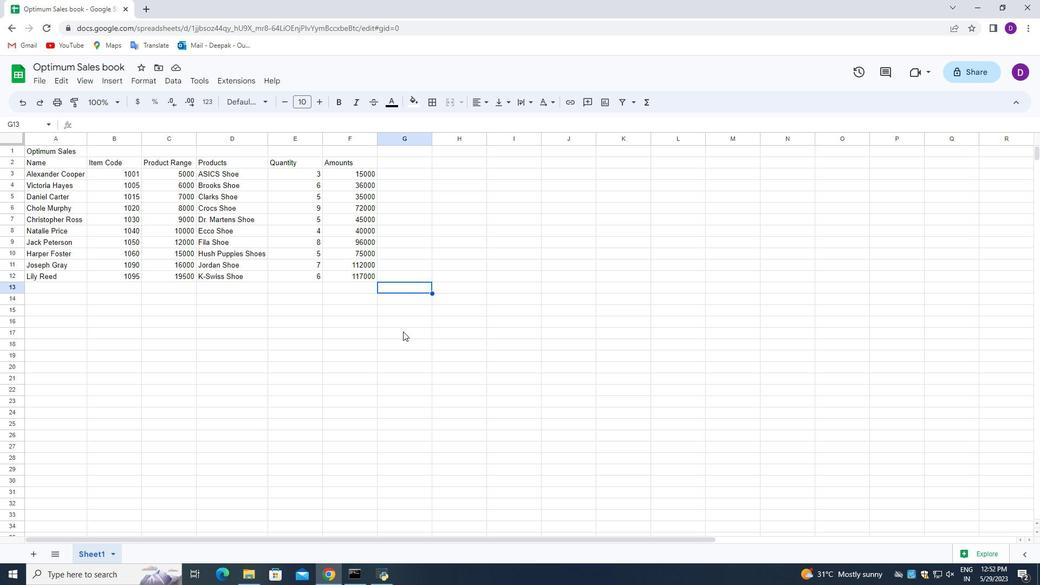 
Action: Mouse scrolled (405, 326) with delta (0, 0)
Screenshot: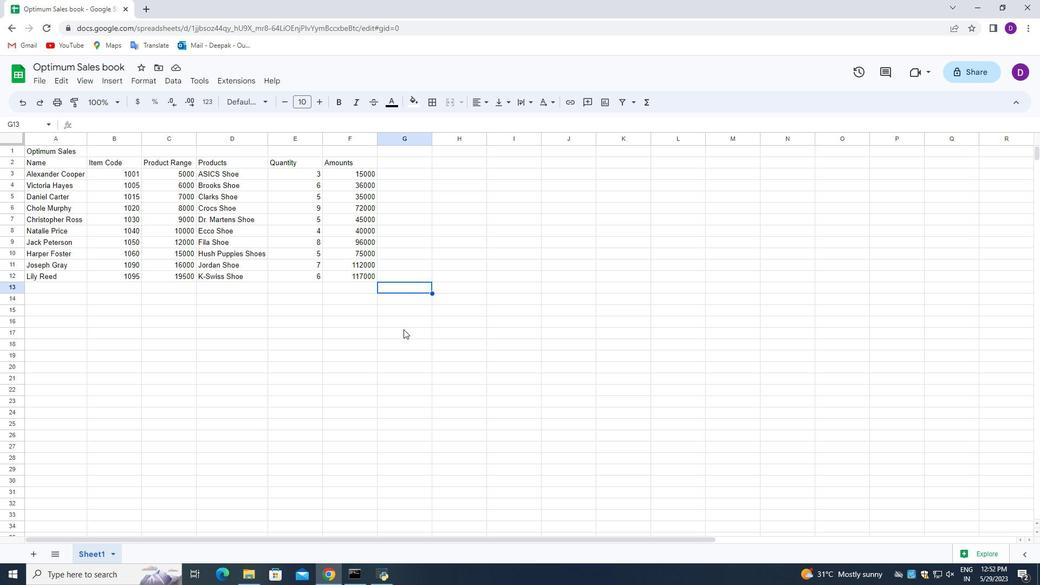 
Action: Mouse scrolled (405, 326) with delta (0, 0)
Screenshot: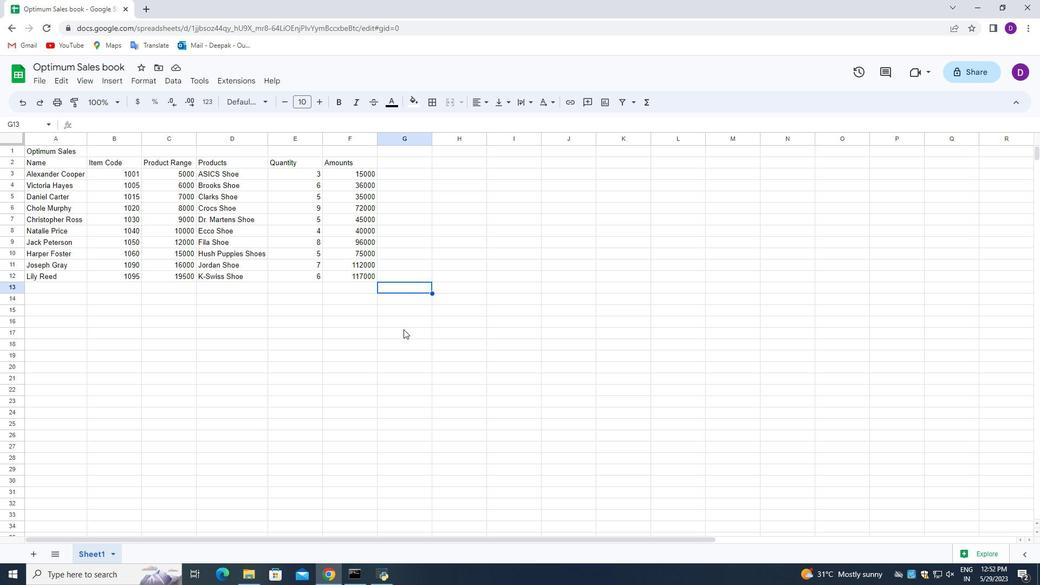 
Action: Mouse scrolled (405, 326) with delta (0, 0)
Screenshot: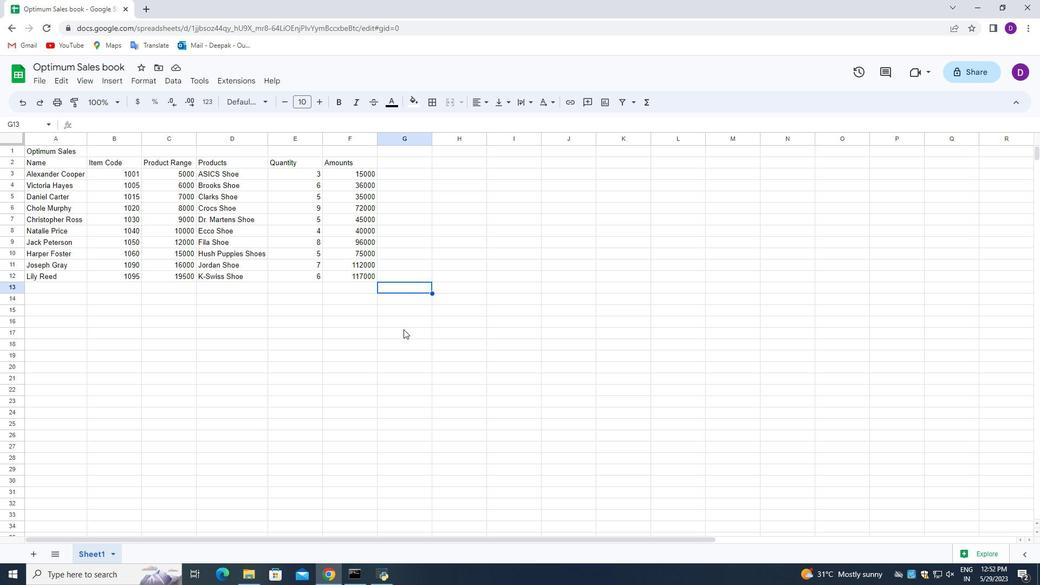 
Action: Mouse scrolled (405, 326) with delta (0, 0)
Screenshot: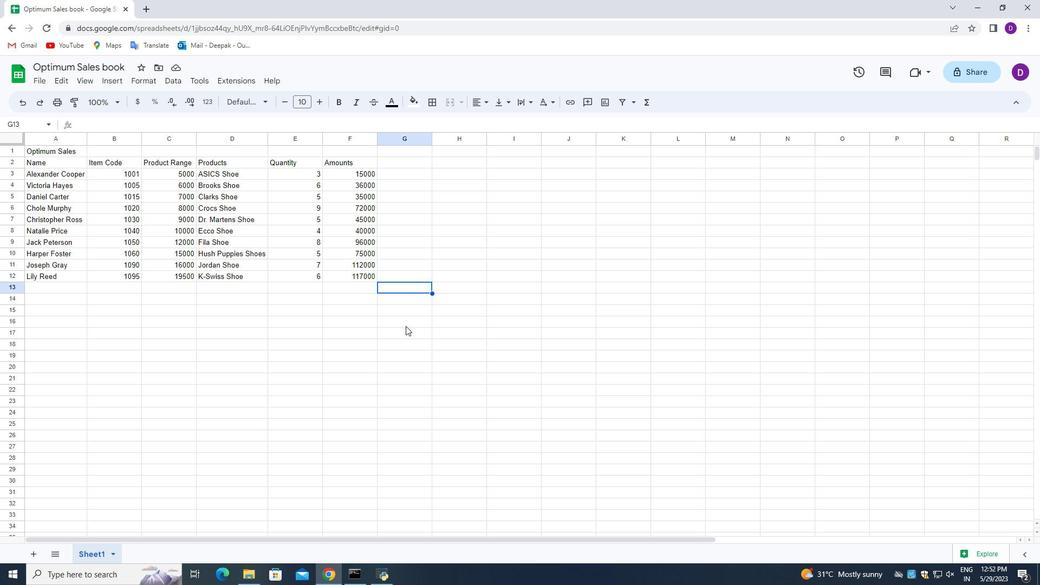 
Action: Mouse moved to (450, 333)
Screenshot: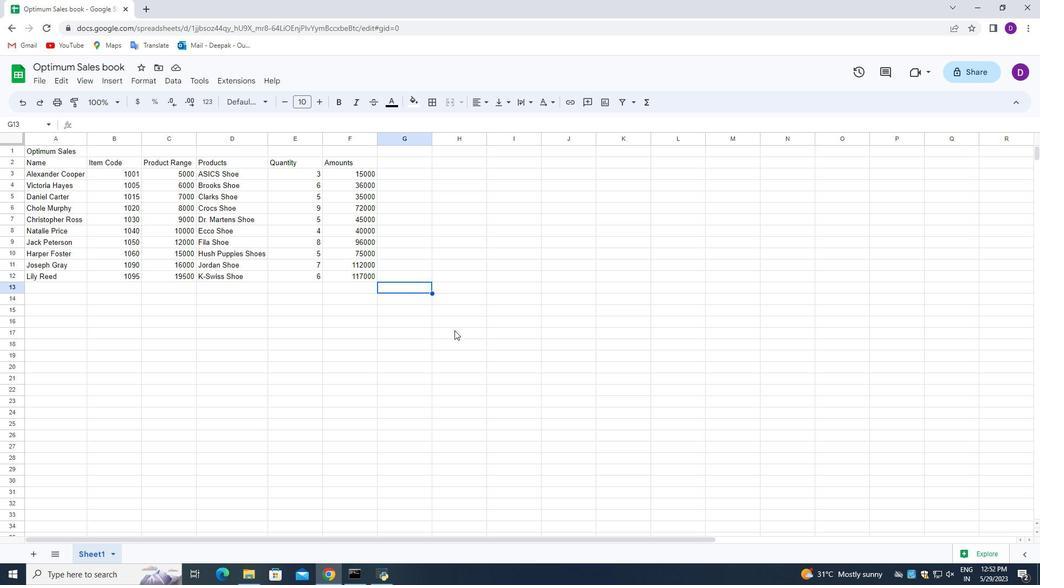 
Action: Mouse pressed left at (450, 333)
Screenshot: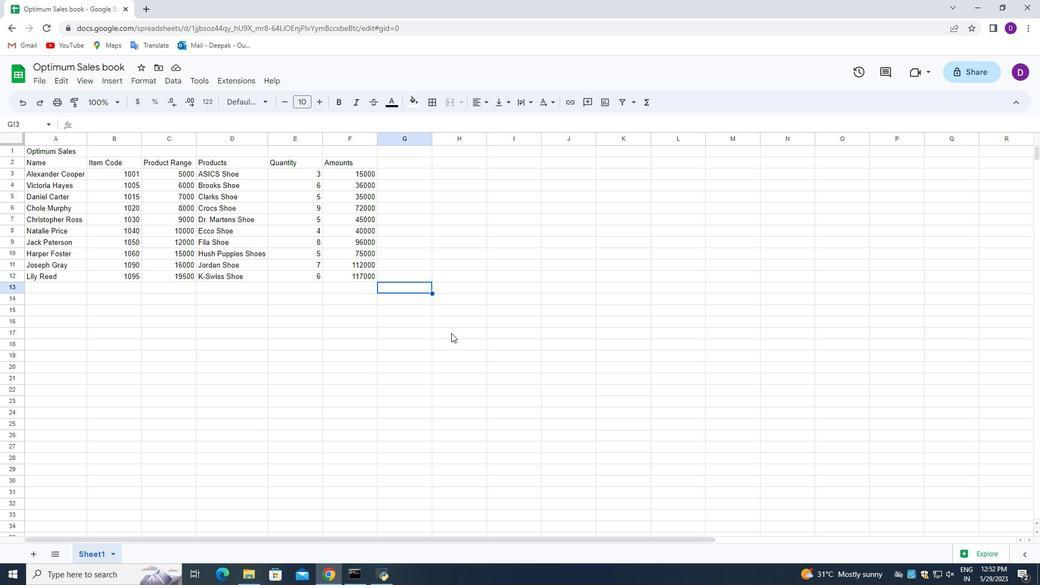 
Action: Mouse moved to (420, 287)
Screenshot: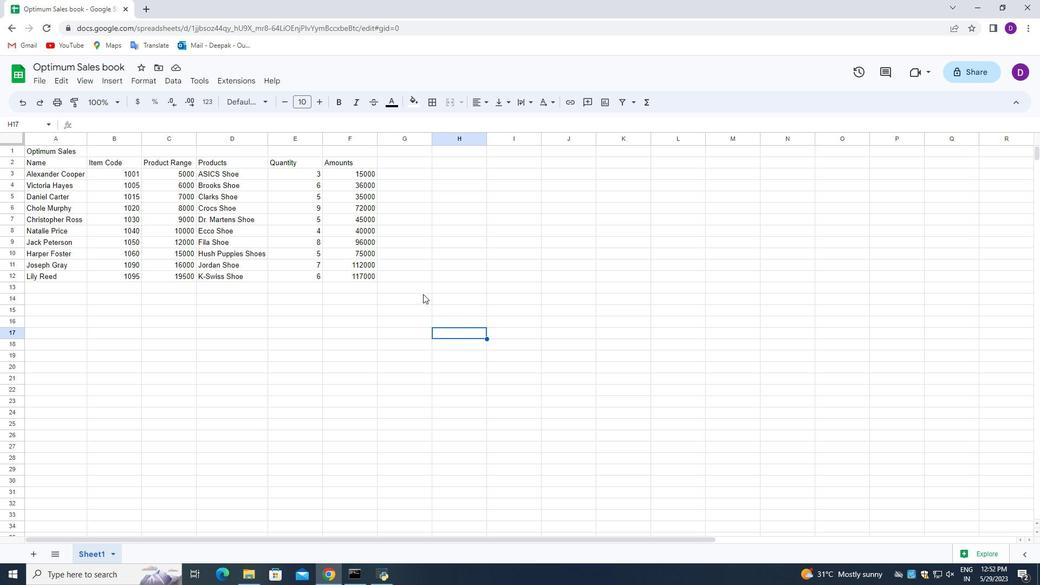 
Action: Mouse scrolled (420, 288) with delta (0, 0)
Screenshot: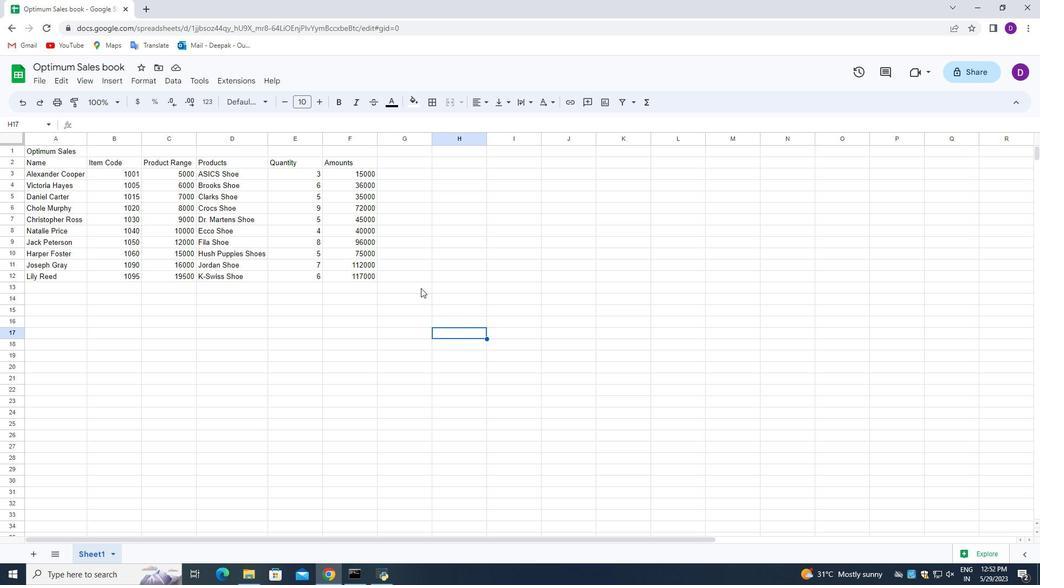 
Action: Mouse scrolled (420, 288) with delta (0, 0)
Screenshot: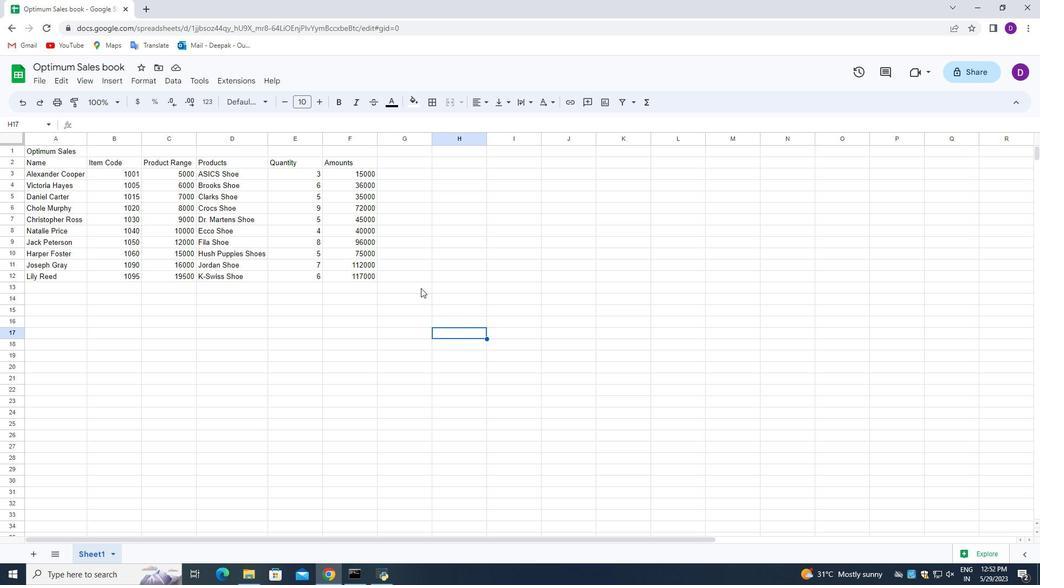 
Action: Mouse scrolled (420, 288) with delta (0, 0)
Screenshot: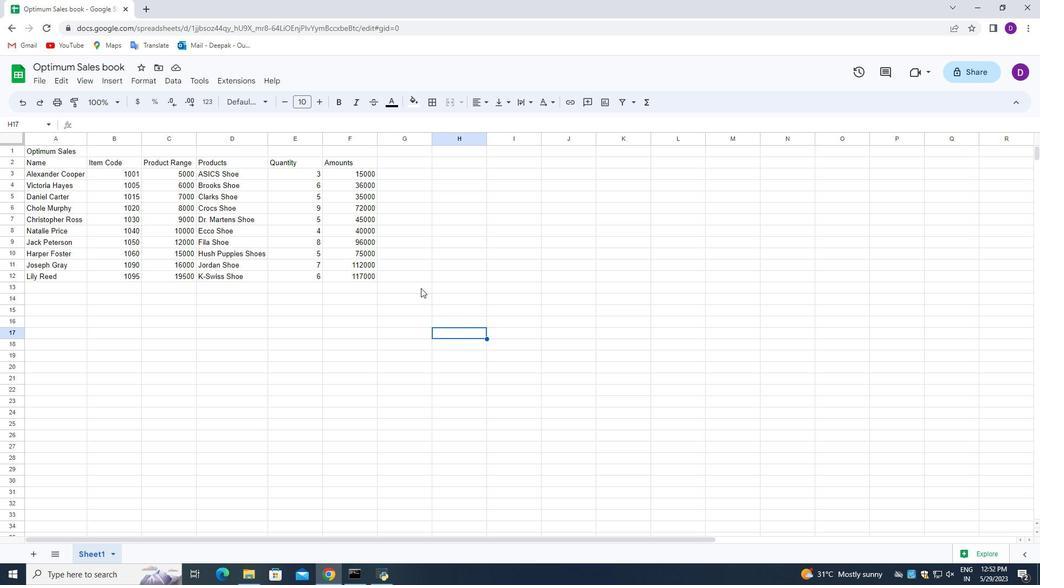 
Action: Mouse scrolled (420, 288) with delta (0, 0)
Screenshot: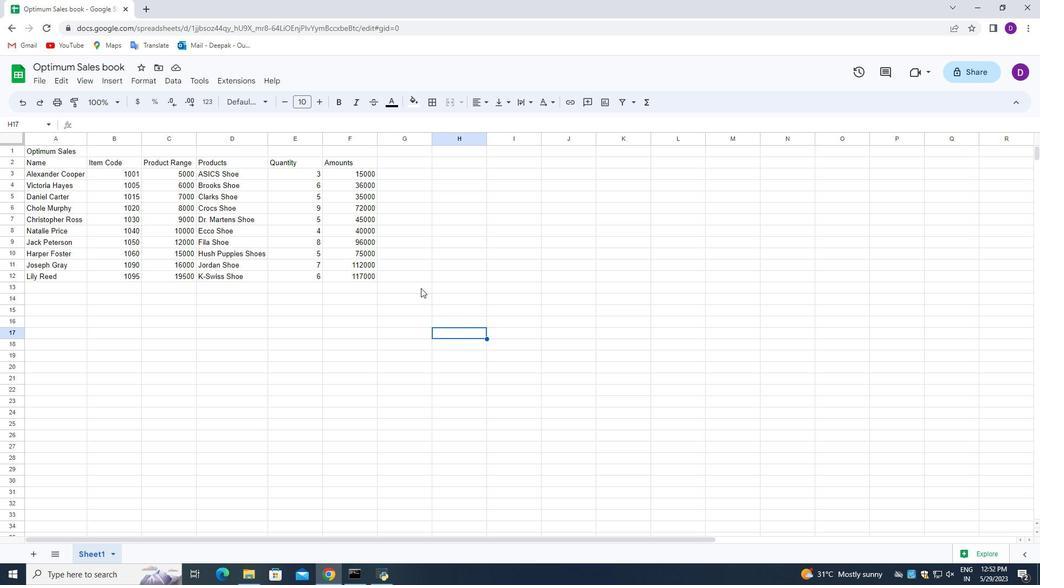 
Action: Mouse moved to (423, 256)
Screenshot: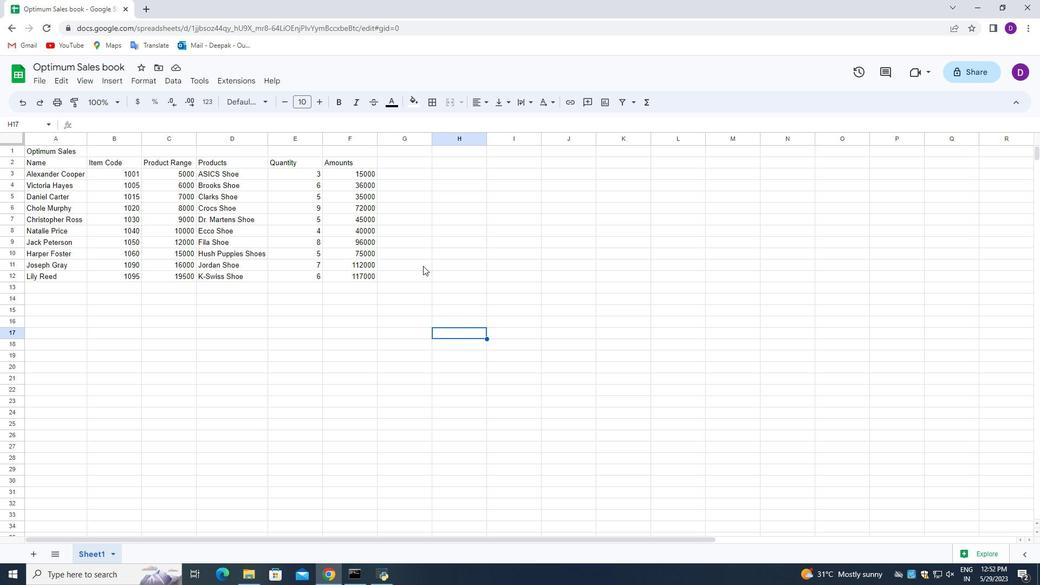
Action: Mouse scrolled (423, 257) with delta (0, 0)
Screenshot: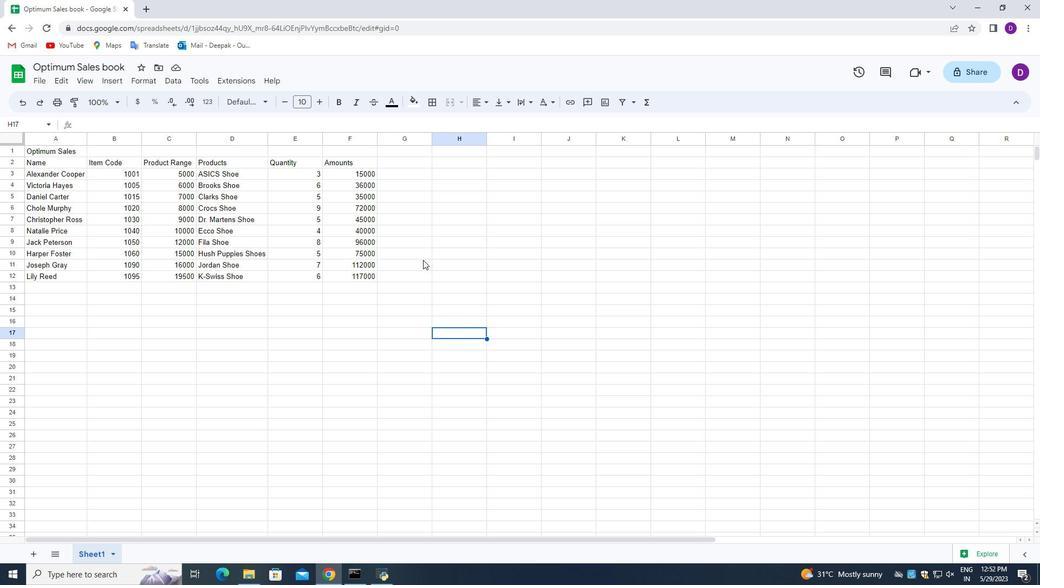 
Action: Mouse scrolled (423, 257) with delta (0, 0)
Screenshot: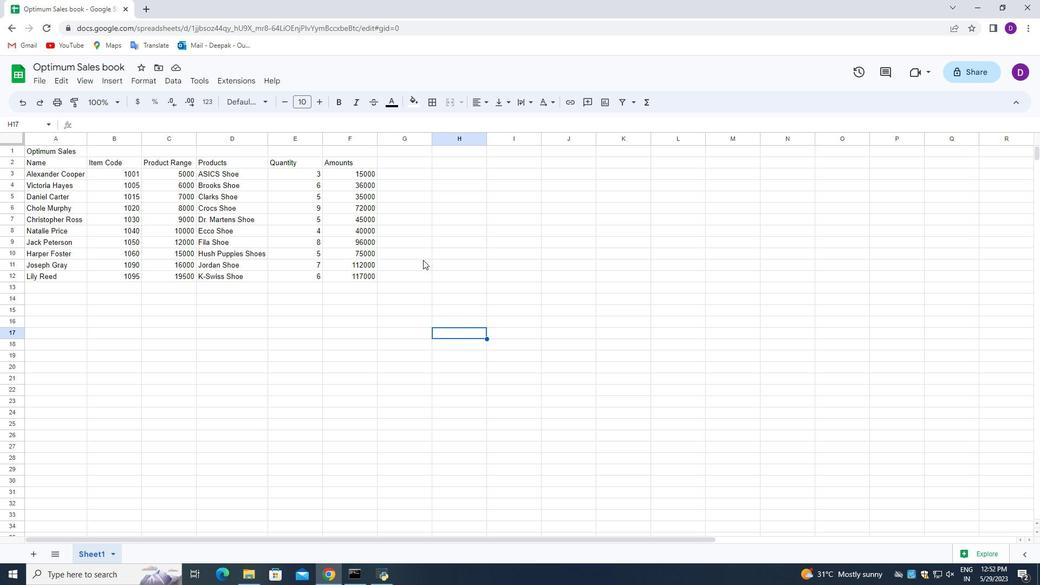 
Action: Mouse scrolled (423, 257) with delta (0, 0)
Screenshot: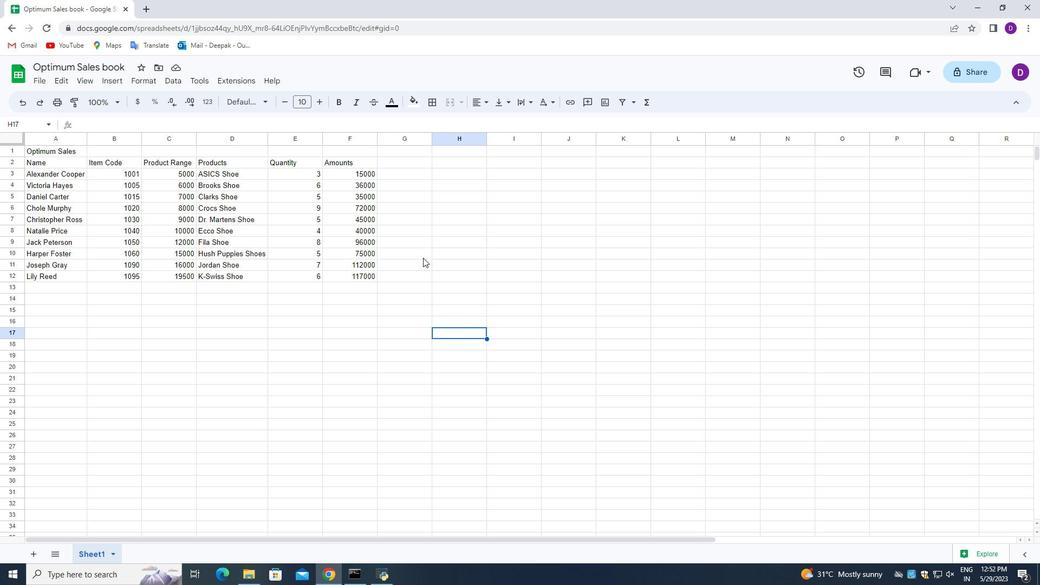 
Action: Key pressed ctrl+S
Screenshot: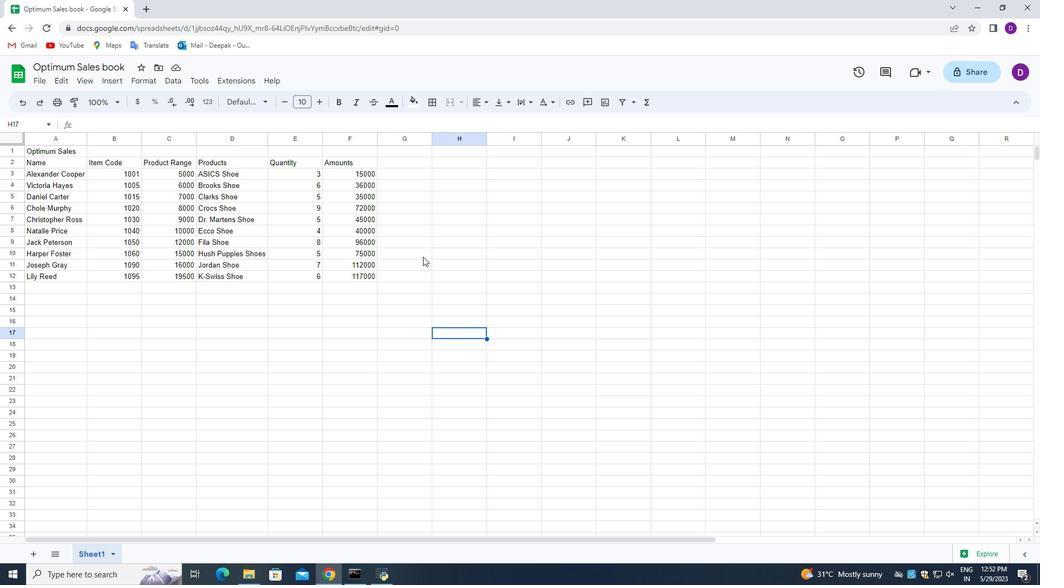 
Action: Mouse moved to (21, 73)
Screenshot: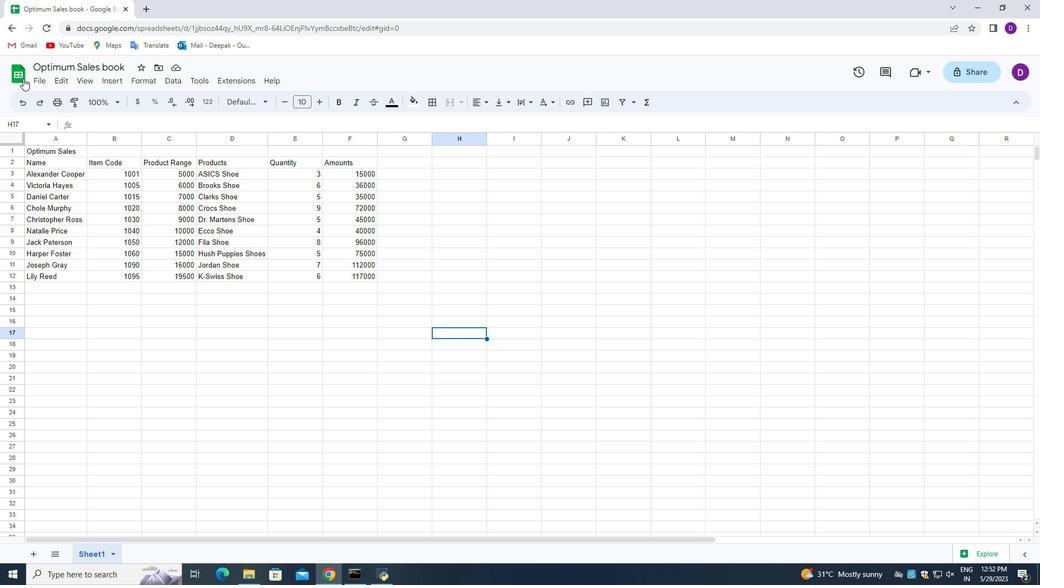 
Action: Mouse pressed left at (21, 73)
Screenshot: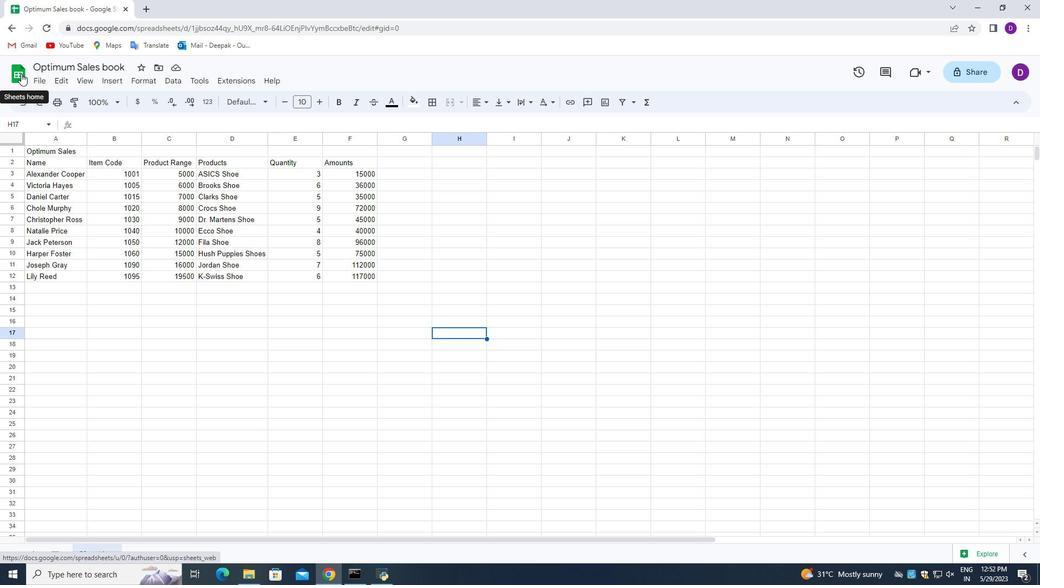 
Action: Mouse moved to (9, 24)
Screenshot: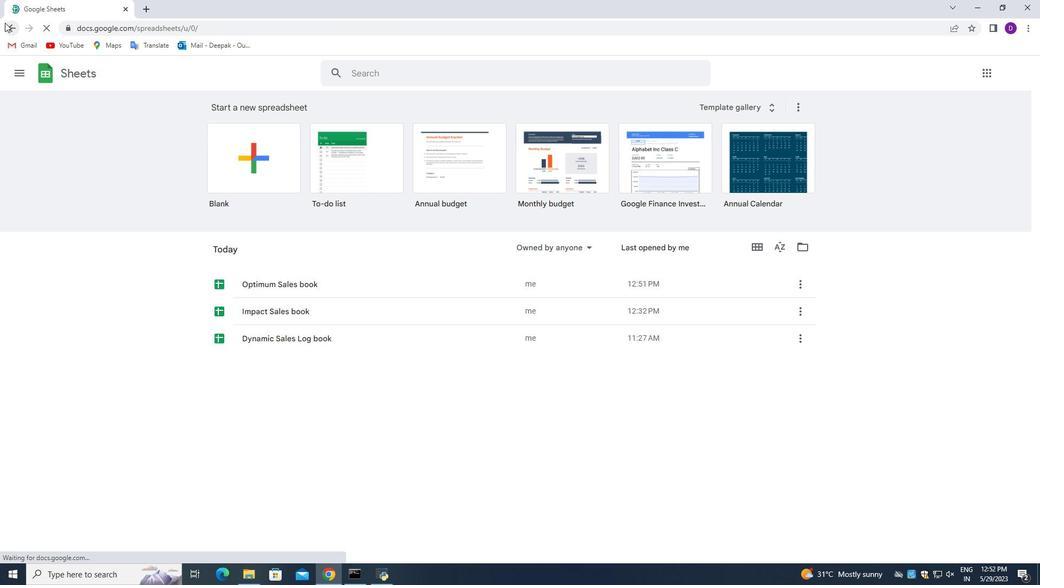 
Action: Mouse pressed left at (9, 24)
Screenshot: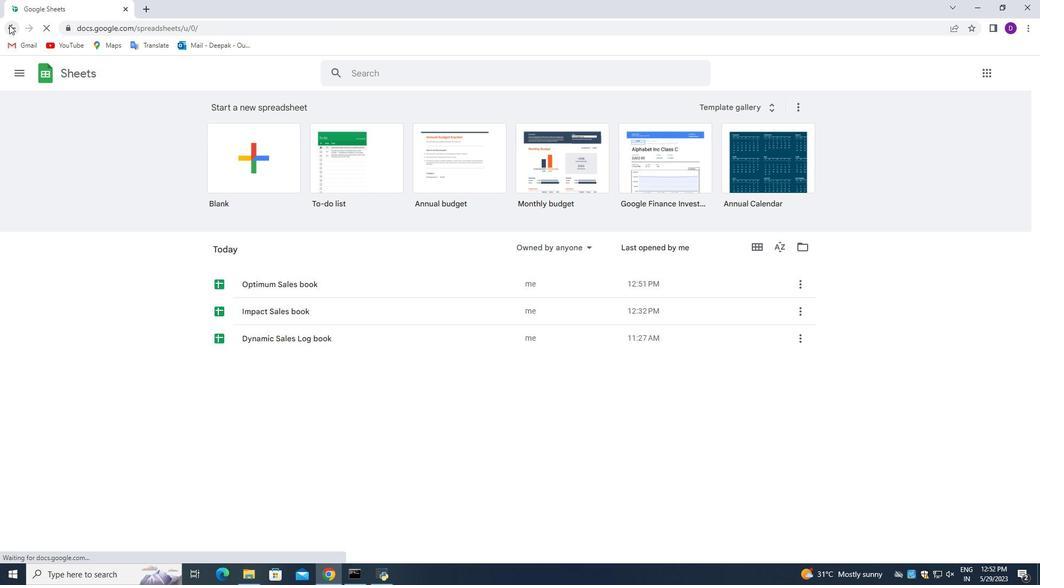 
Action: Mouse moved to (421, 321)
Screenshot: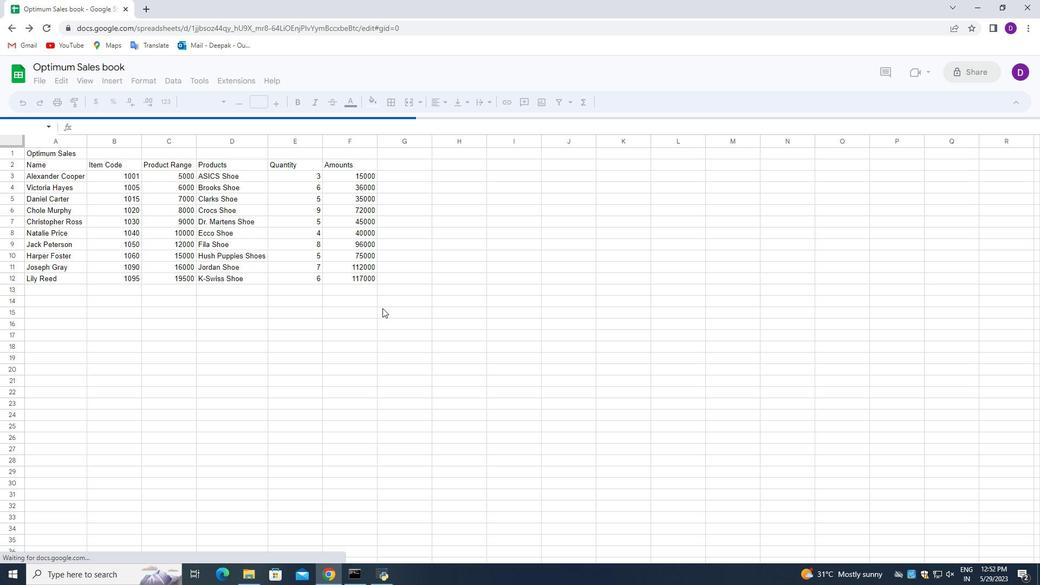 
Action: Mouse scrolled (421, 322) with delta (0, 0)
Screenshot: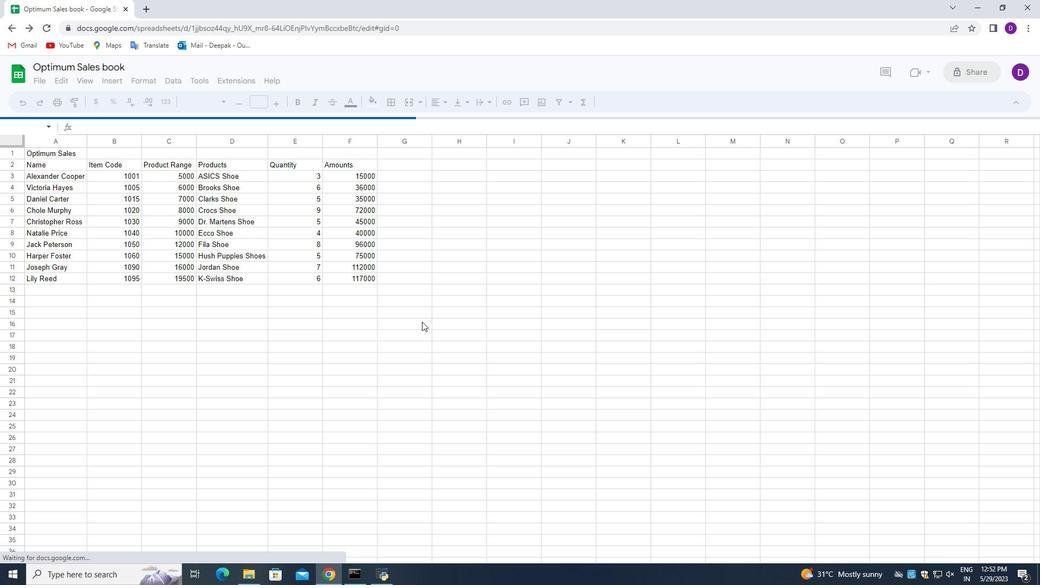 
Action: Mouse scrolled (421, 322) with delta (0, 0)
Screenshot: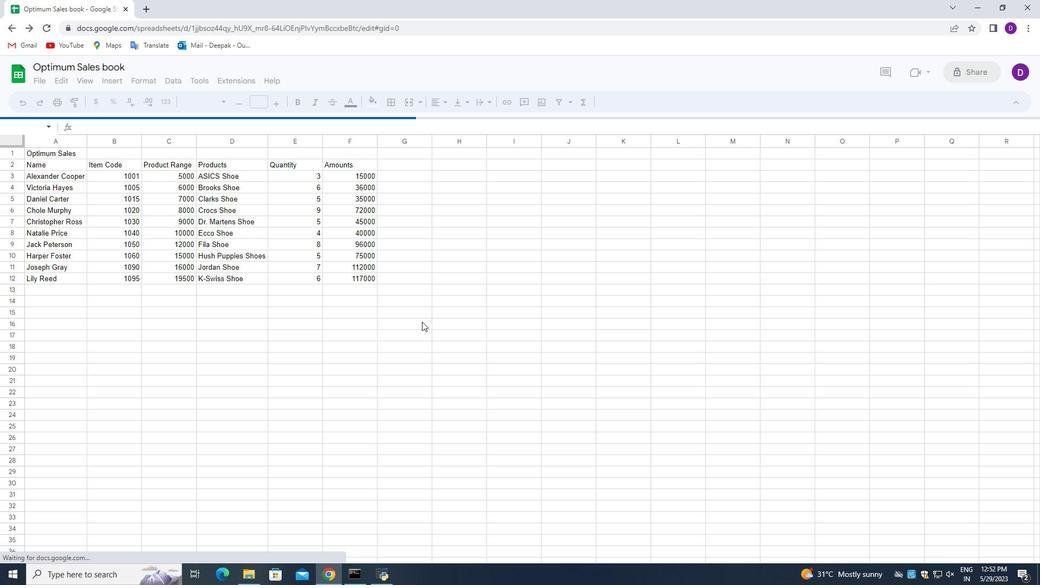 
Action: Mouse scrolled (421, 322) with delta (0, 0)
Screenshot: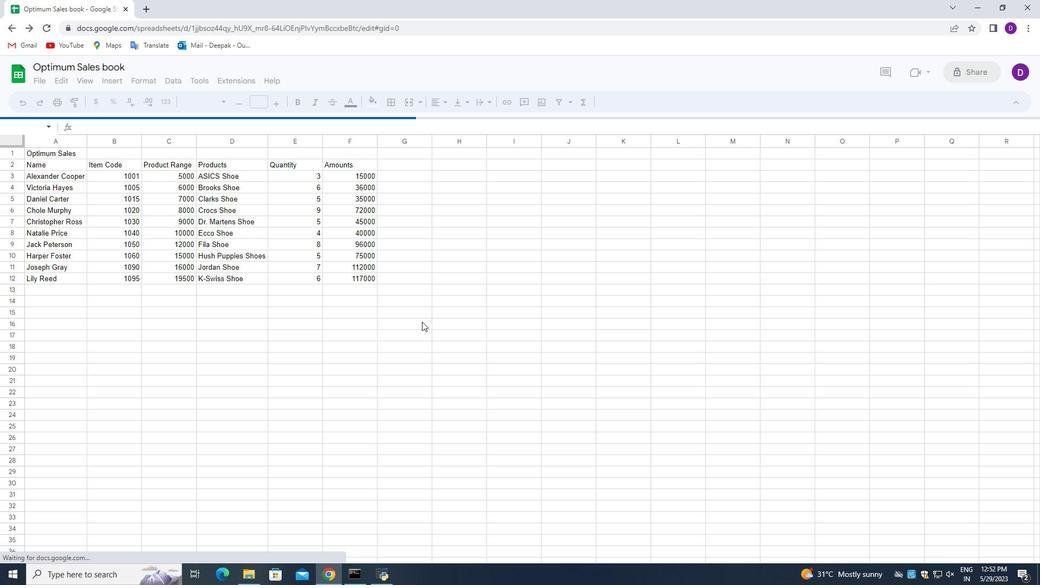 
Action: Mouse moved to (422, 321)
Screenshot: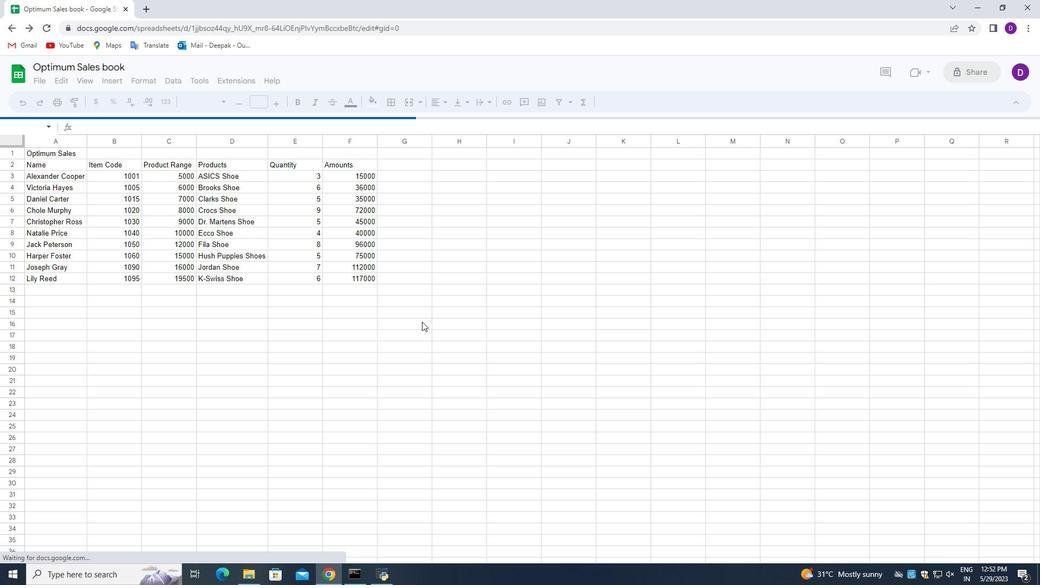 
